 Task: Look for space in Trier, Germany from 6th September, 2023 to 15th September, 2023 for 6 adults in price range Rs.8000 to Rs.12000. Place can be entire place or private room with 6 bedrooms having 6 beds and 6 bathrooms. Property type can be house, flat, guest house. Amenities needed are: wifi, TV, free parkinig on premises, gym, breakfast. Booking option can be shelf check-in. Required host language is English.
Action: Mouse moved to (509, 105)
Screenshot: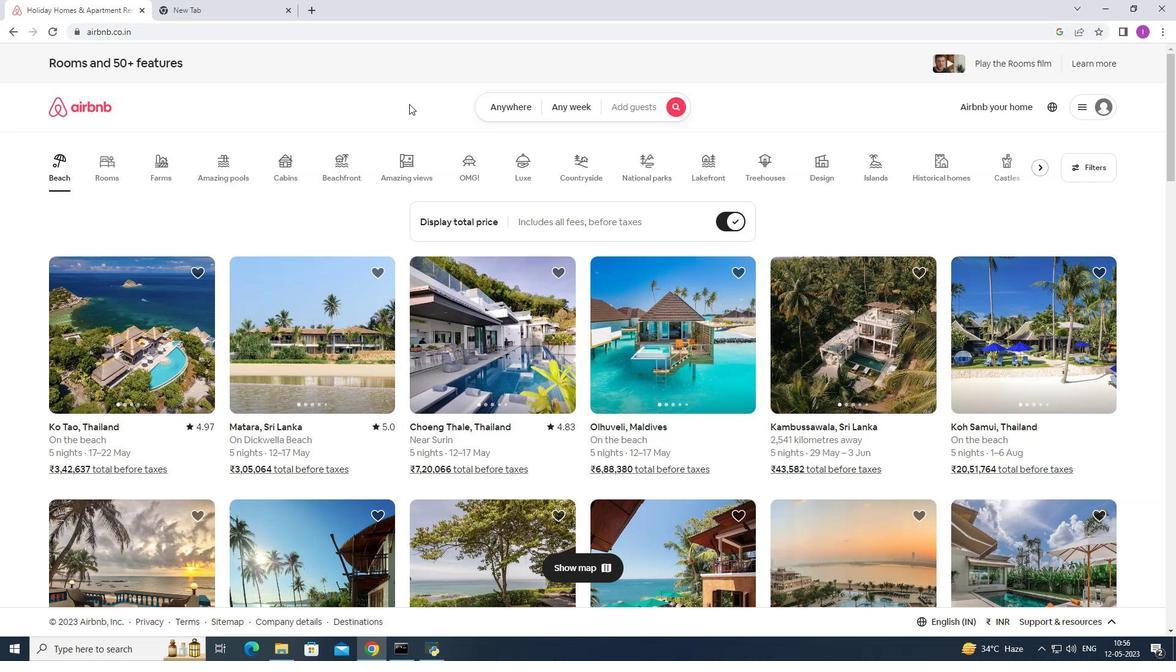 
Action: Mouse pressed left at (509, 105)
Screenshot: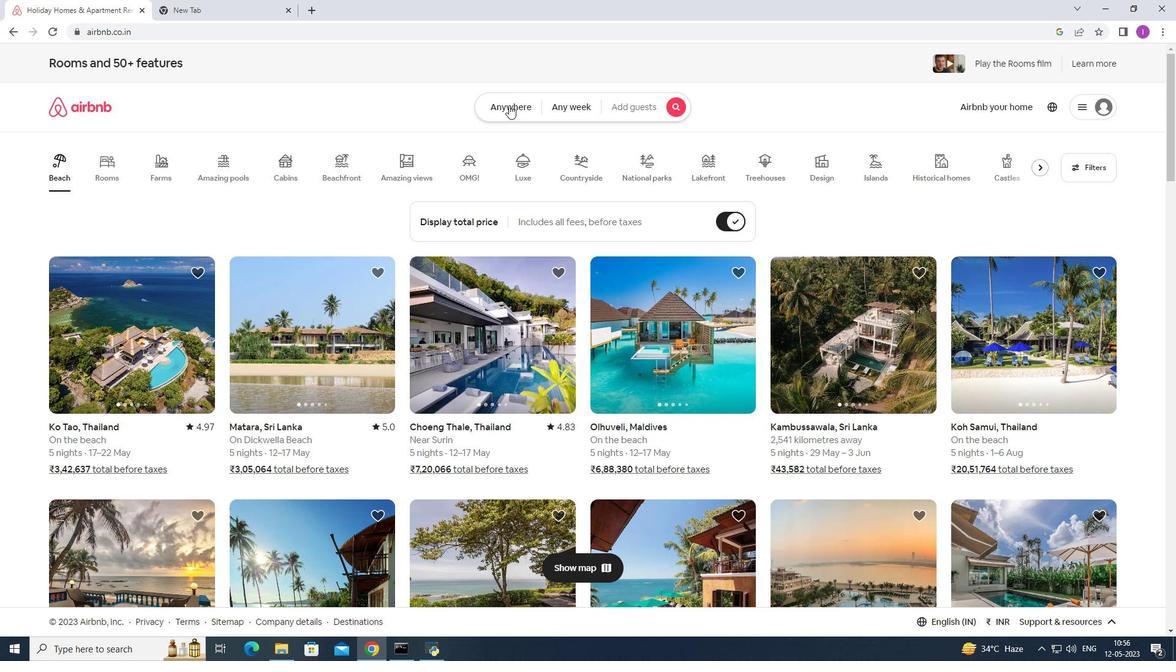 
Action: Mouse moved to (385, 149)
Screenshot: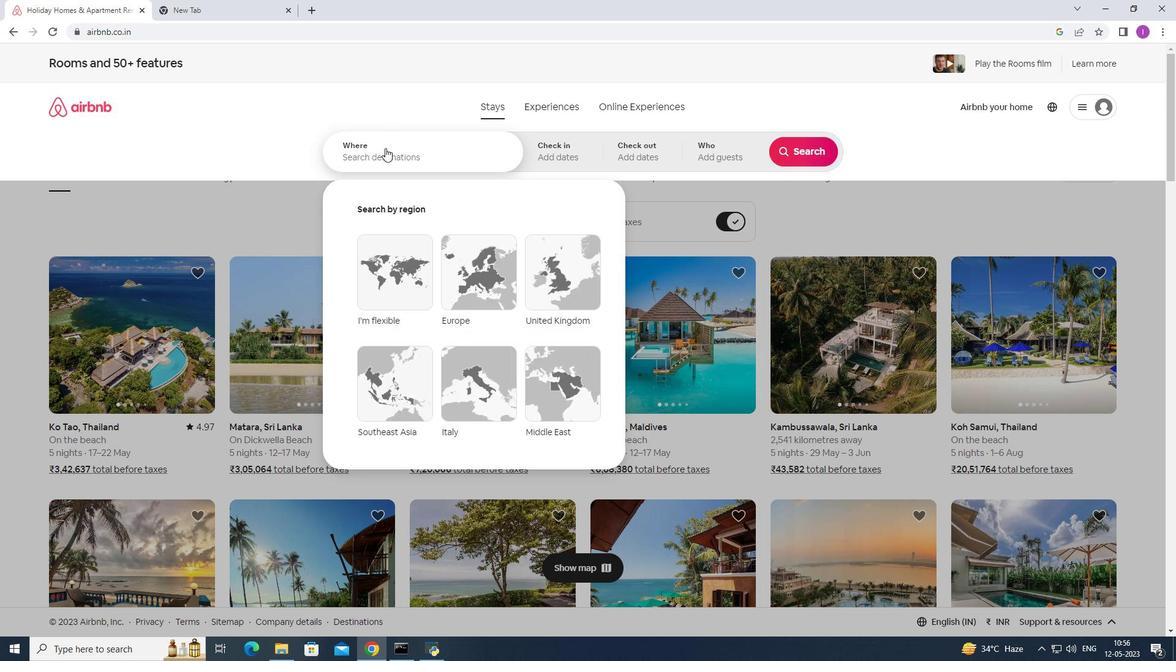 
Action: Mouse pressed left at (385, 149)
Screenshot: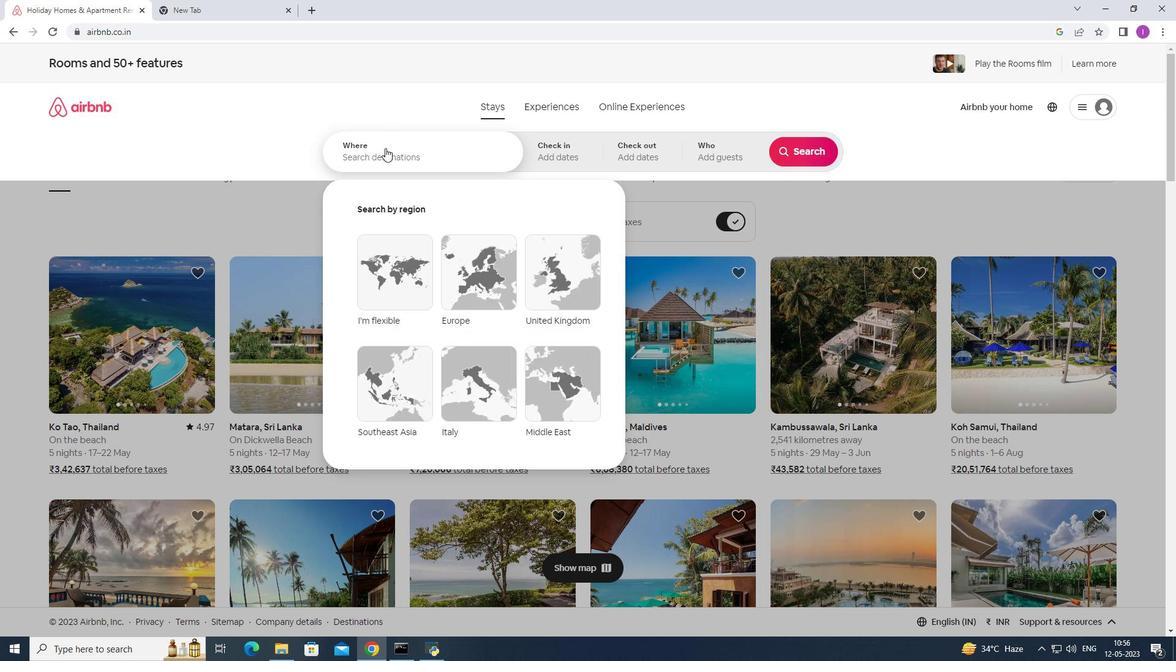 
Action: Mouse moved to (400, 148)
Screenshot: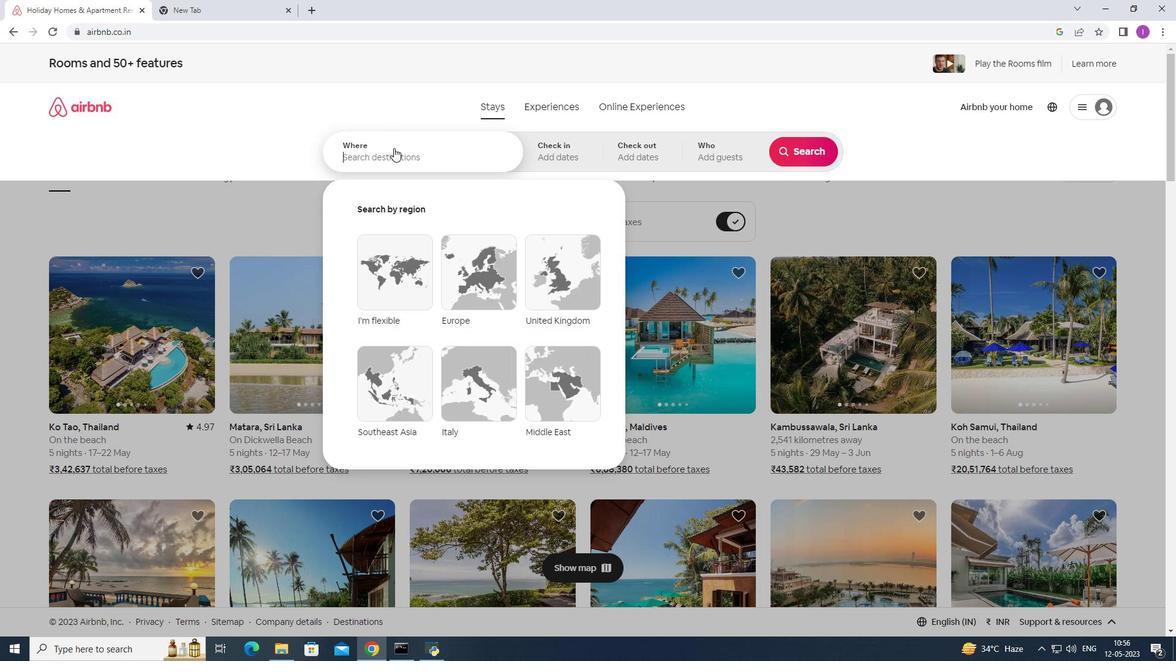 
Action: Key pressed <Key.shift><Key.shift><Key.shift><Key.shift><Key.shift>Trier,<Key.shift><Key.shift><Key.shift><Key.shift><Key.shift><Key.shift><Key.shift><Key.shift><Key.shift><Key.shift><Key.shift>Germany
Screenshot: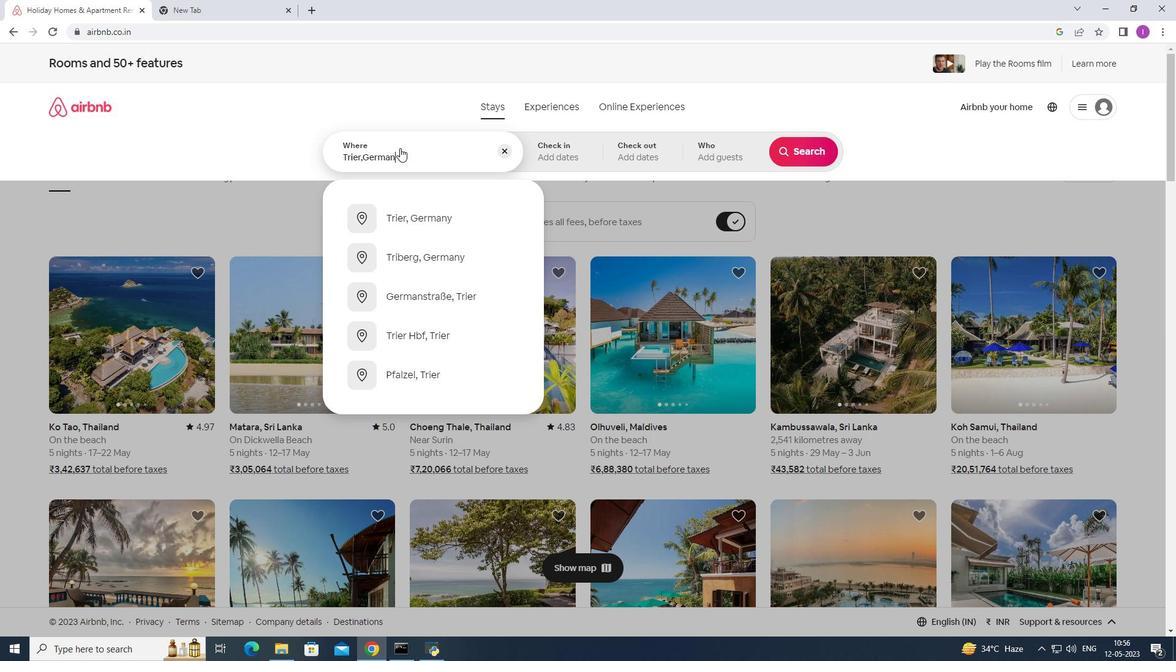 
Action: Mouse moved to (551, 154)
Screenshot: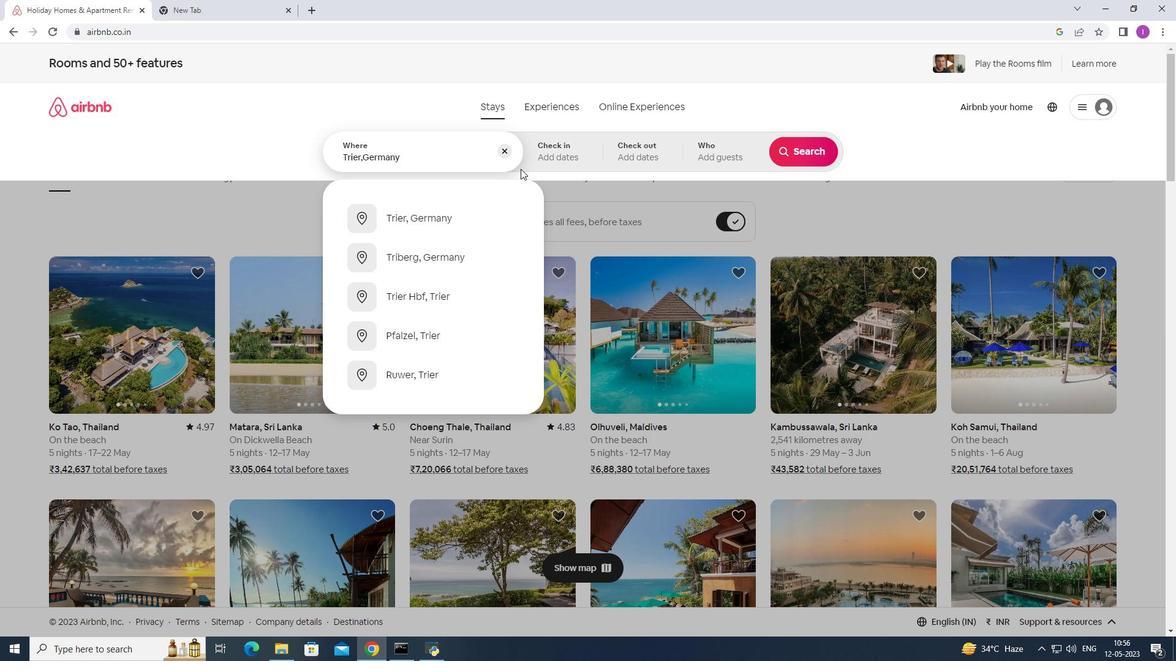 
Action: Mouse pressed left at (551, 154)
Screenshot: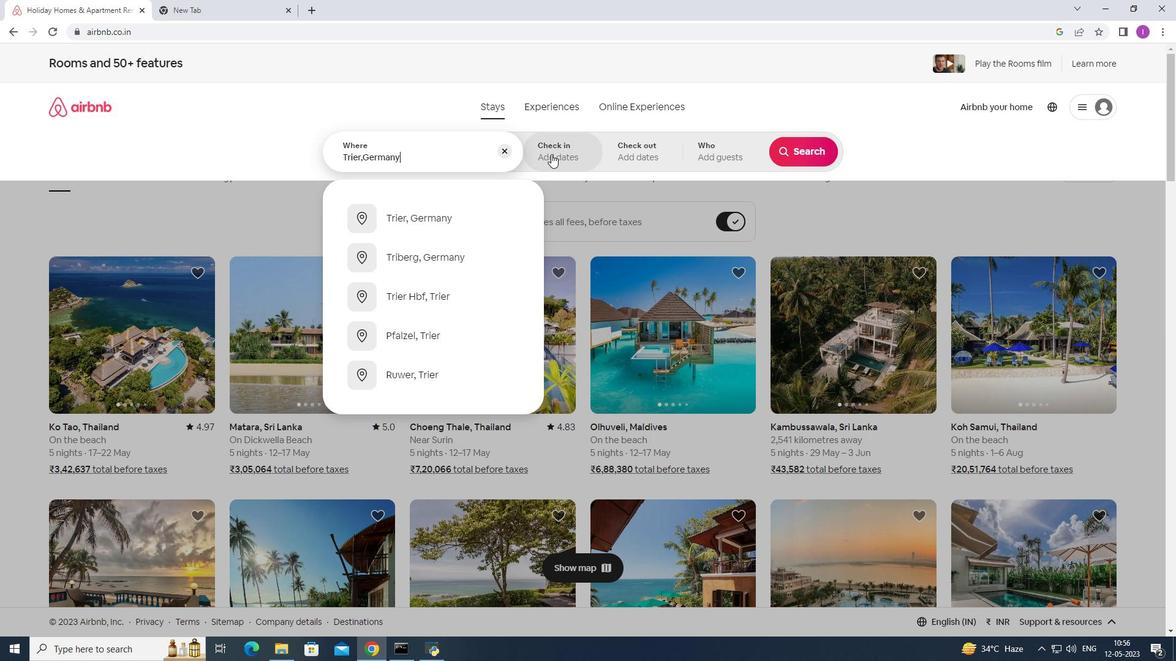 
Action: Mouse moved to (798, 253)
Screenshot: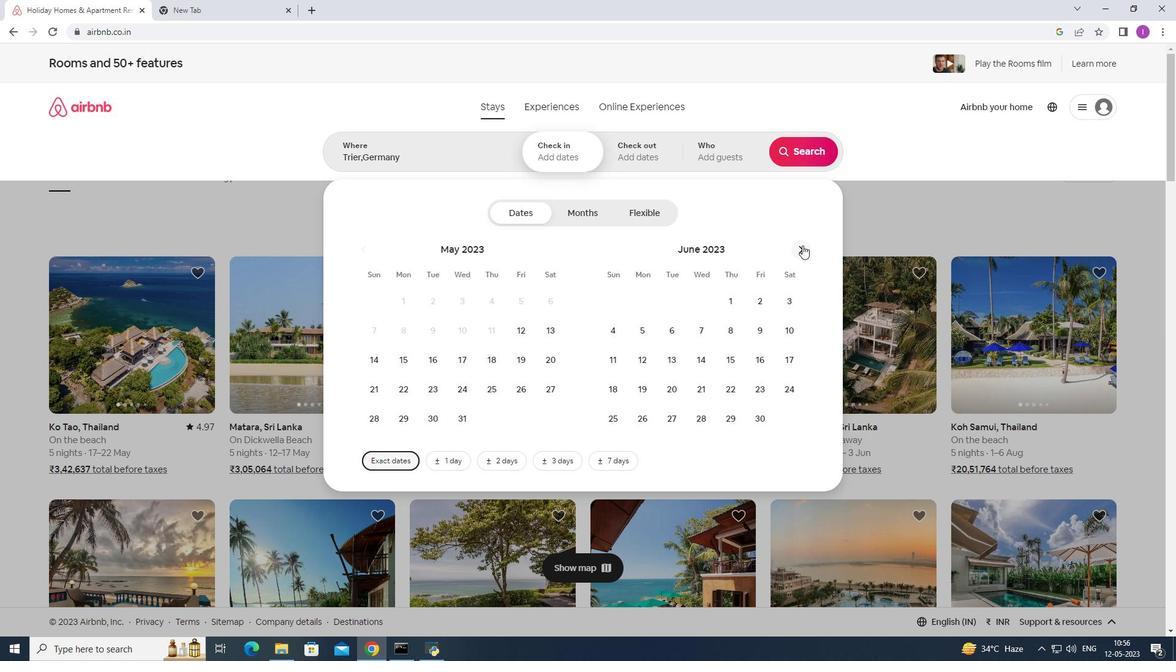 
Action: Mouse pressed left at (798, 253)
Screenshot: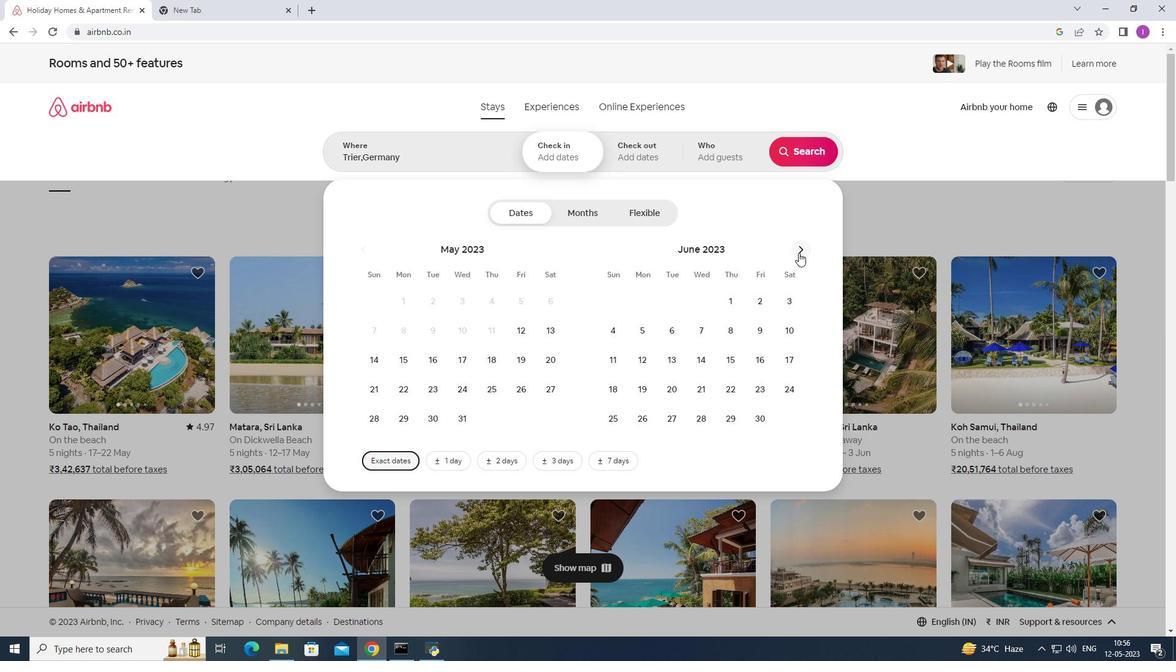 
Action: Mouse pressed left at (798, 253)
Screenshot: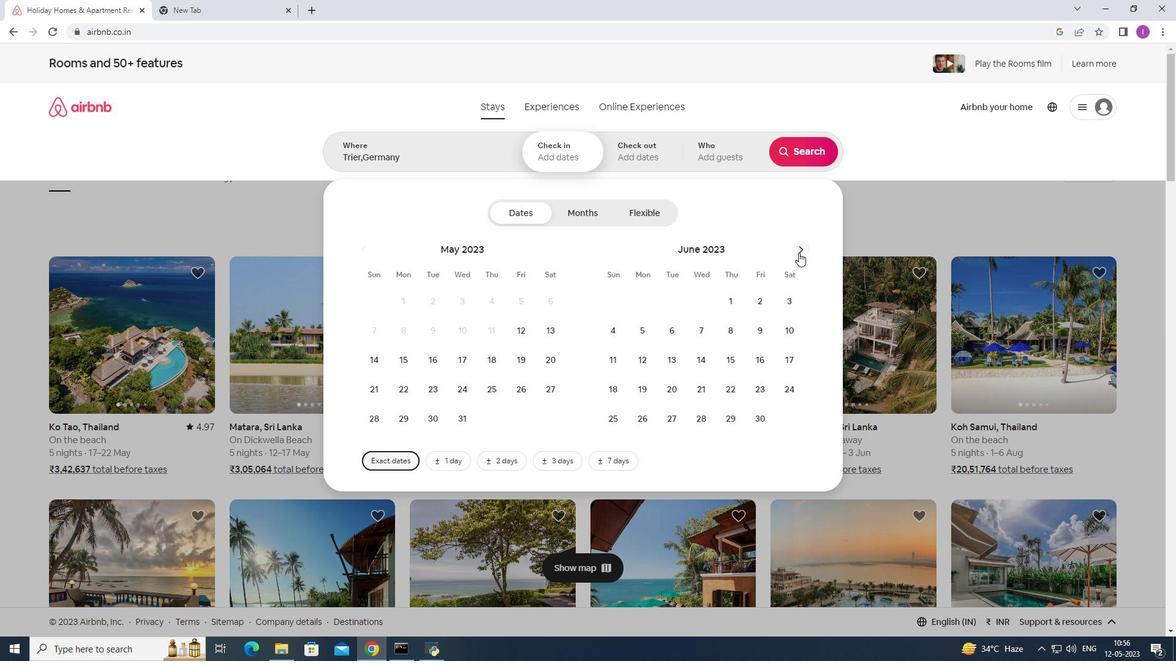 
Action: Mouse pressed left at (798, 253)
Screenshot: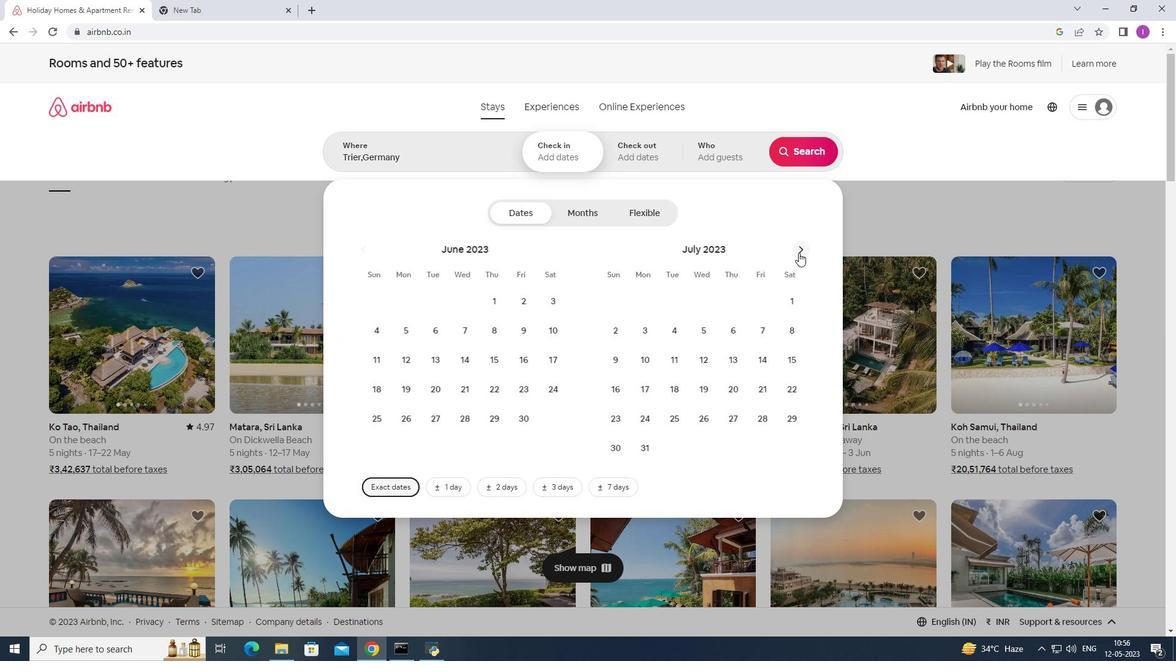 
Action: Mouse pressed left at (798, 253)
Screenshot: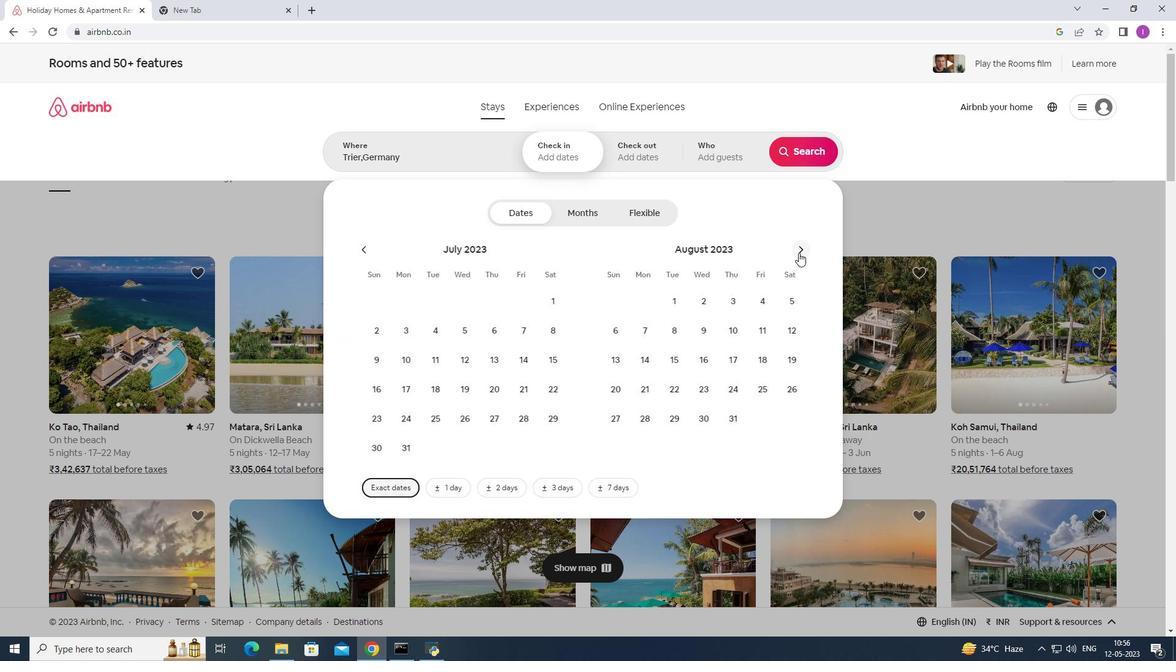 
Action: Mouse pressed left at (798, 253)
Screenshot: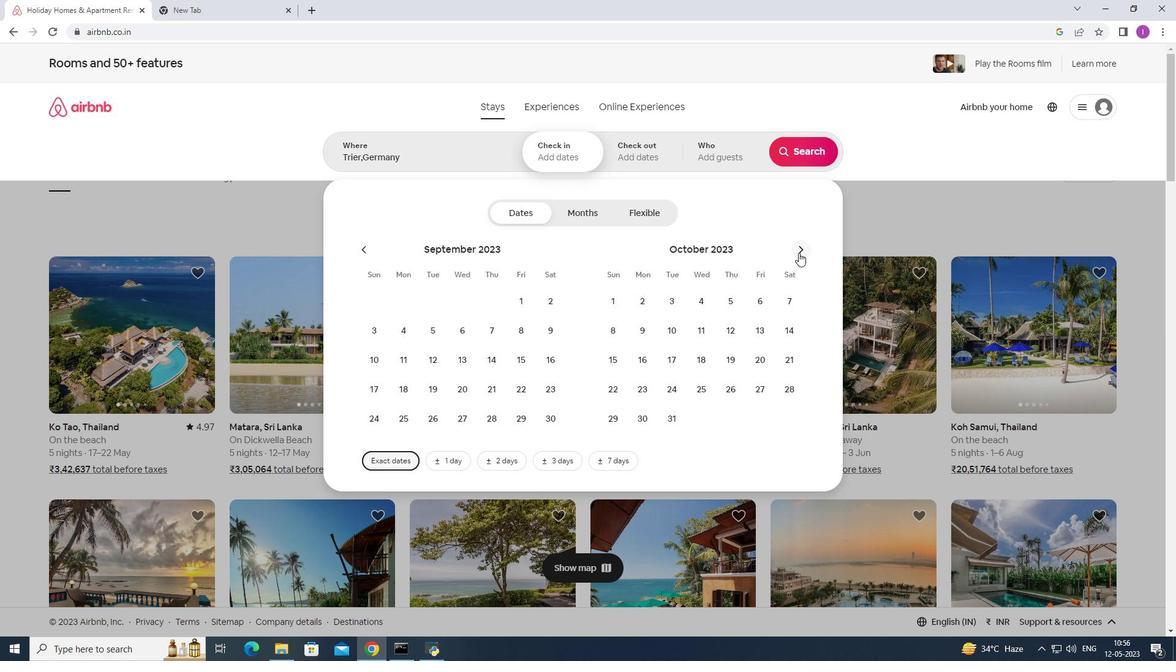 
Action: Mouse moved to (363, 251)
Screenshot: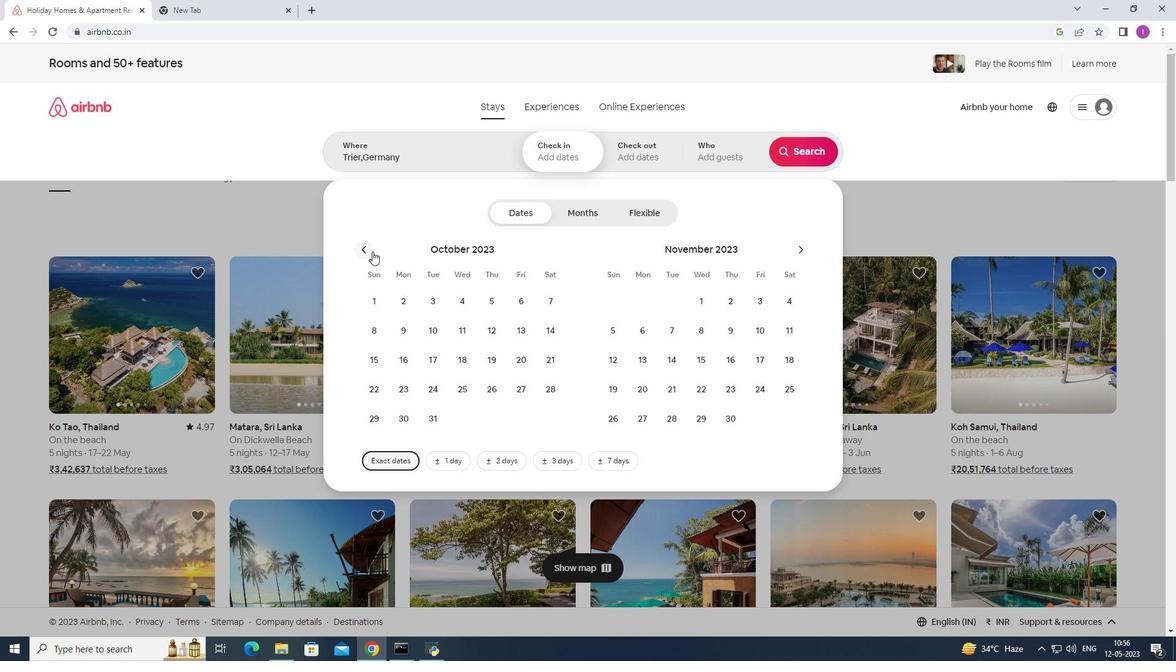 
Action: Mouse pressed left at (363, 251)
Screenshot: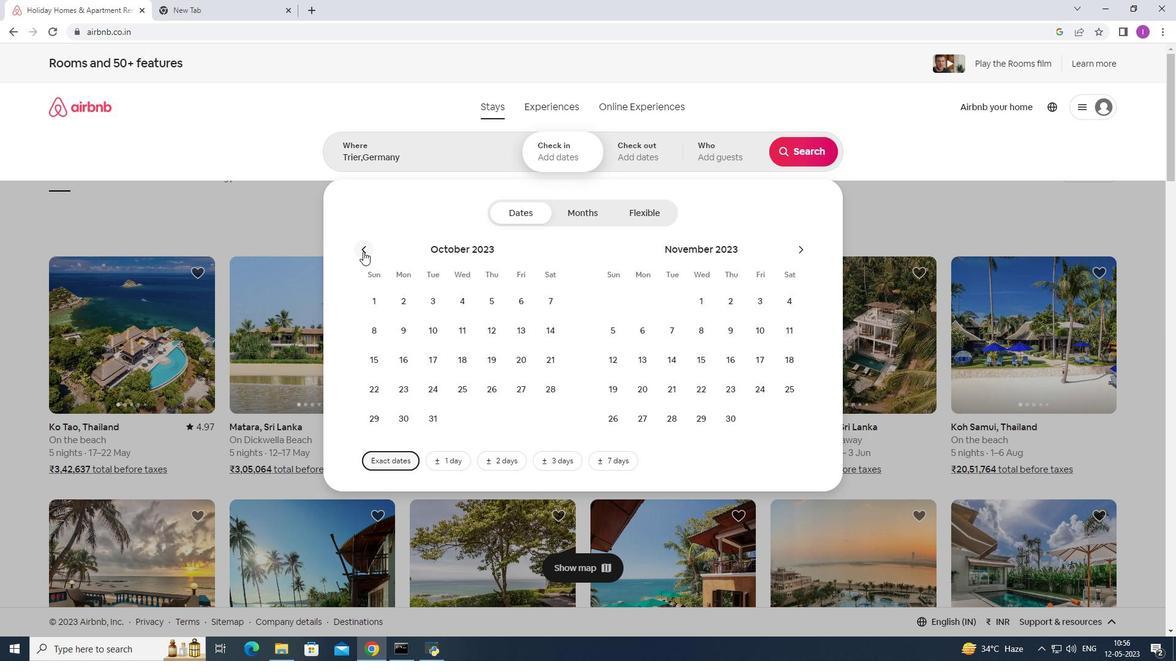 
Action: Mouse moved to (466, 335)
Screenshot: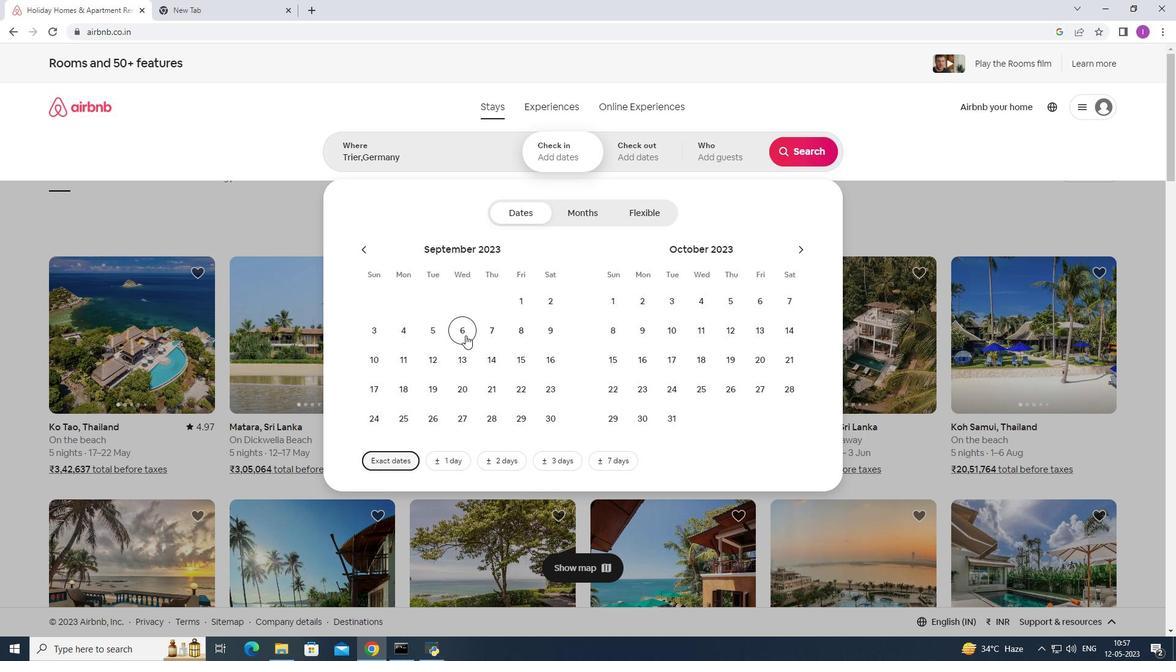 
Action: Mouse pressed left at (466, 335)
Screenshot: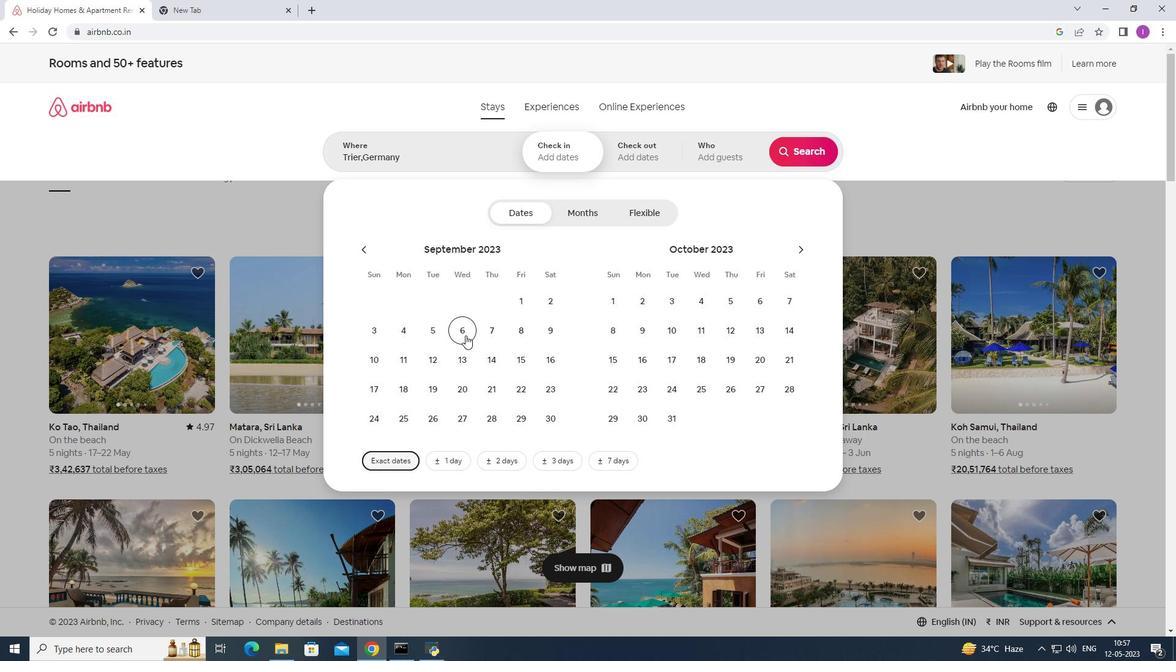 
Action: Mouse moved to (520, 360)
Screenshot: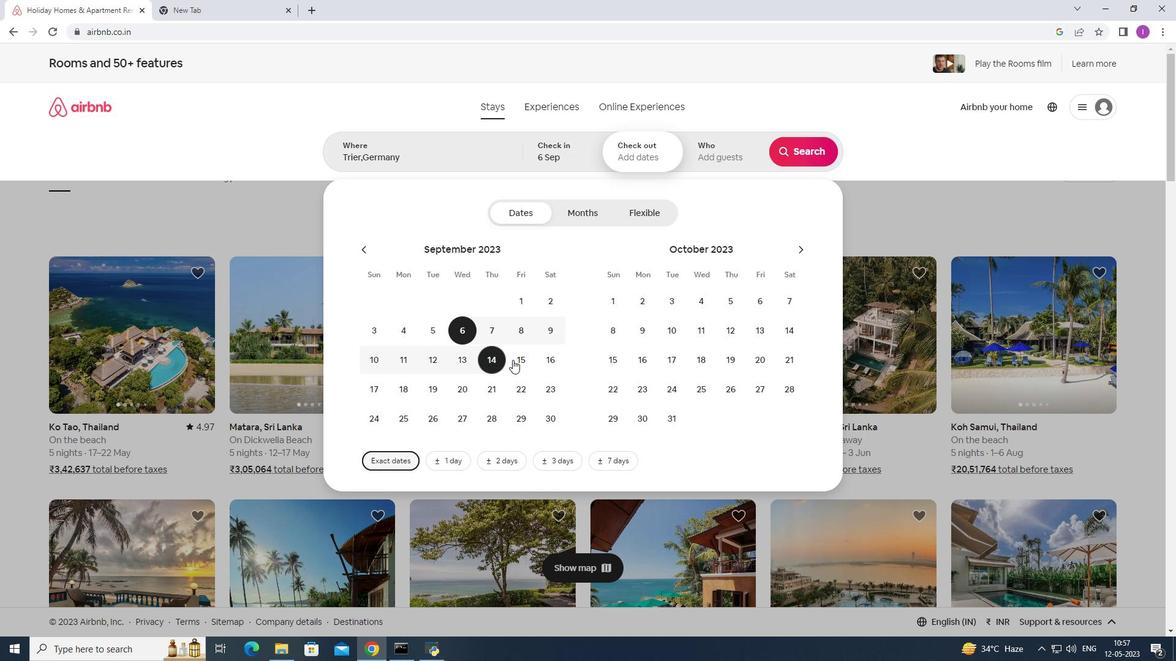 
Action: Mouse pressed left at (520, 360)
Screenshot: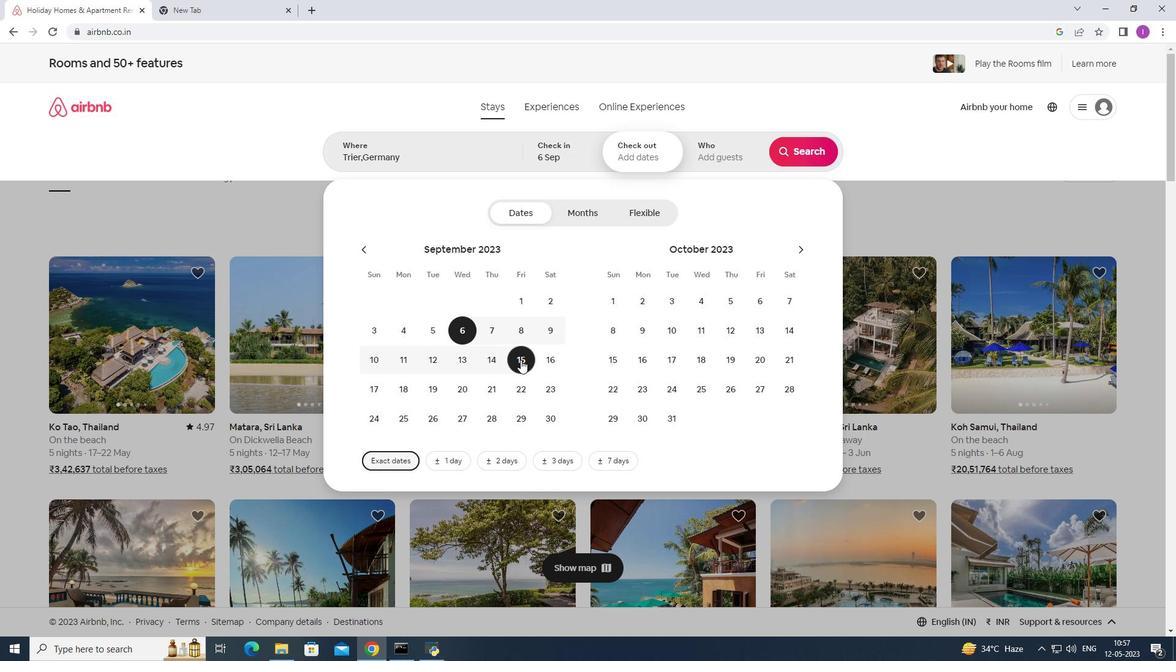 
Action: Mouse moved to (716, 160)
Screenshot: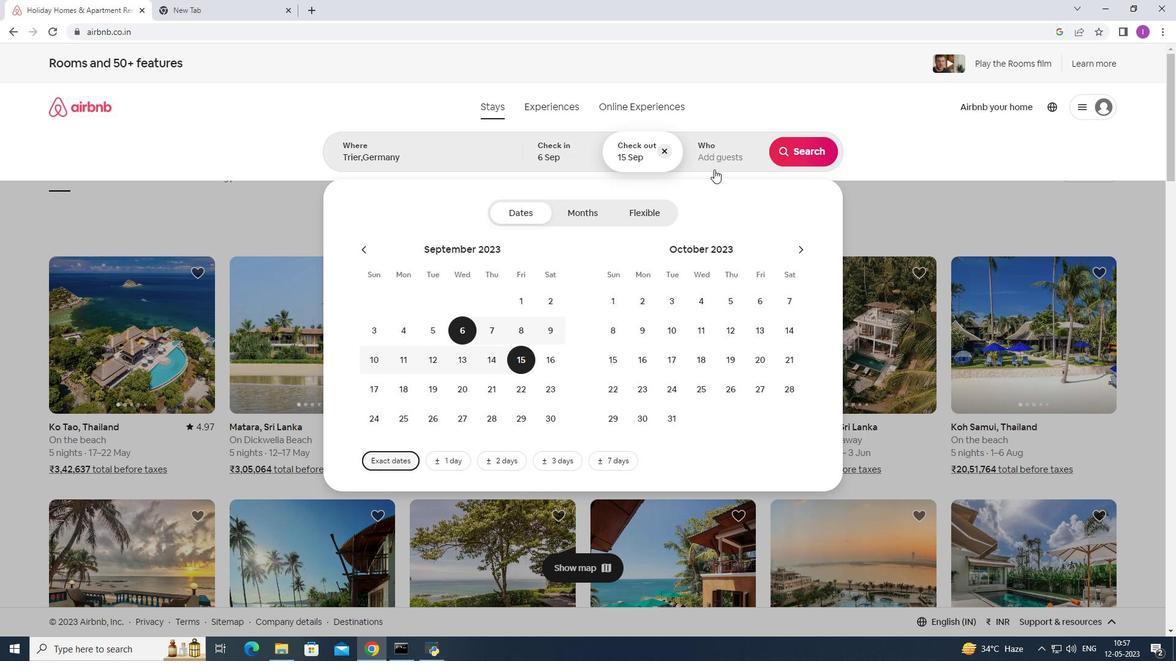 
Action: Mouse pressed left at (716, 160)
Screenshot: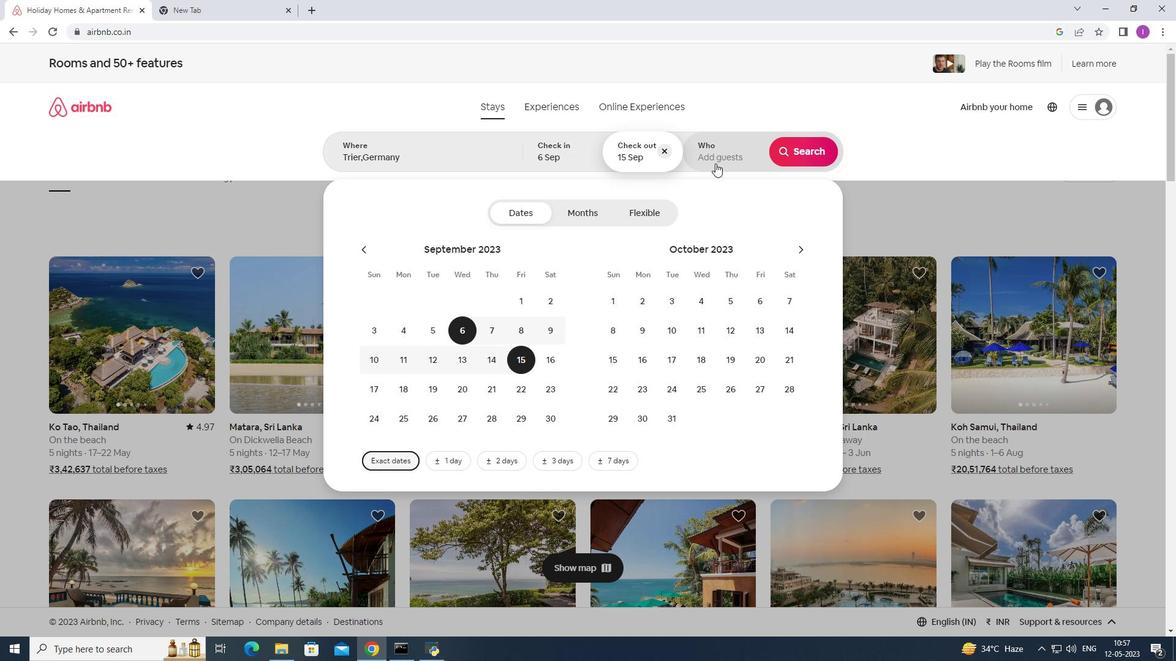 
Action: Mouse moved to (807, 213)
Screenshot: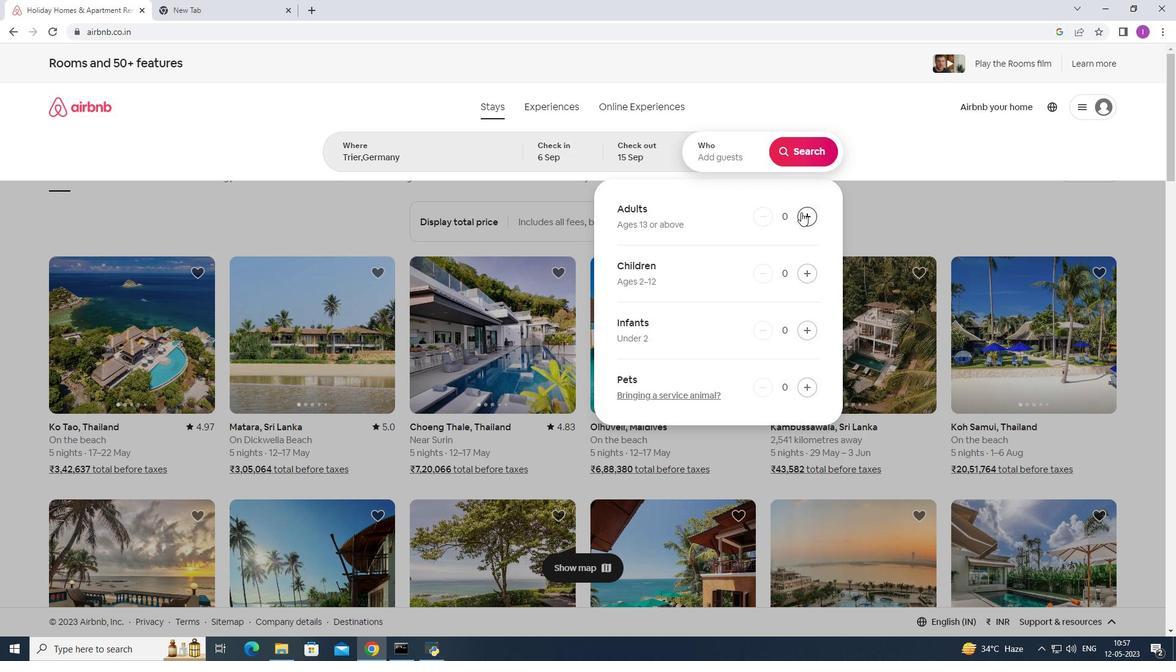 
Action: Mouse pressed left at (807, 213)
Screenshot: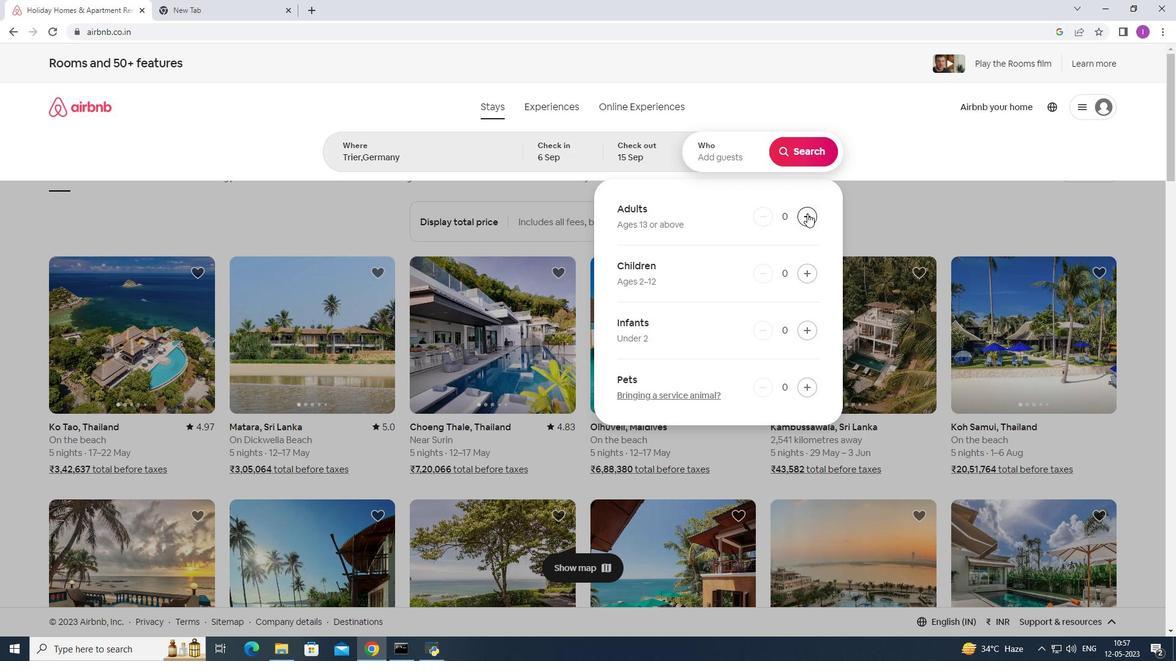 
Action: Mouse pressed left at (807, 213)
Screenshot: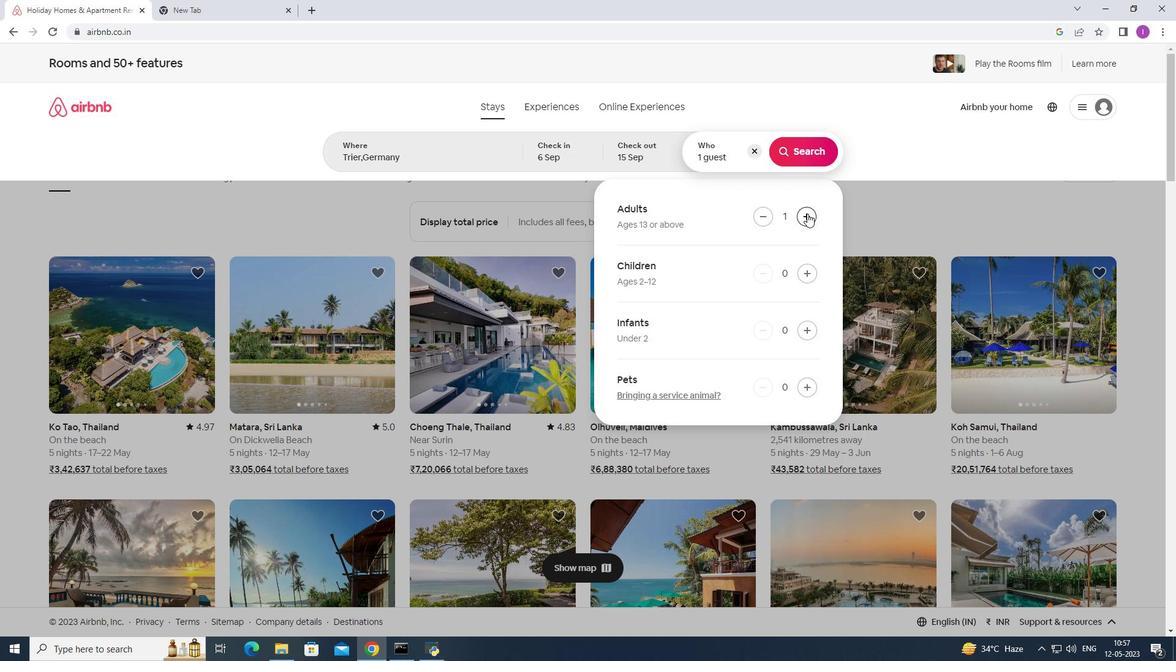 
Action: Mouse pressed left at (807, 213)
Screenshot: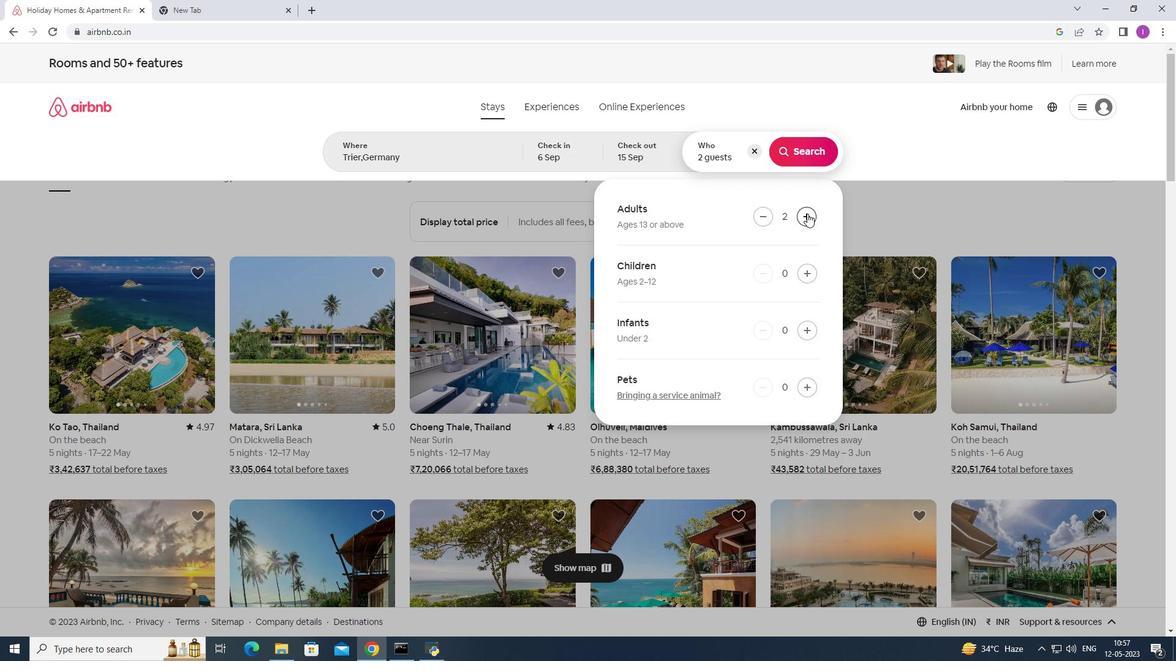 
Action: Mouse pressed left at (807, 213)
Screenshot: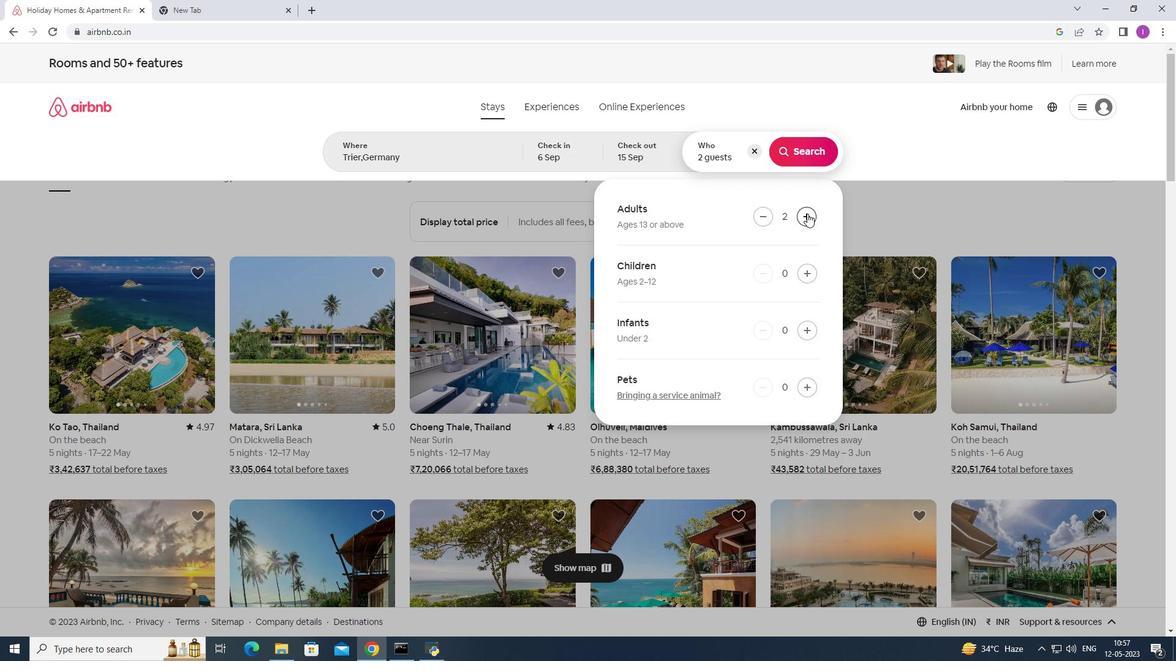 
Action: Mouse pressed left at (807, 213)
Screenshot: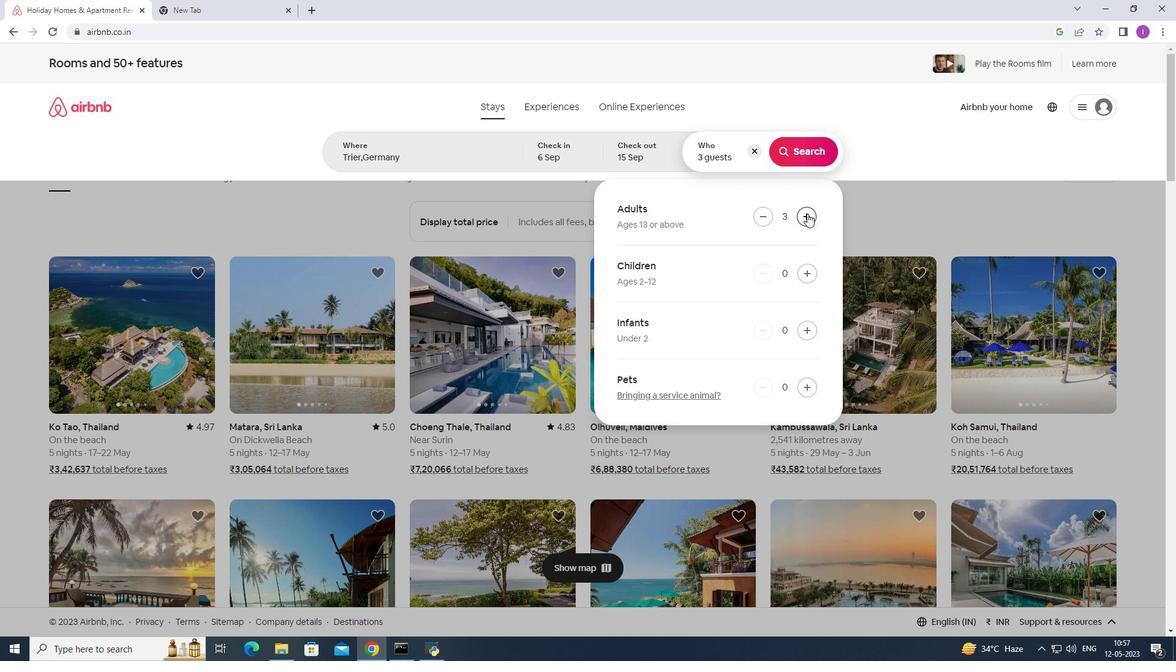 
Action: Mouse pressed left at (807, 213)
Screenshot: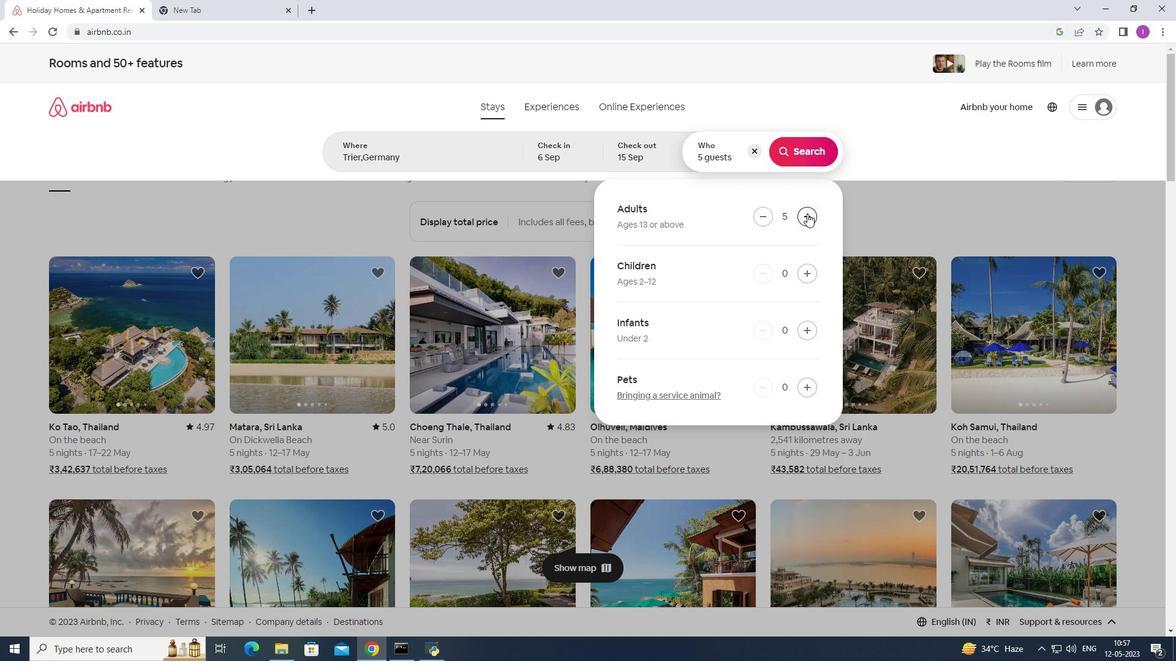 
Action: Mouse moved to (824, 155)
Screenshot: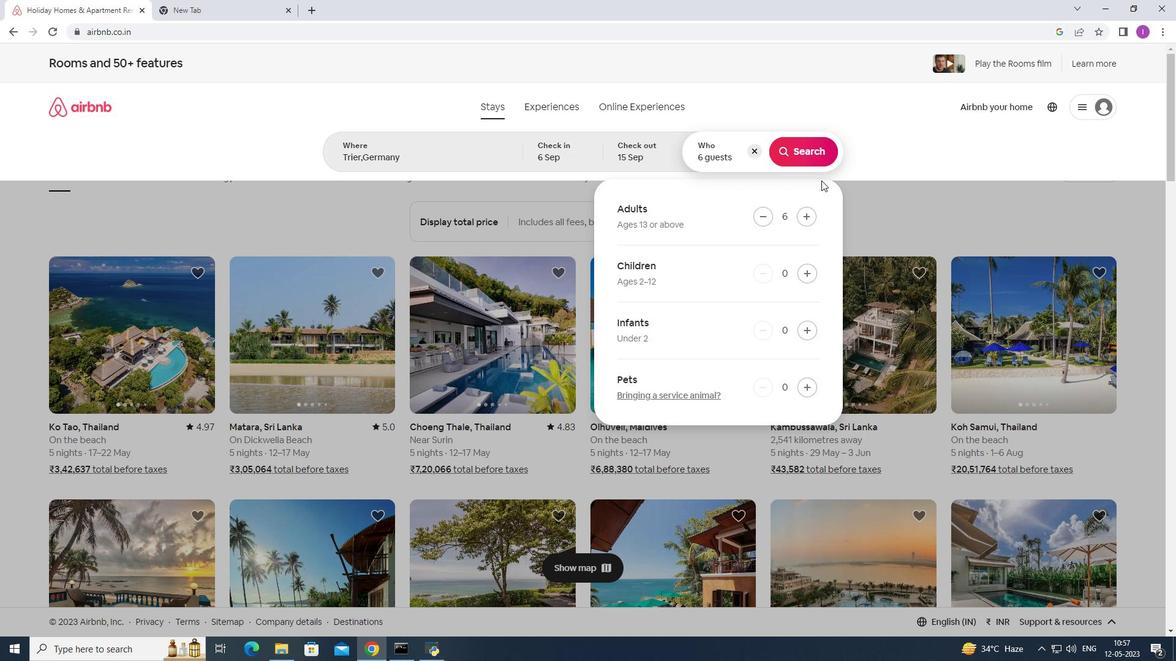 
Action: Mouse pressed left at (824, 155)
Screenshot: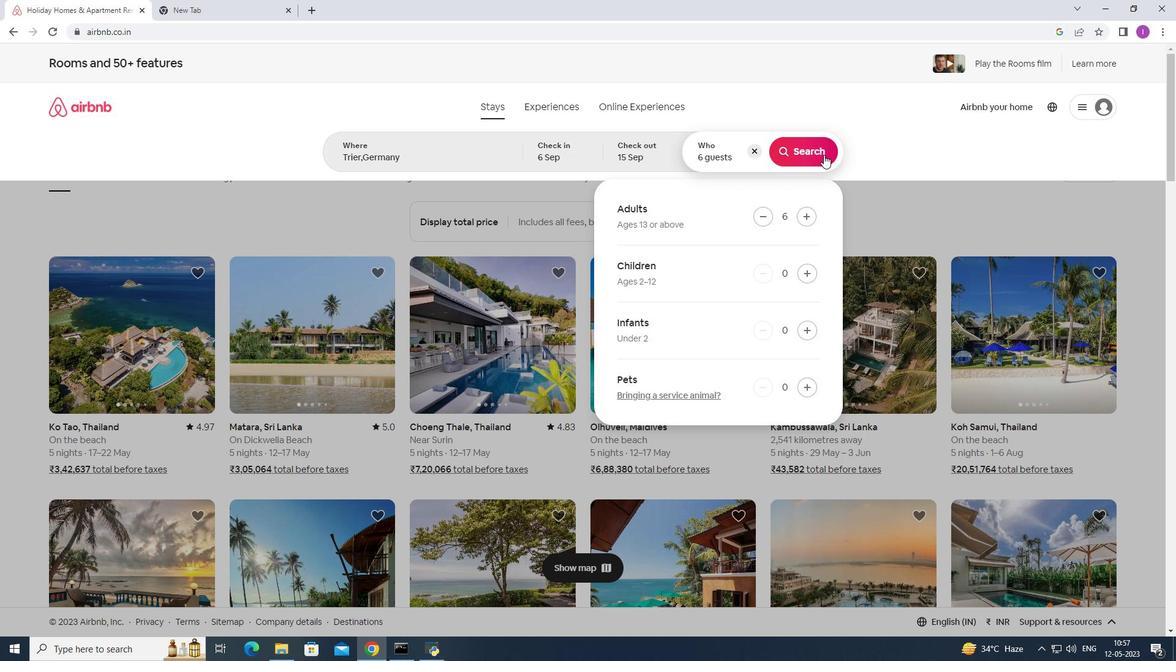 
Action: Mouse moved to (1134, 122)
Screenshot: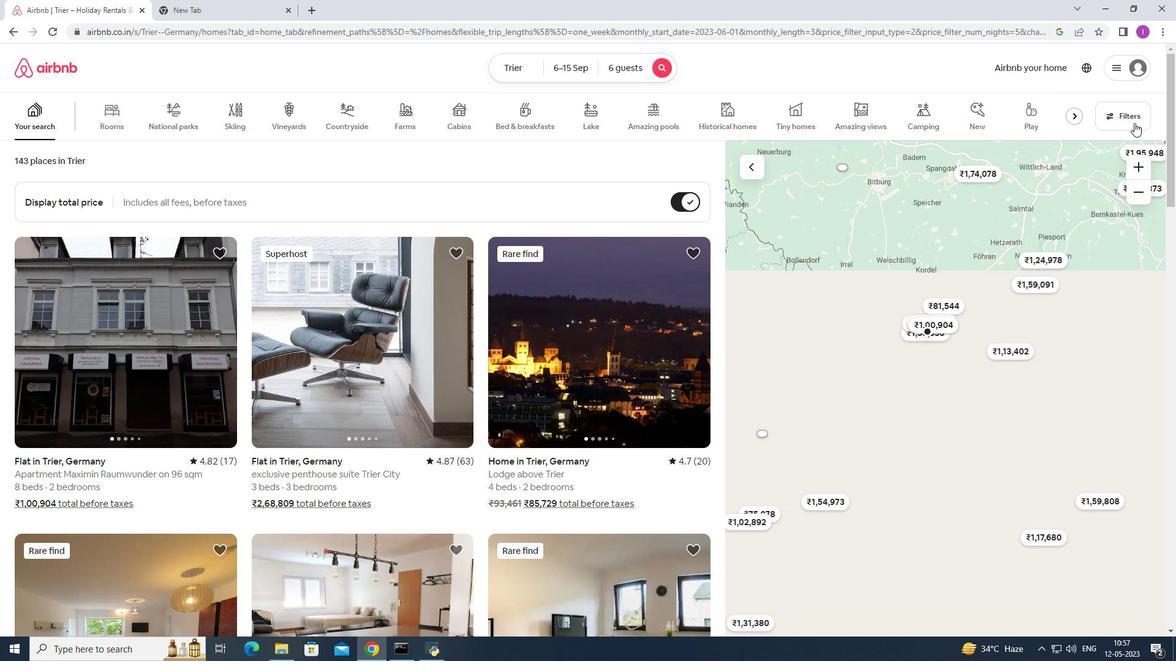 
Action: Mouse pressed left at (1134, 122)
Screenshot: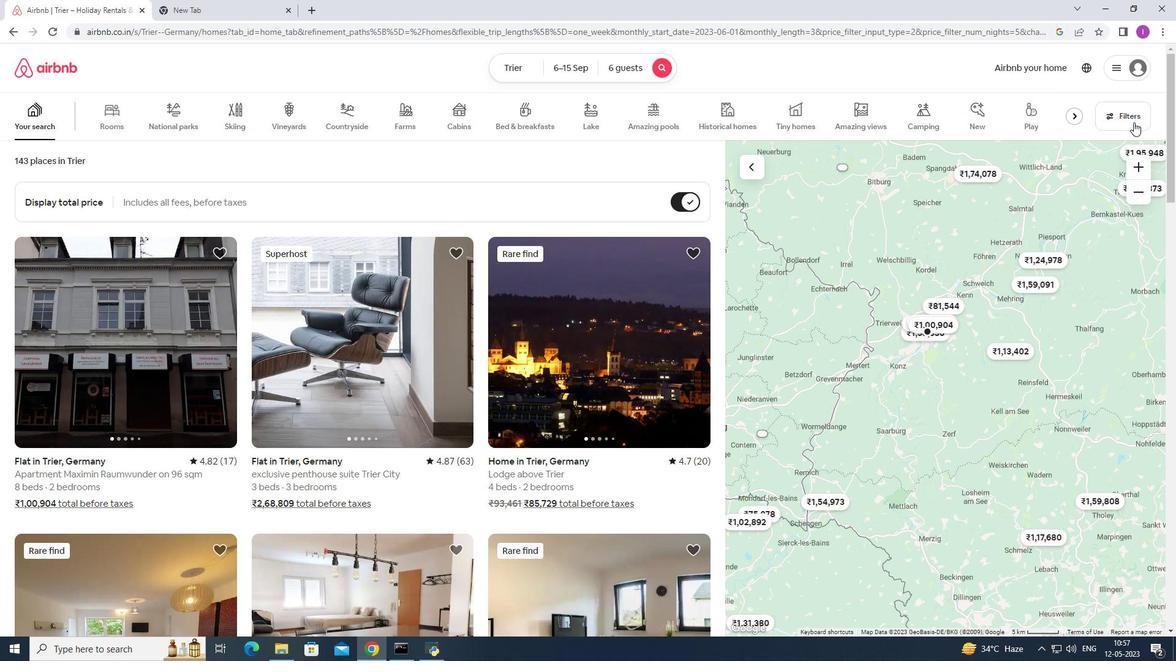 
Action: Mouse moved to (660, 415)
Screenshot: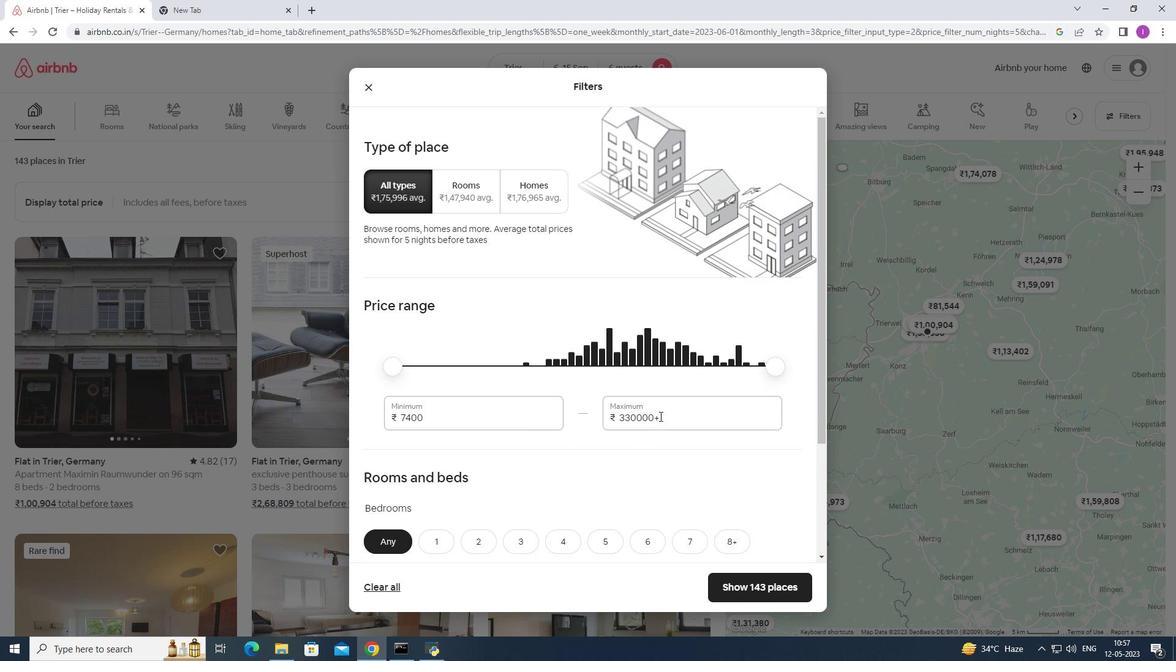 
Action: Mouse pressed left at (660, 415)
Screenshot: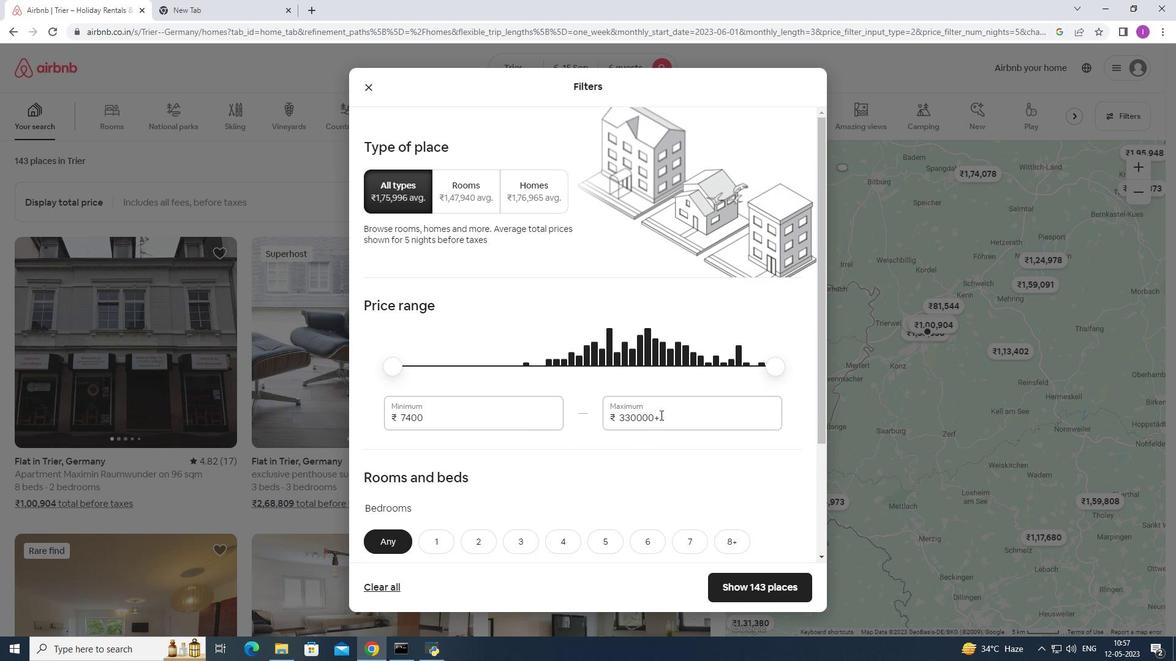 
Action: Mouse moved to (600, 416)
Screenshot: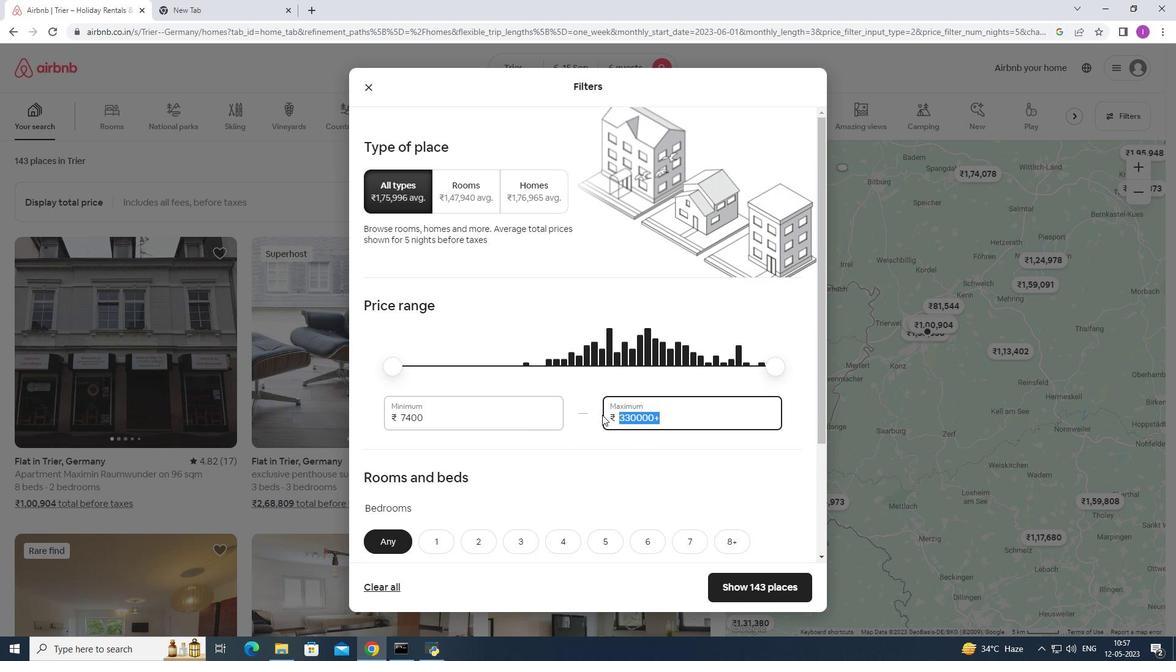 
Action: Key pressed 12
Screenshot: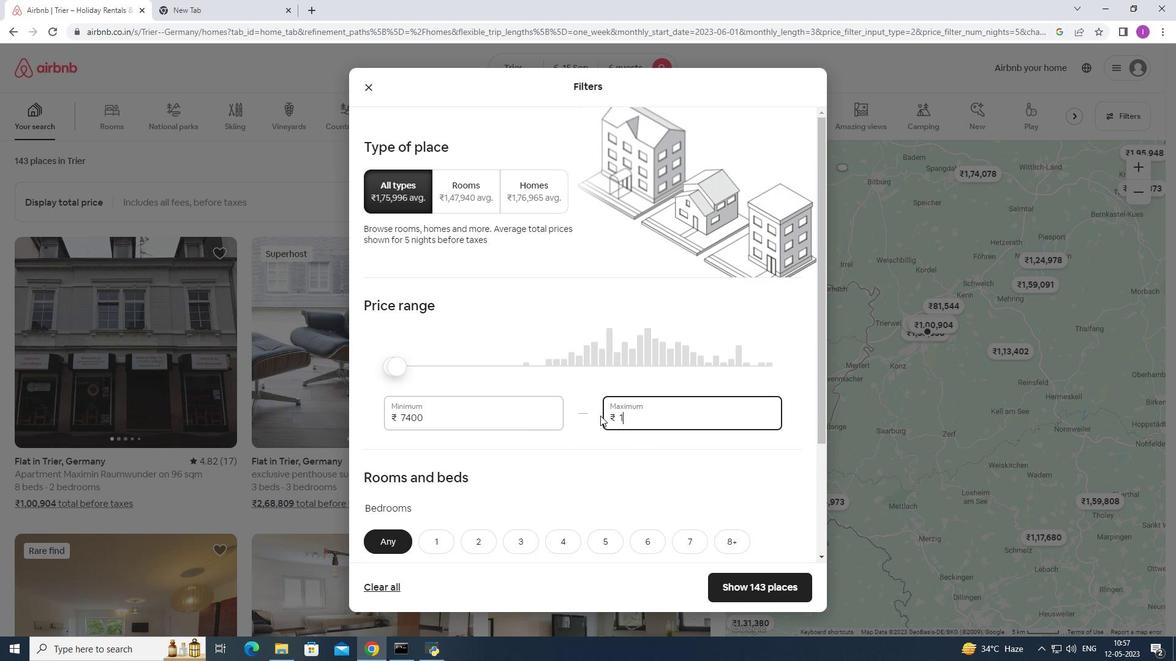 
Action: Mouse moved to (600, 414)
Screenshot: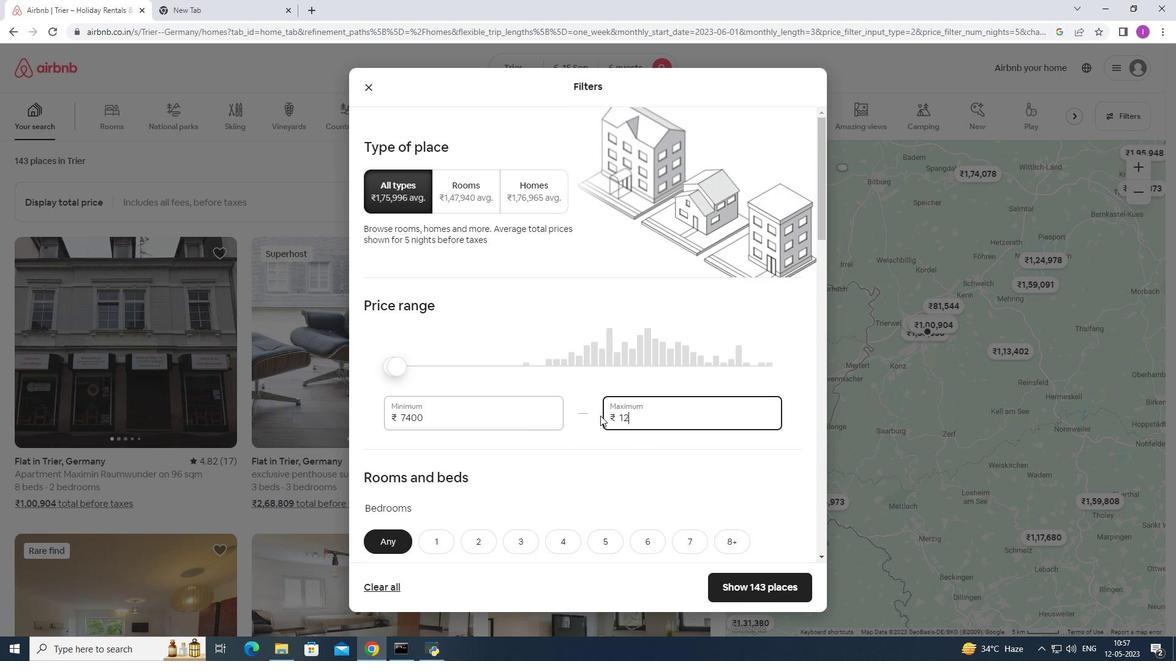 
Action: Key pressed 000
Screenshot: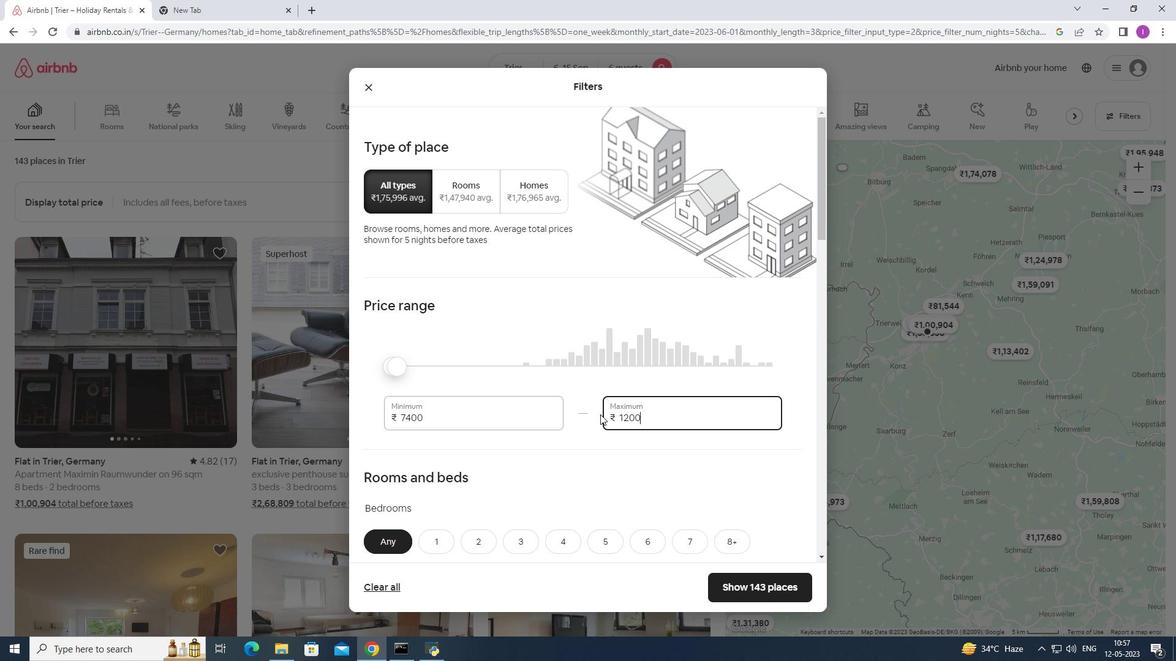 
Action: Mouse moved to (467, 417)
Screenshot: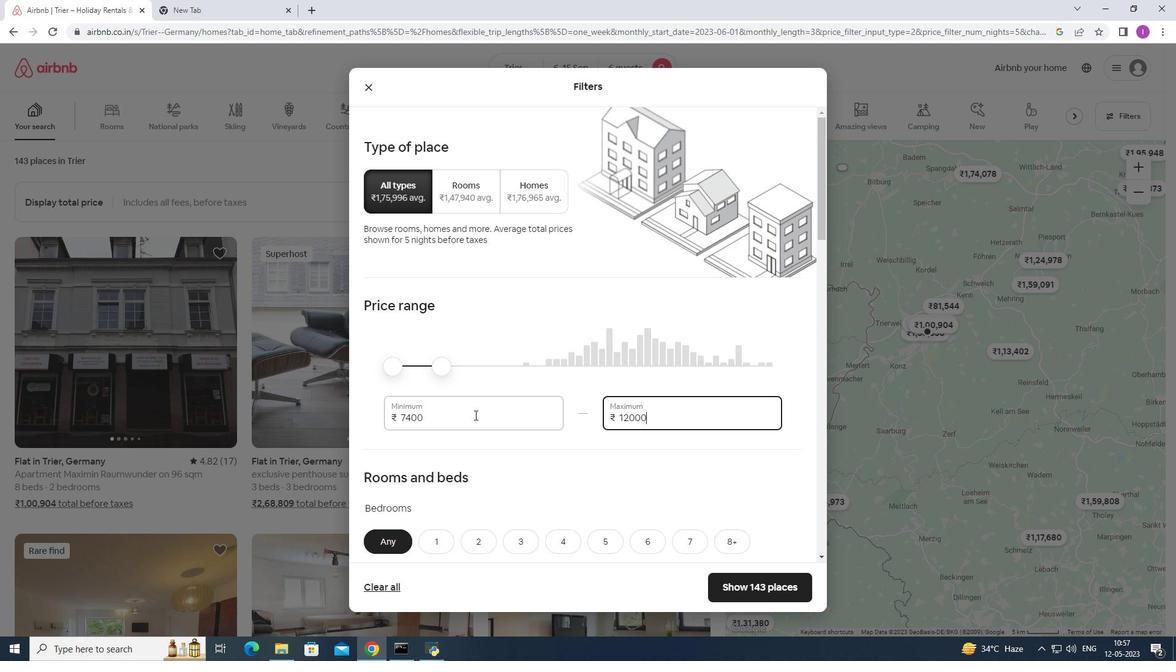 
Action: Mouse pressed left at (467, 417)
Screenshot: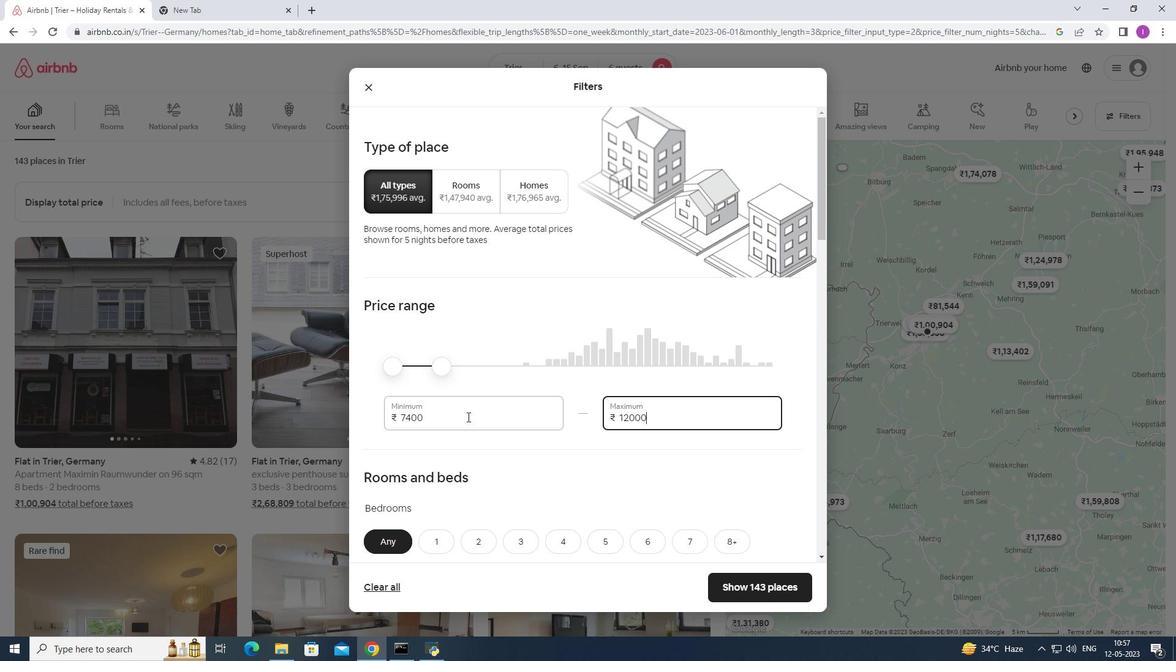 
Action: Mouse moved to (433, 429)
Screenshot: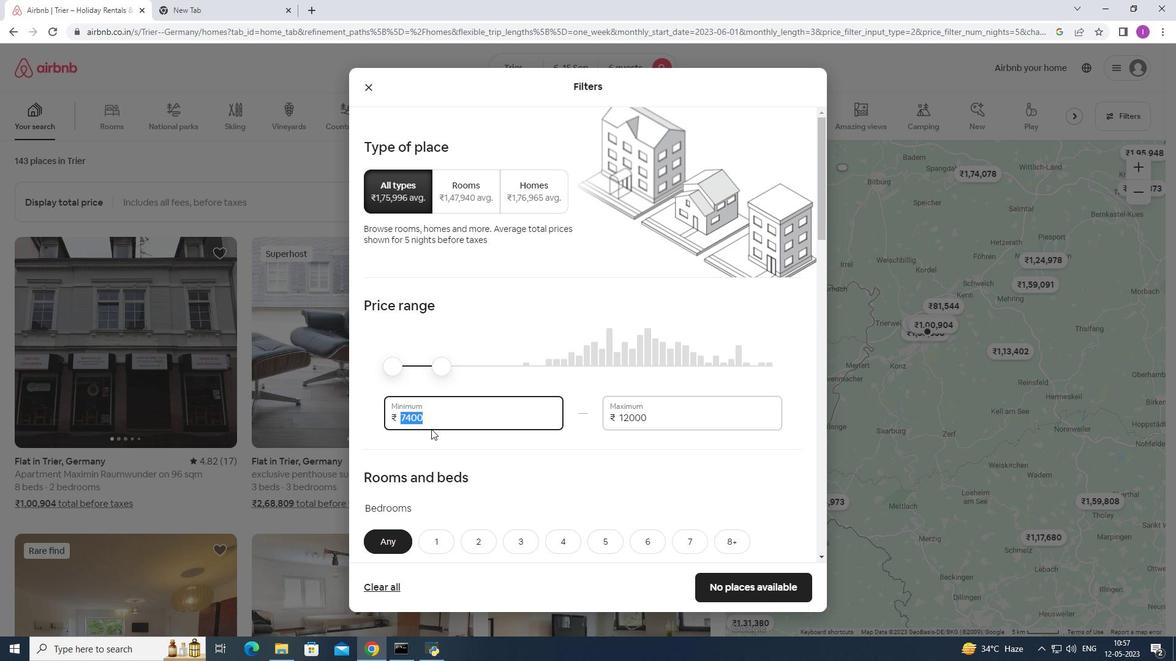 
Action: Key pressed 8000
Screenshot: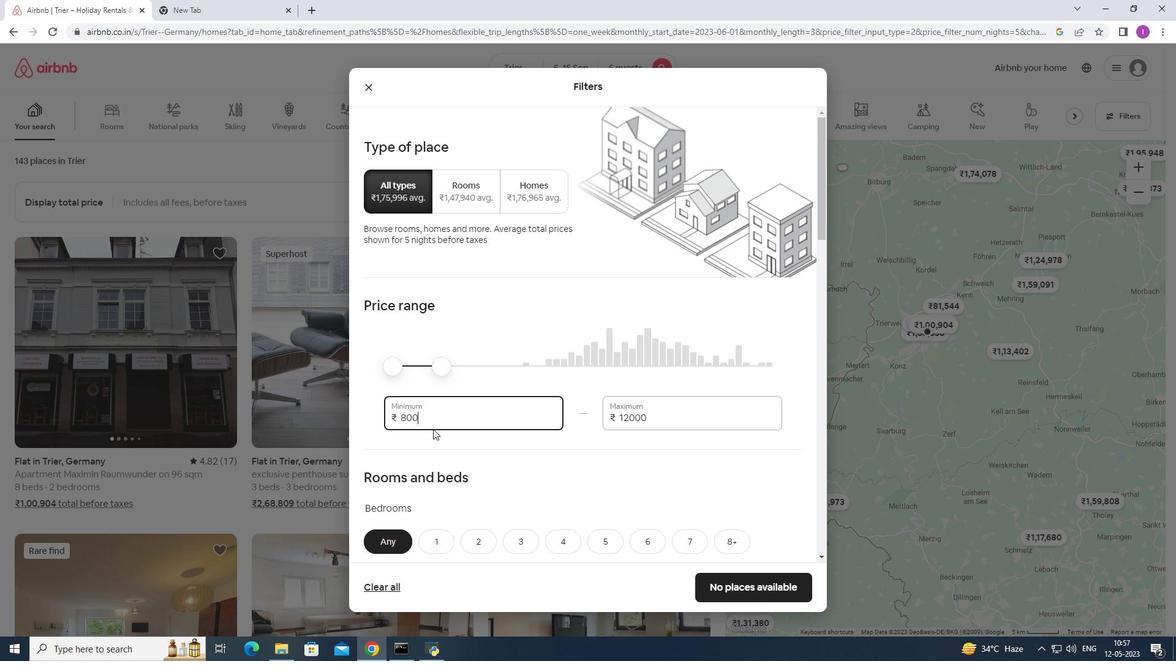 
Action: Mouse scrolled (433, 428) with delta (0, 0)
Screenshot: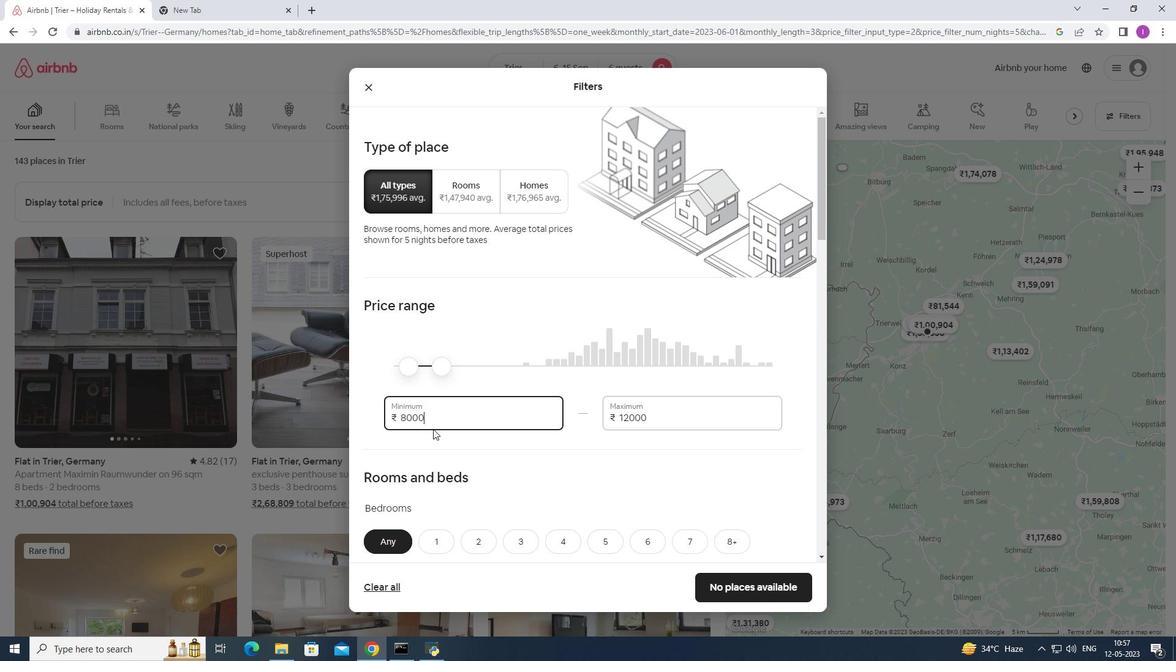 
Action: Mouse scrolled (433, 428) with delta (0, 0)
Screenshot: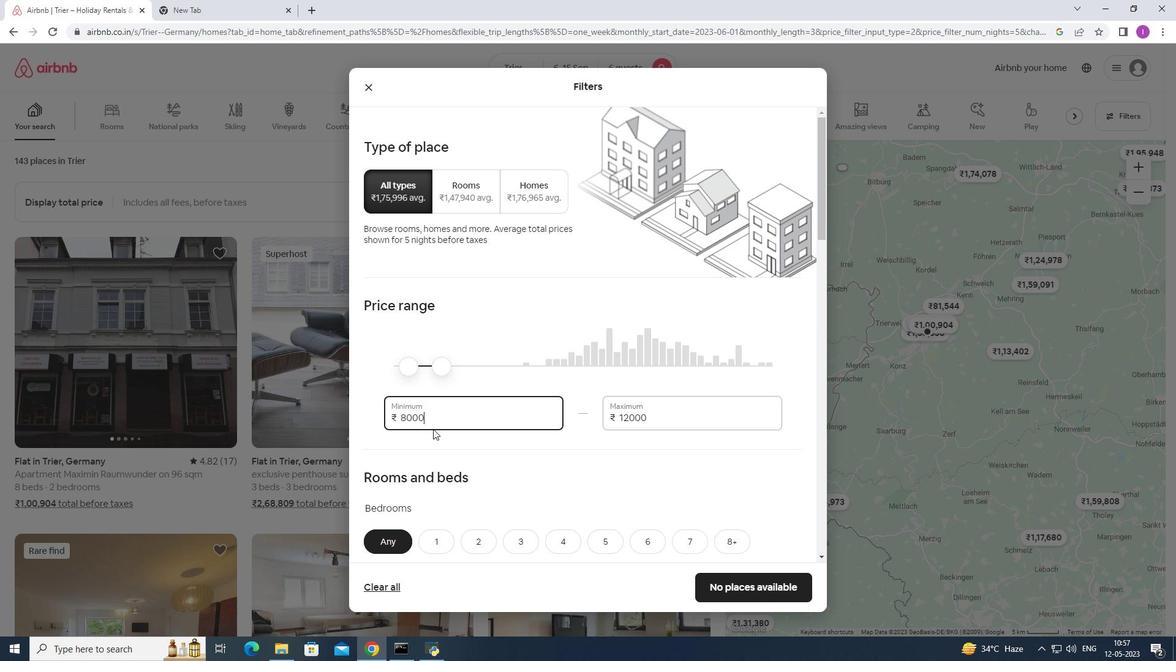 
Action: Mouse scrolled (433, 428) with delta (0, 0)
Screenshot: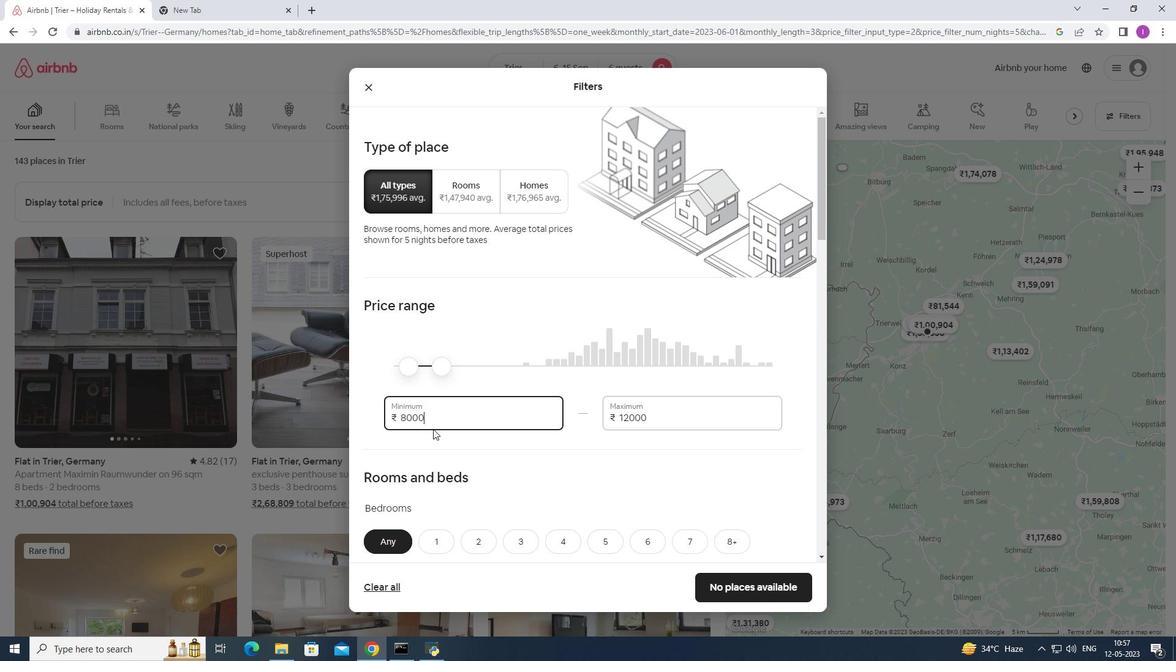 
Action: Mouse moved to (437, 427)
Screenshot: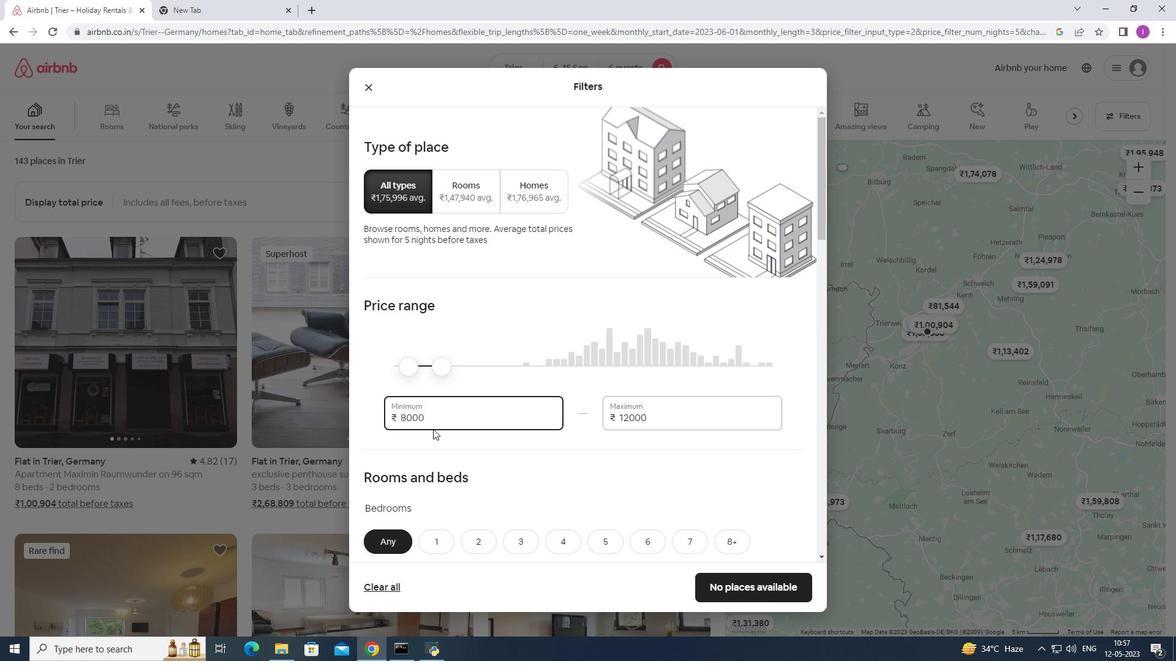 
Action: Mouse scrolled (437, 427) with delta (0, 0)
Screenshot: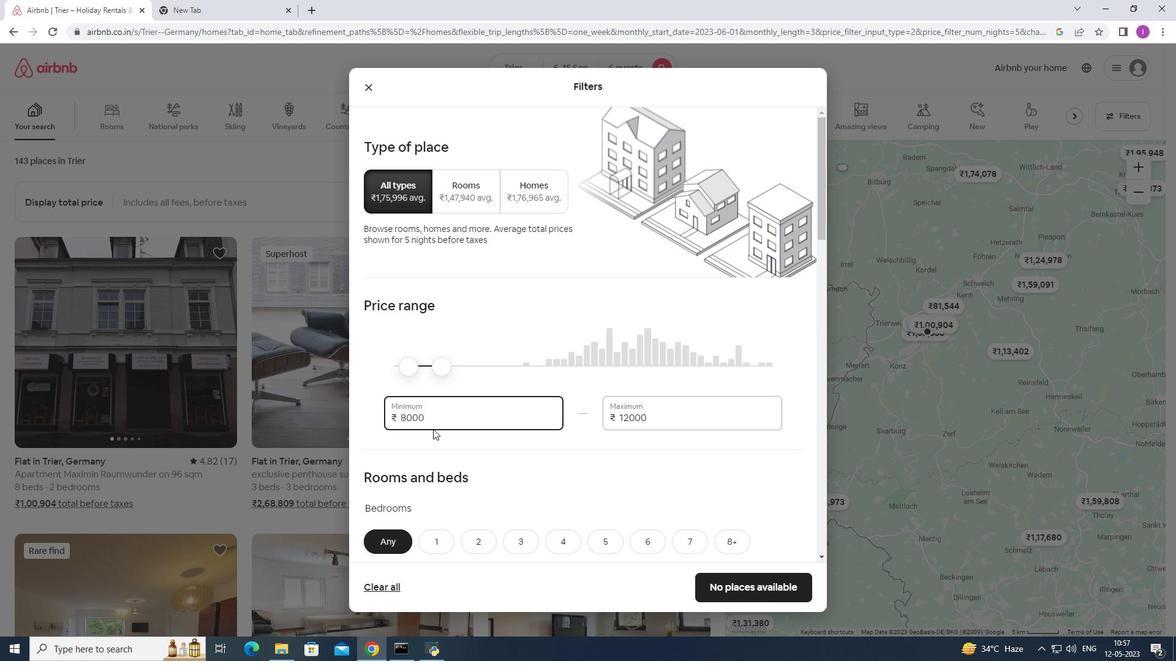 
Action: Mouse moved to (656, 299)
Screenshot: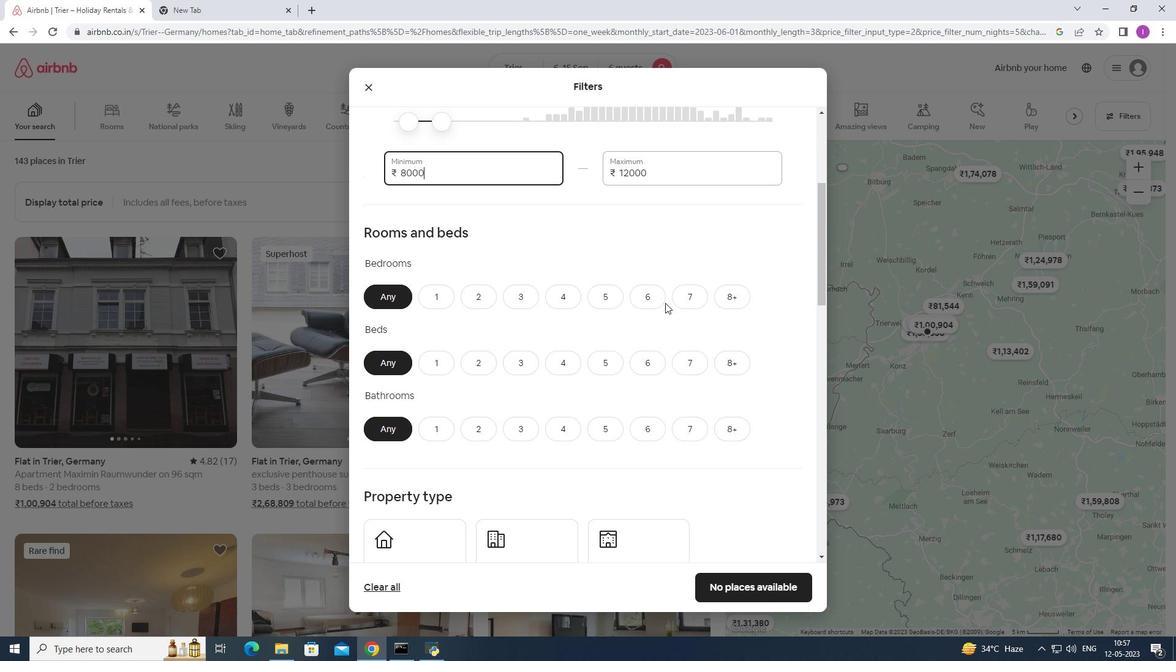 
Action: Mouse pressed left at (656, 299)
Screenshot: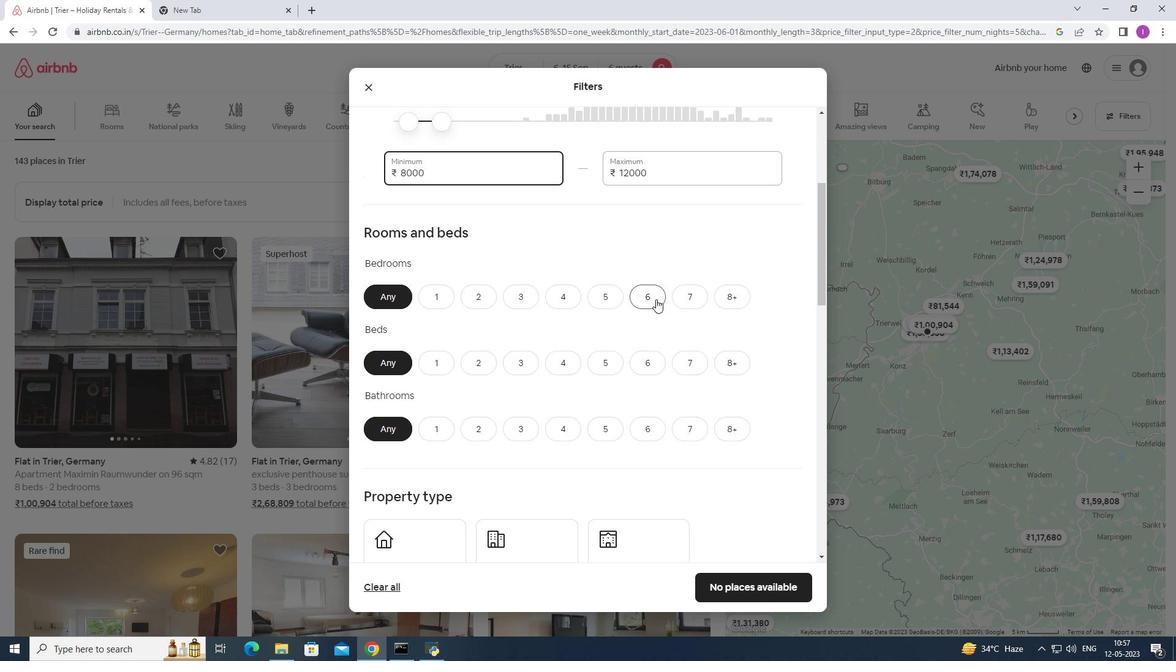 
Action: Mouse moved to (644, 365)
Screenshot: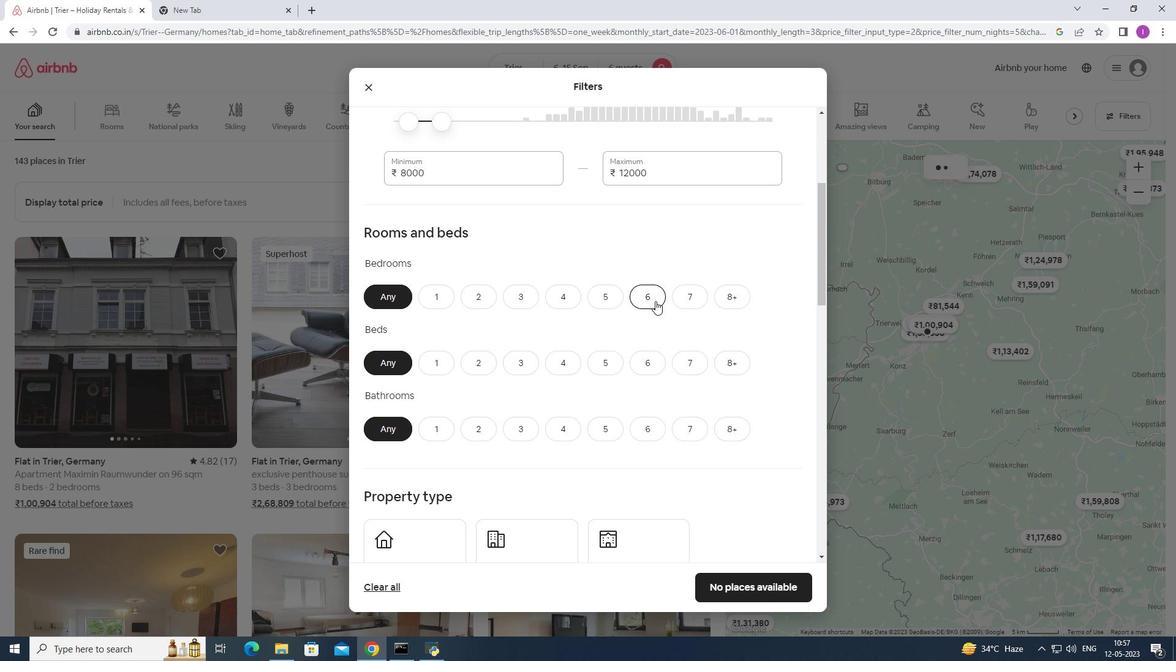 
Action: Mouse pressed left at (644, 365)
Screenshot: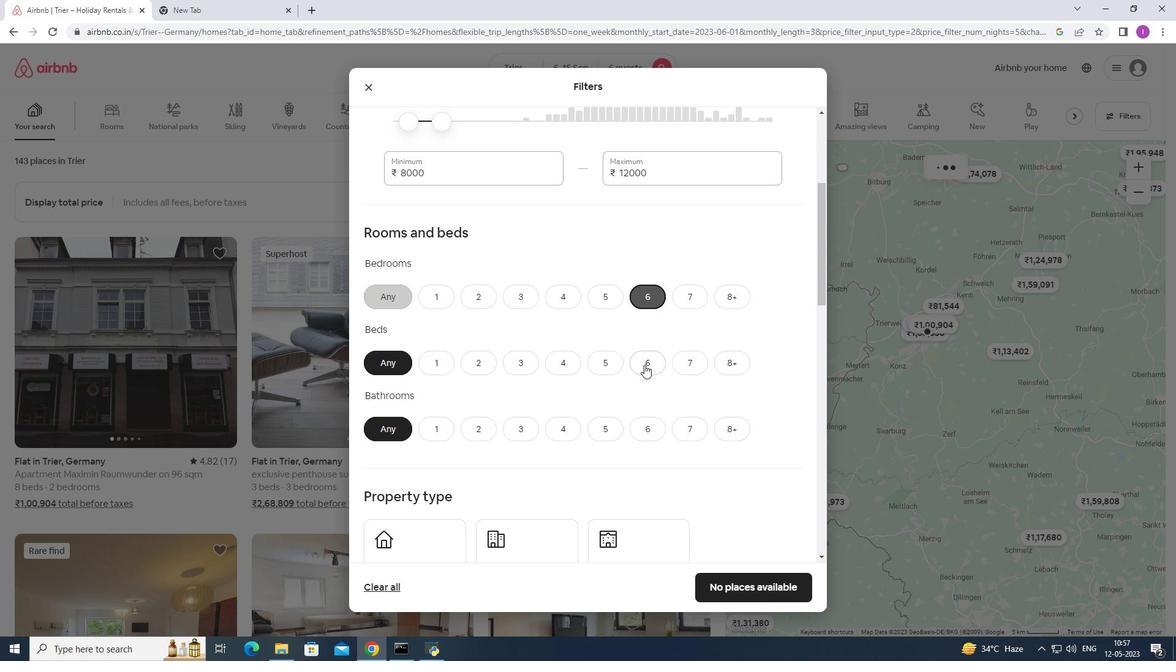 
Action: Mouse moved to (640, 425)
Screenshot: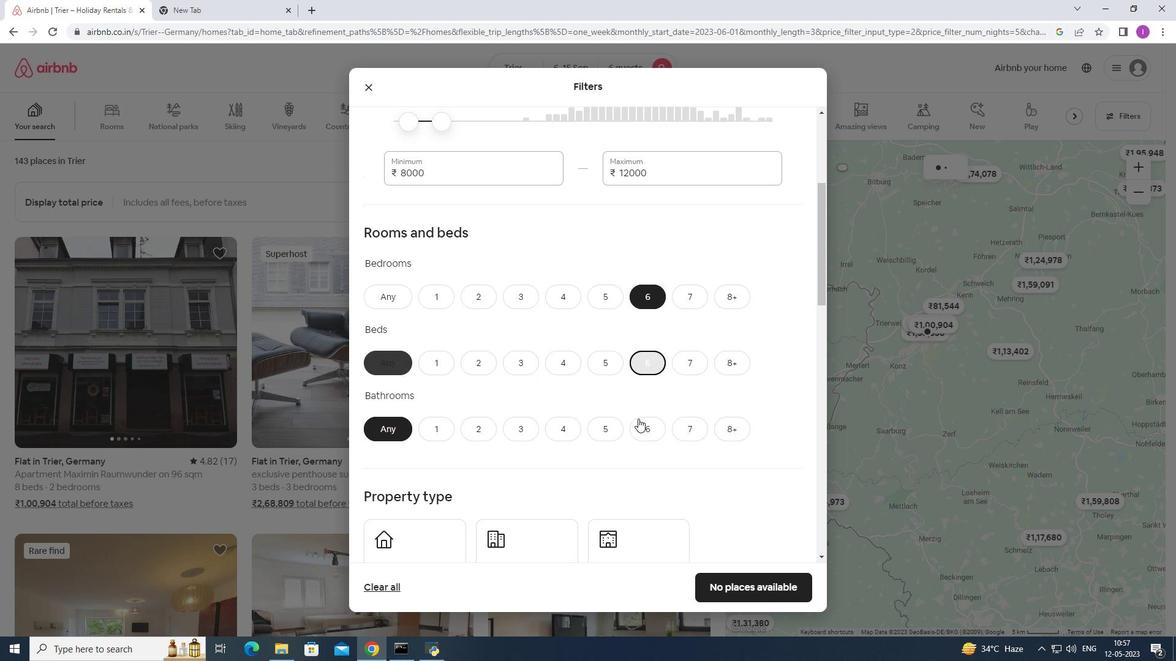 
Action: Mouse pressed left at (640, 425)
Screenshot: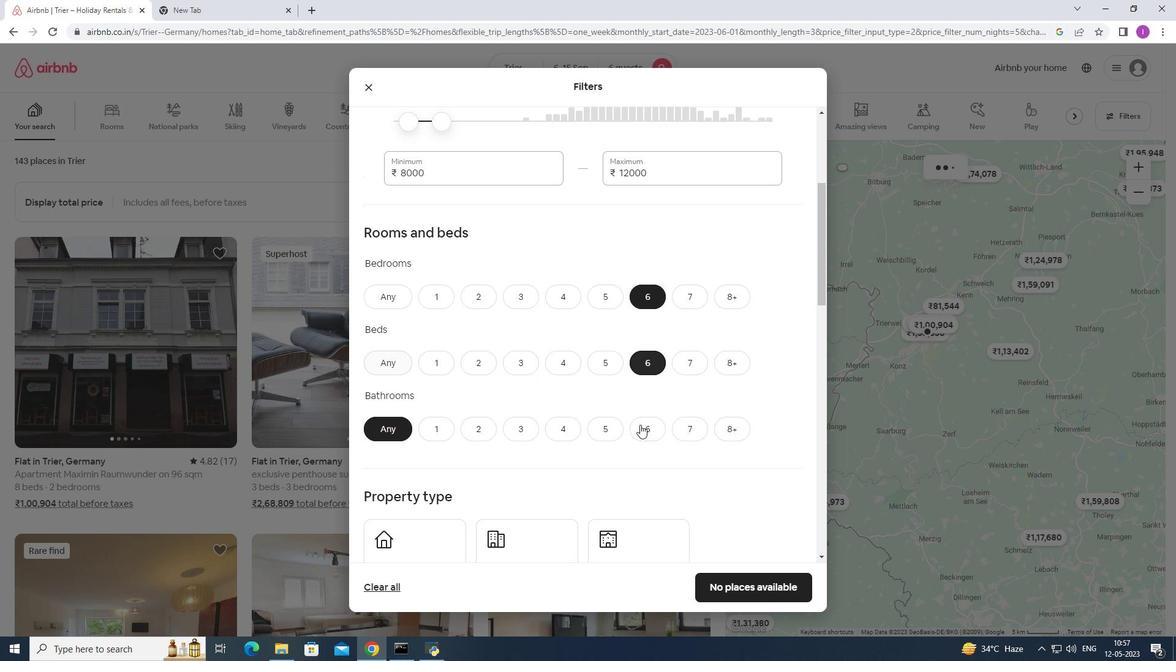 
Action: Mouse moved to (570, 373)
Screenshot: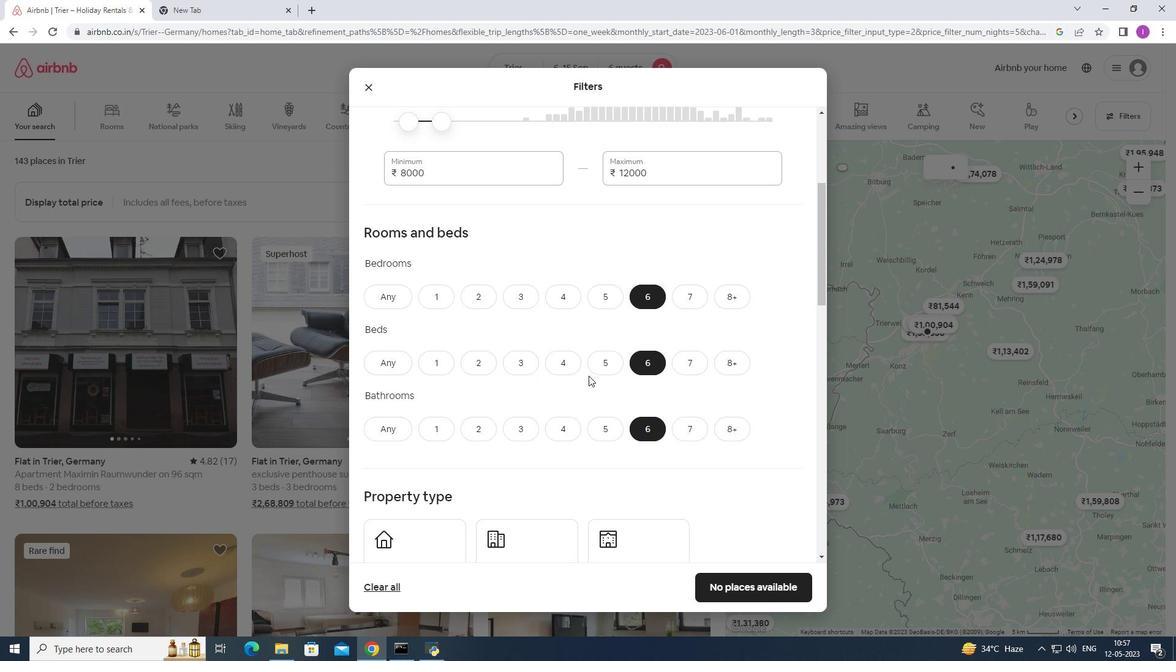 
Action: Mouse scrolled (570, 372) with delta (0, 0)
Screenshot: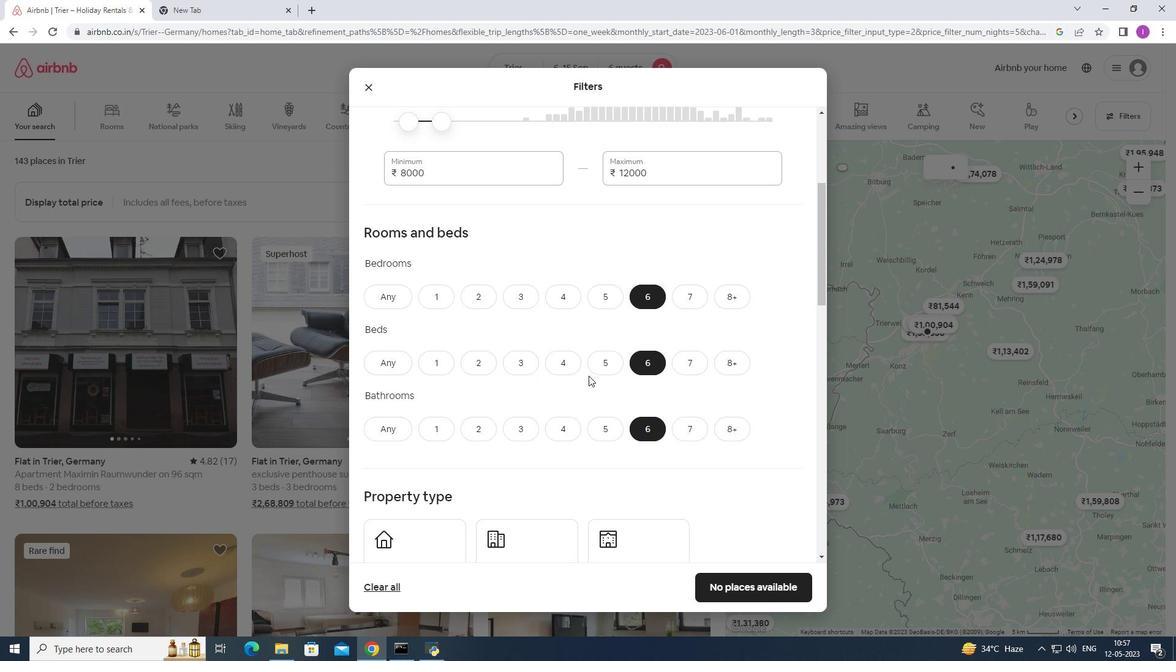 
Action: Mouse scrolled (570, 372) with delta (0, 0)
Screenshot: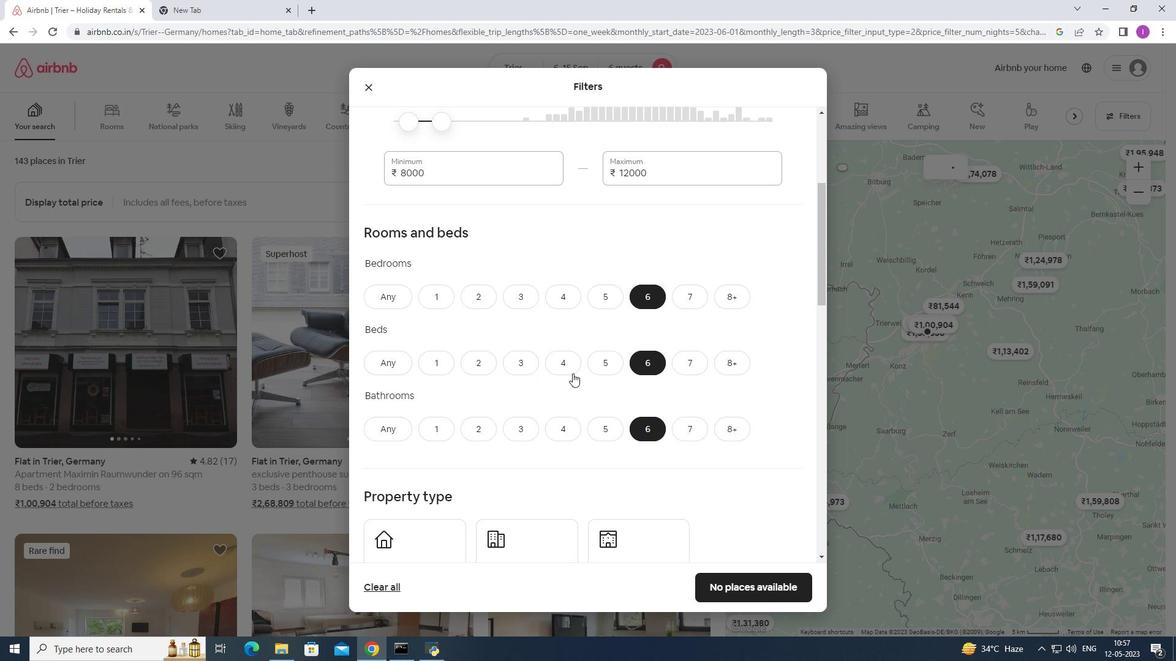 
Action: Mouse scrolled (570, 372) with delta (0, 0)
Screenshot: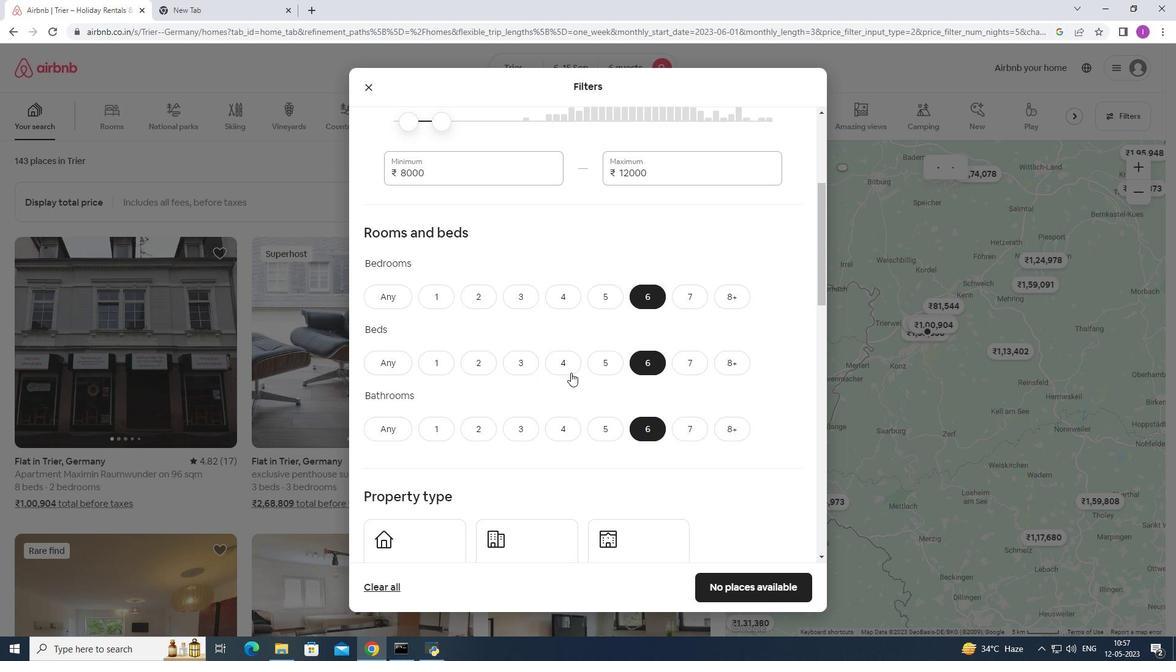 
Action: Mouse scrolled (570, 372) with delta (0, 0)
Screenshot: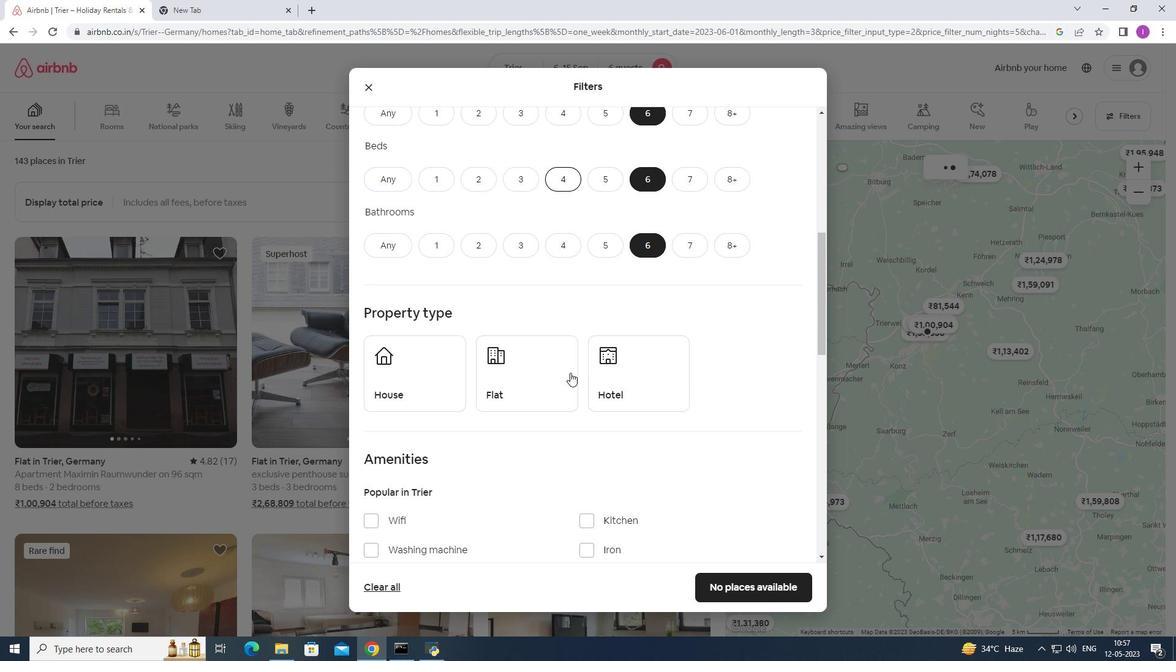 
Action: Mouse scrolled (570, 372) with delta (0, 0)
Screenshot: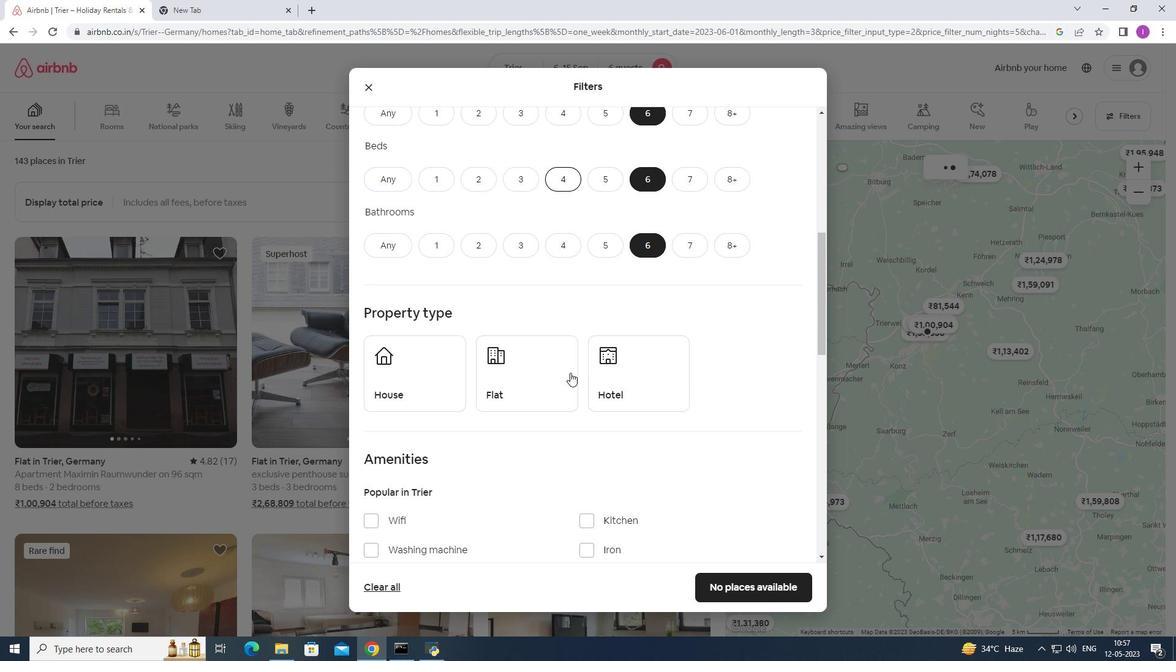 
Action: Mouse moved to (404, 280)
Screenshot: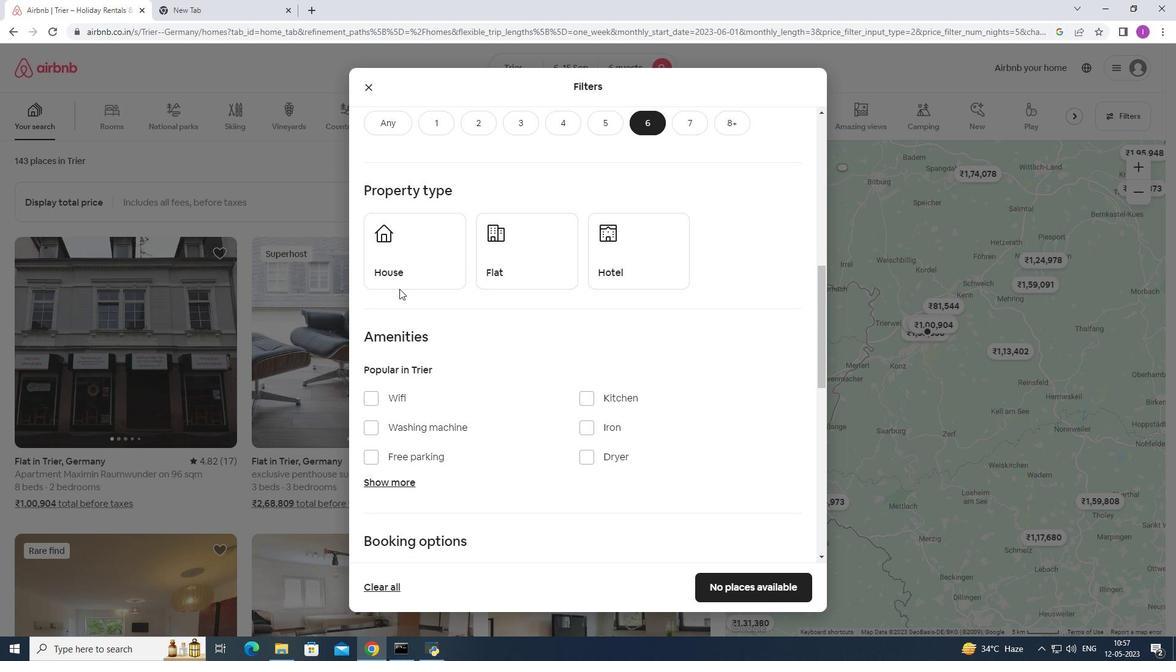 
Action: Mouse pressed left at (404, 280)
Screenshot: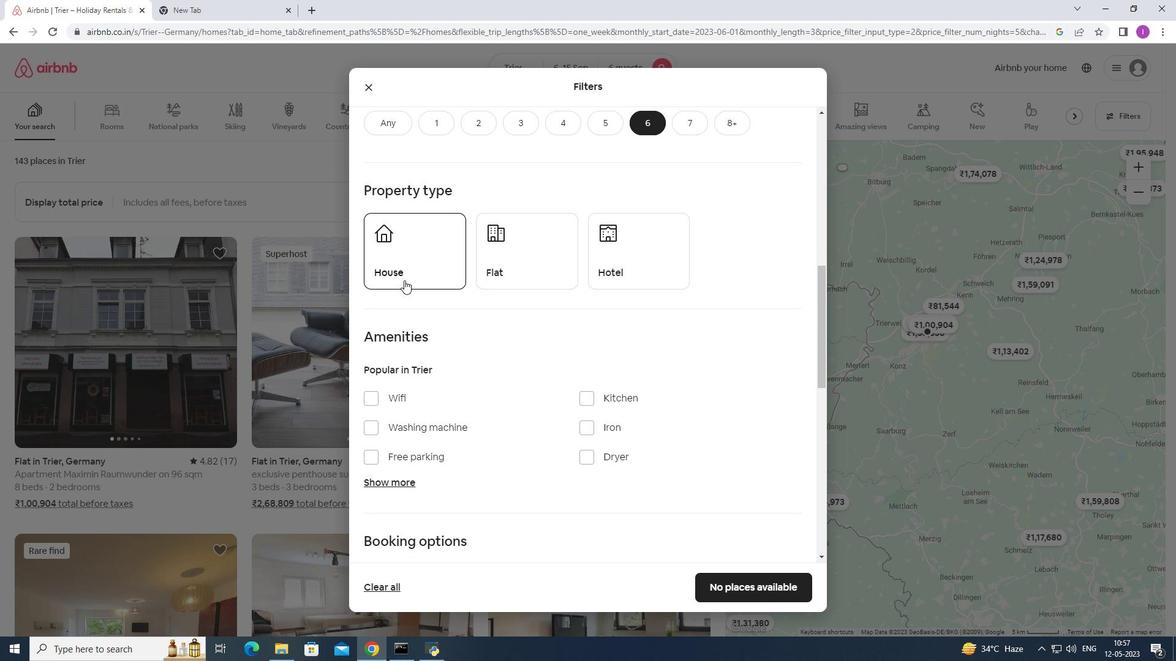 
Action: Mouse moved to (523, 263)
Screenshot: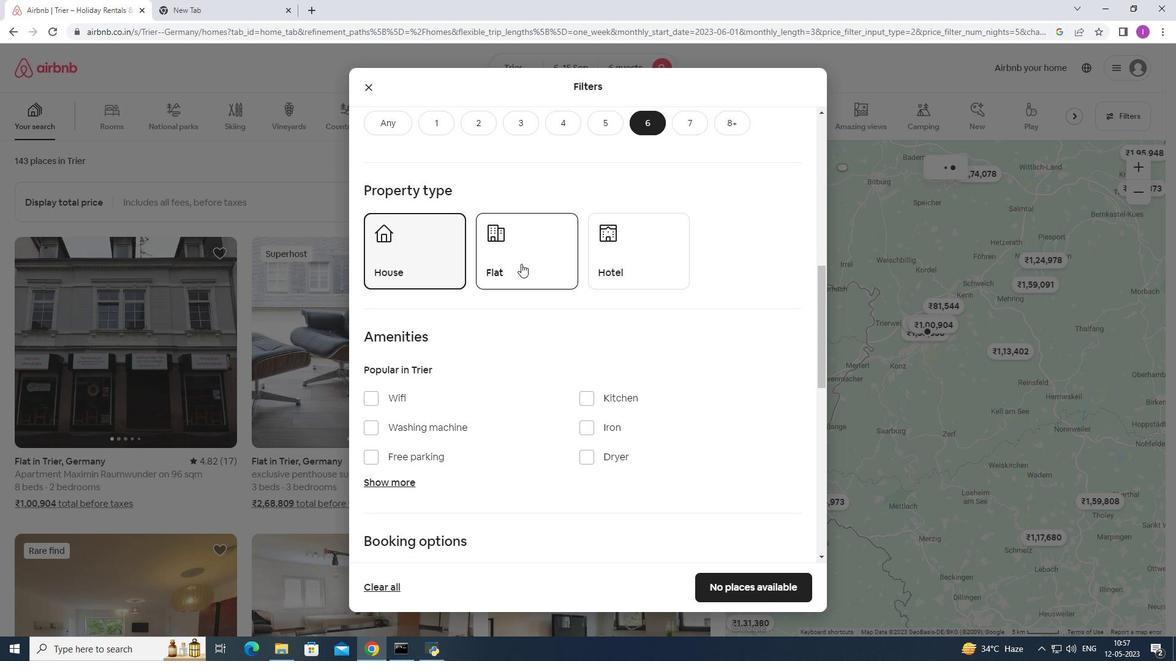 
Action: Mouse pressed left at (523, 263)
Screenshot: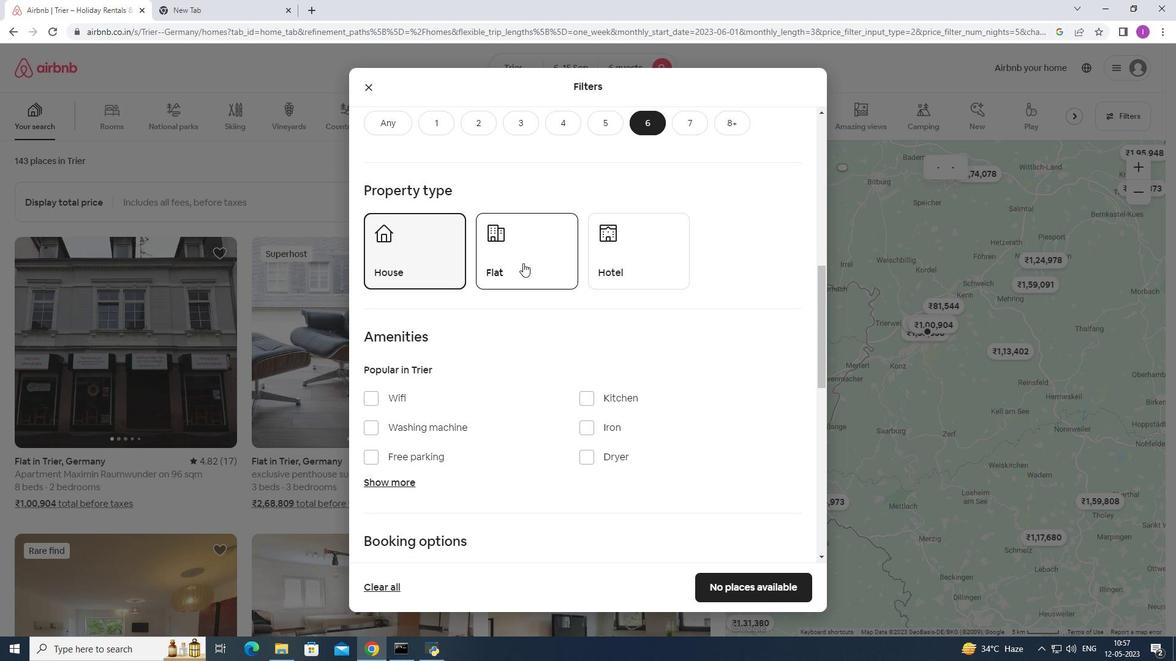 
Action: Mouse moved to (622, 294)
Screenshot: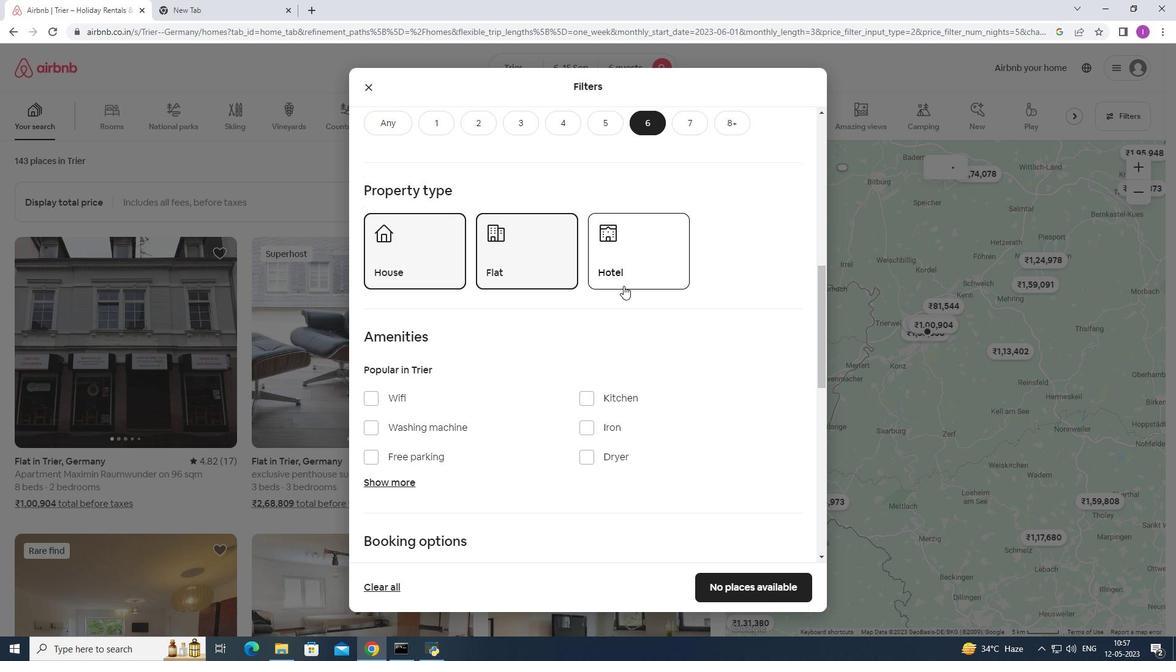 
Action: Mouse scrolled (622, 294) with delta (0, 0)
Screenshot: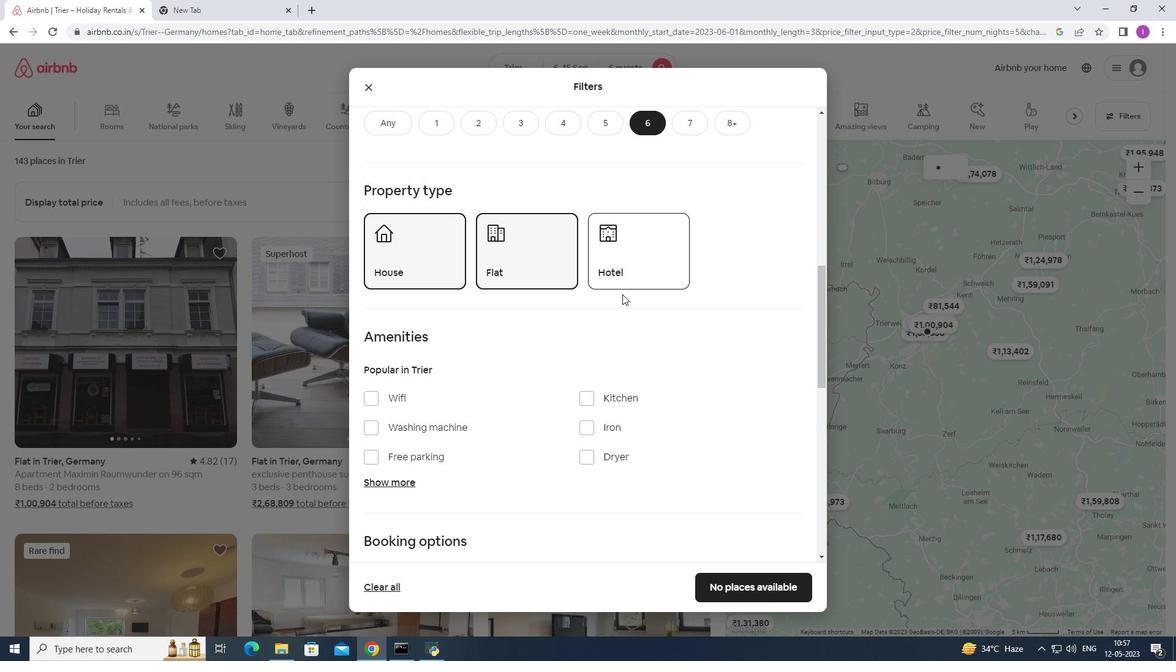
Action: Mouse scrolled (622, 294) with delta (0, 0)
Screenshot: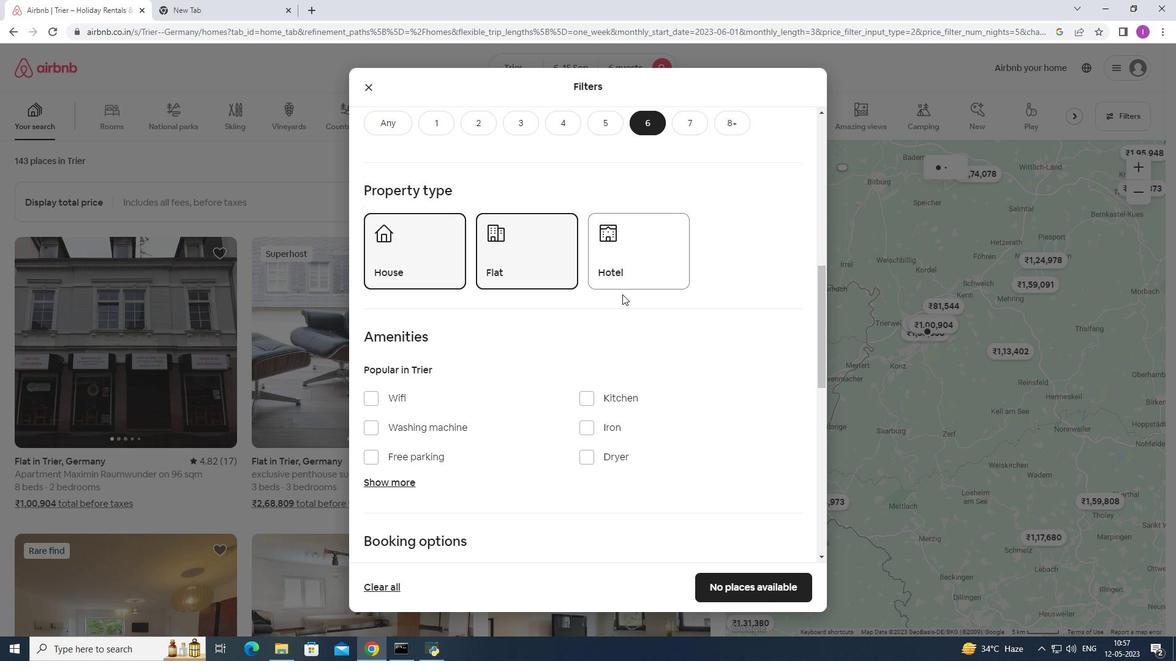 
Action: Mouse scrolled (622, 294) with delta (0, 0)
Screenshot: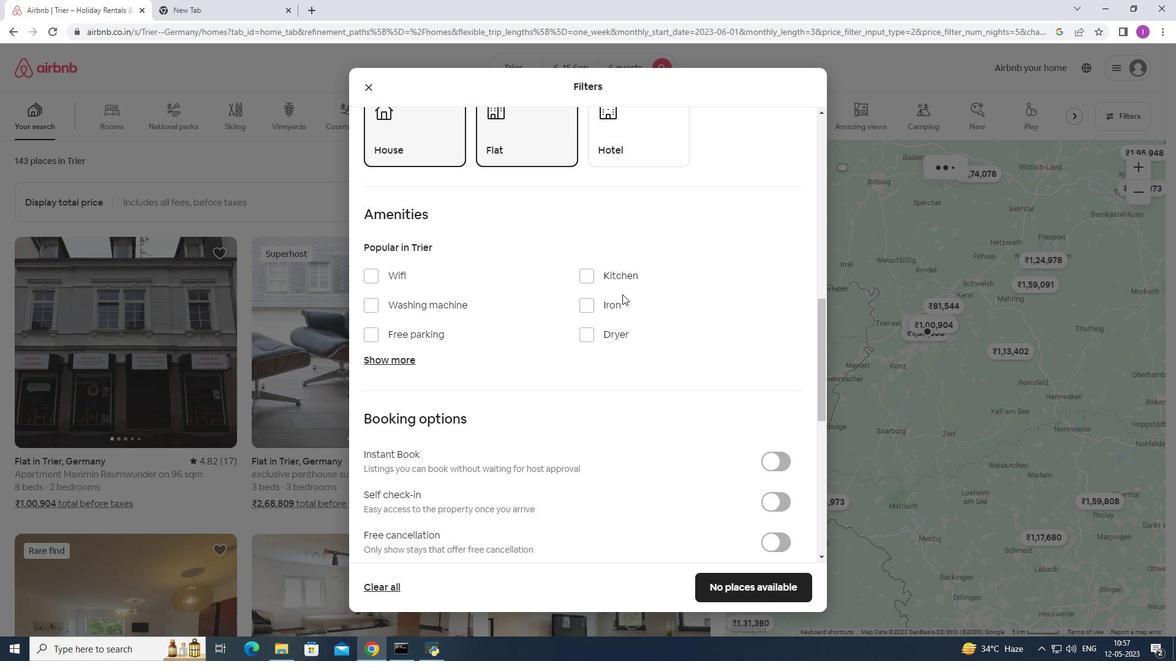 
Action: Mouse scrolled (622, 294) with delta (0, 0)
Screenshot: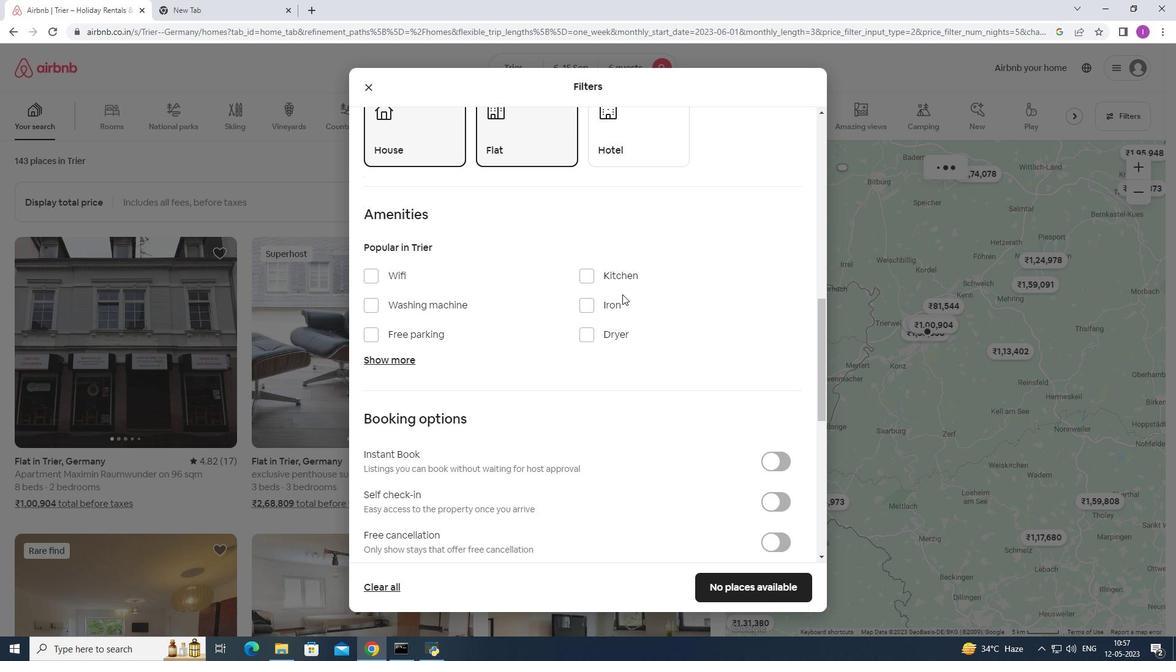 
Action: Mouse scrolled (622, 295) with delta (0, 0)
Screenshot: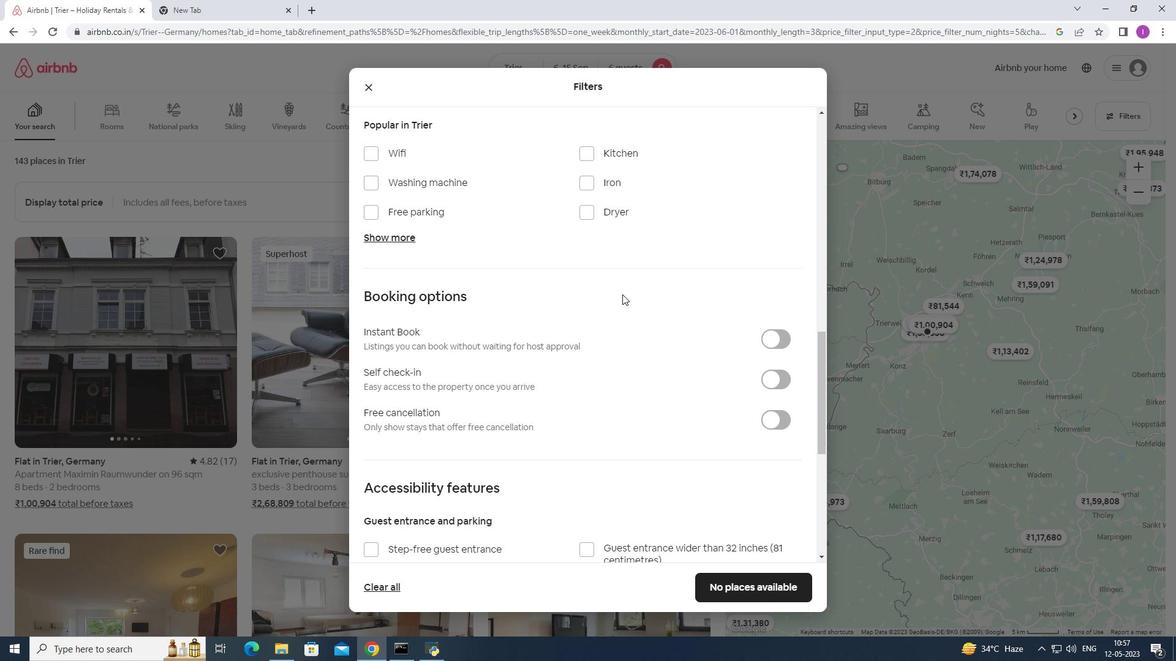 
Action: Mouse moved to (624, 319)
Screenshot: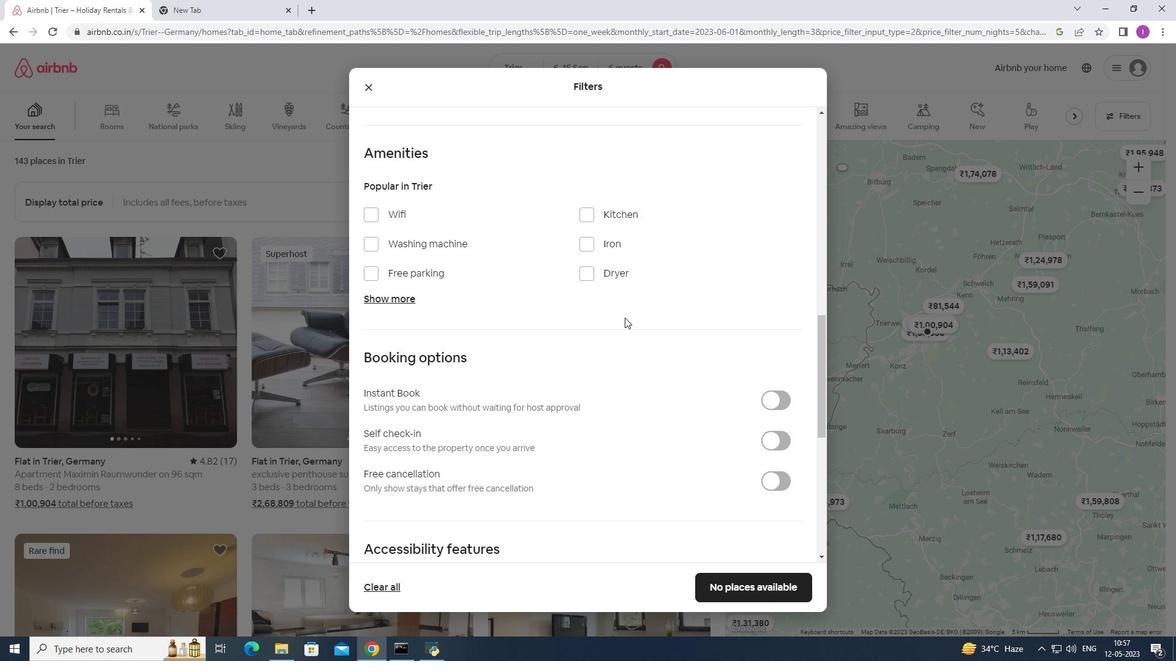 
Action: Mouse scrolled (624, 320) with delta (0, 0)
Screenshot: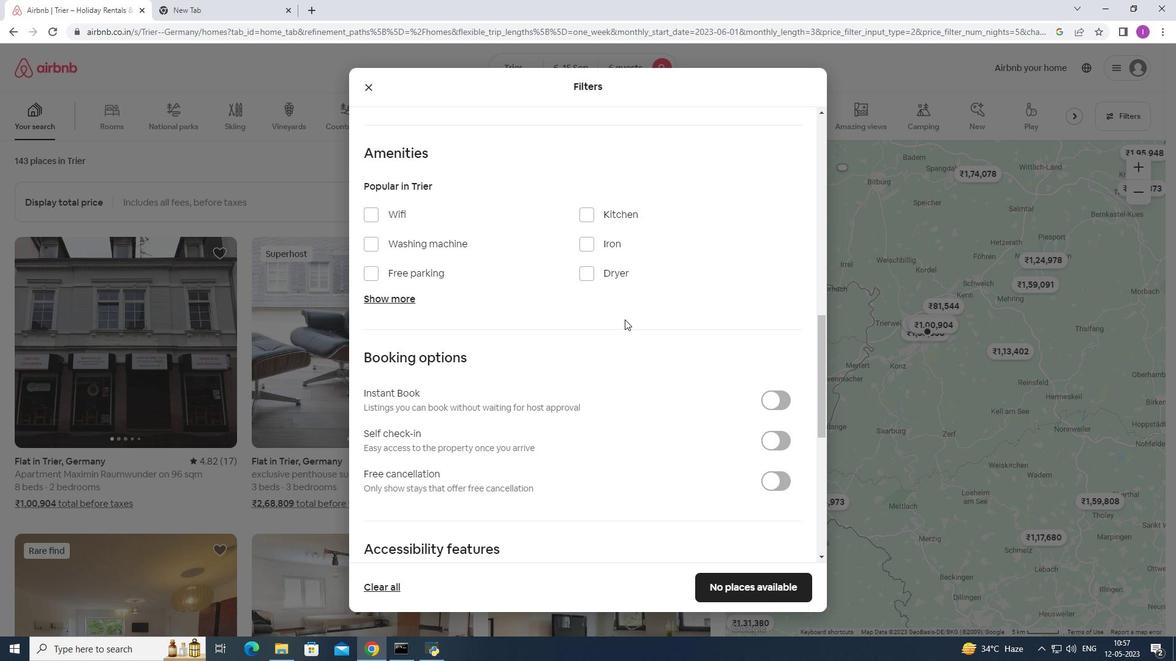 
Action: Mouse moved to (370, 274)
Screenshot: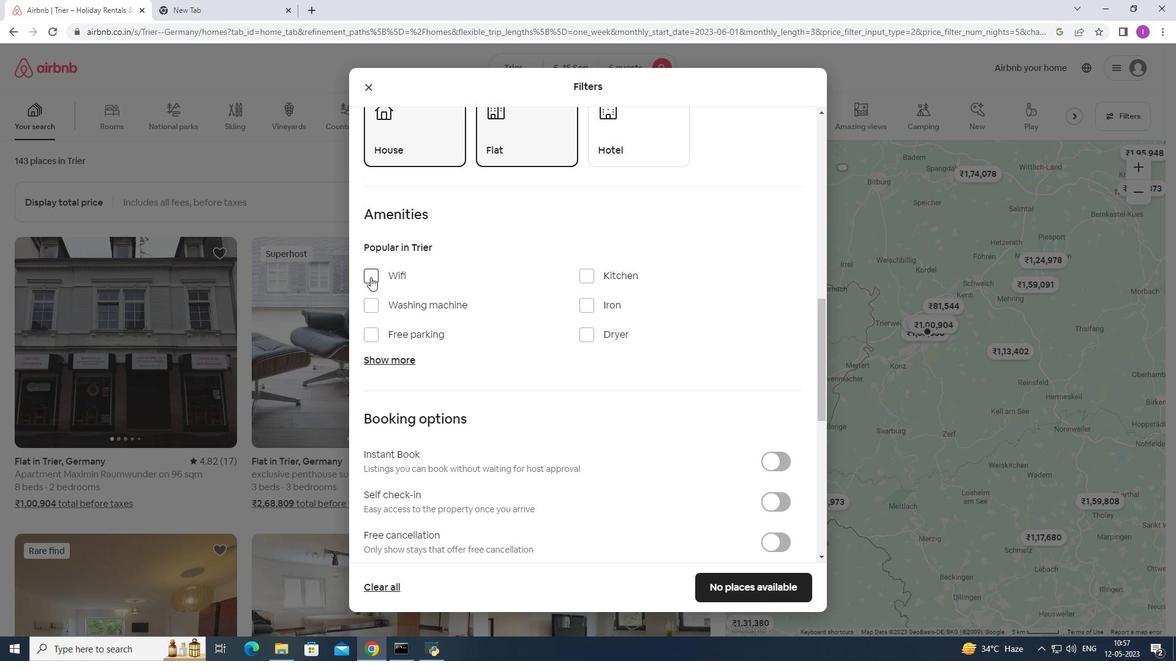 
Action: Mouse pressed left at (370, 274)
Screenshot: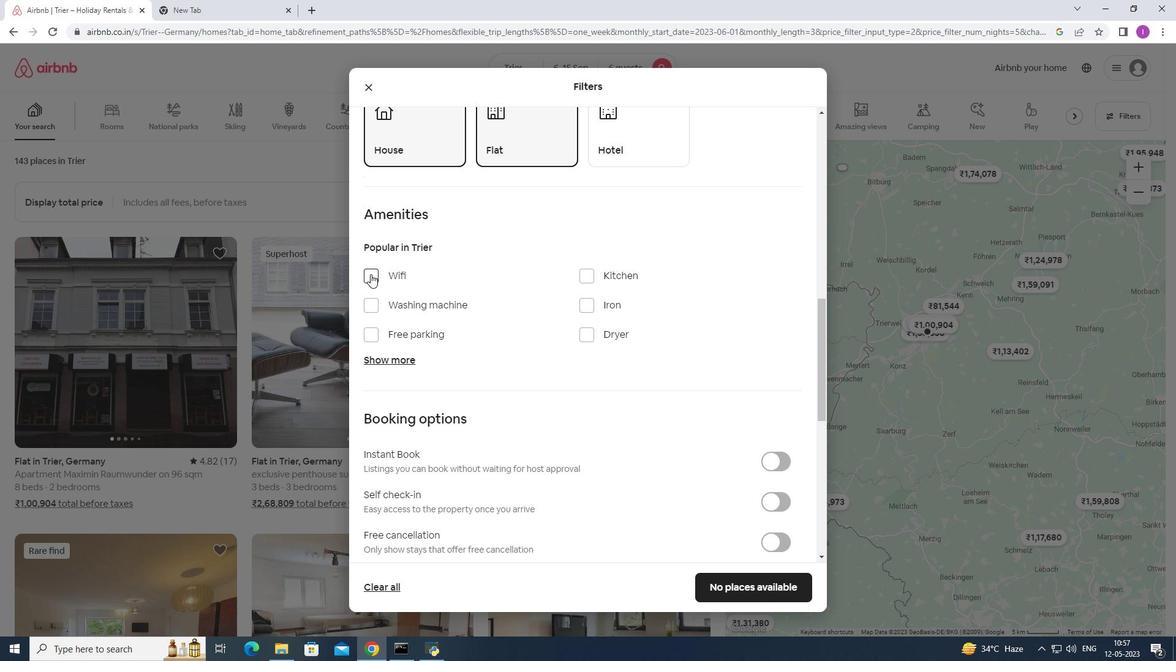 
Action: Mouse moved to (374, 330)
Screenshot: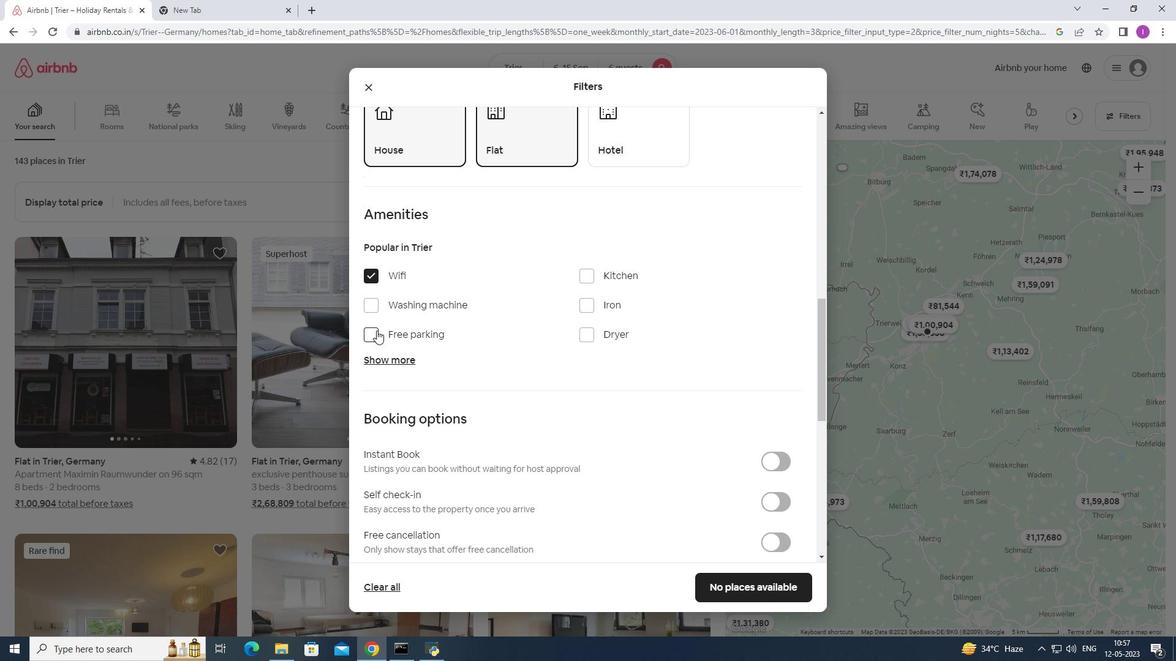 
Action: Mouse pressed left at (374, 330)
Screenshot: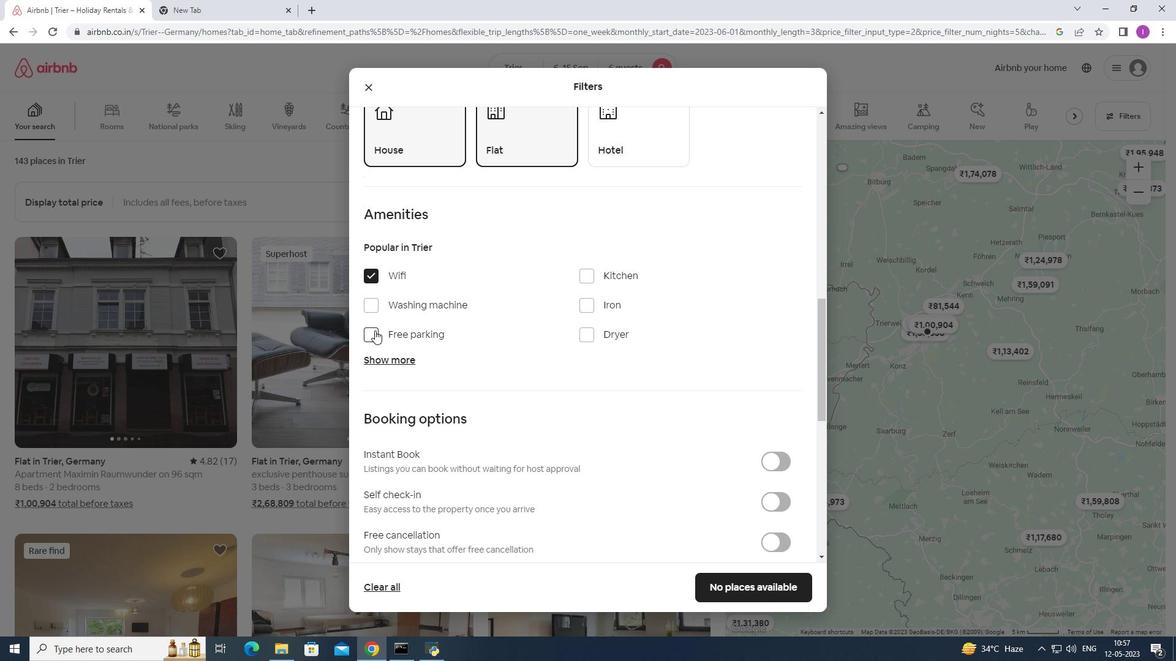 
Action: Mouse moved to (406, 358)
Screenshot: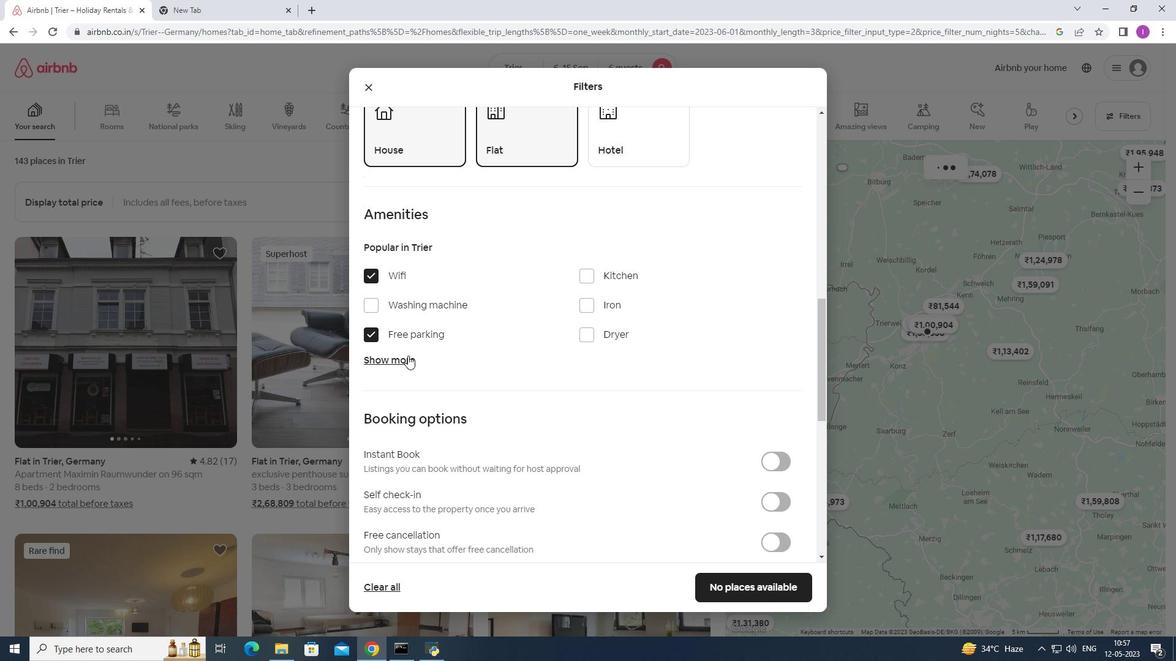 
Action: Mouse pressed left at (406, 358)
Screenshot: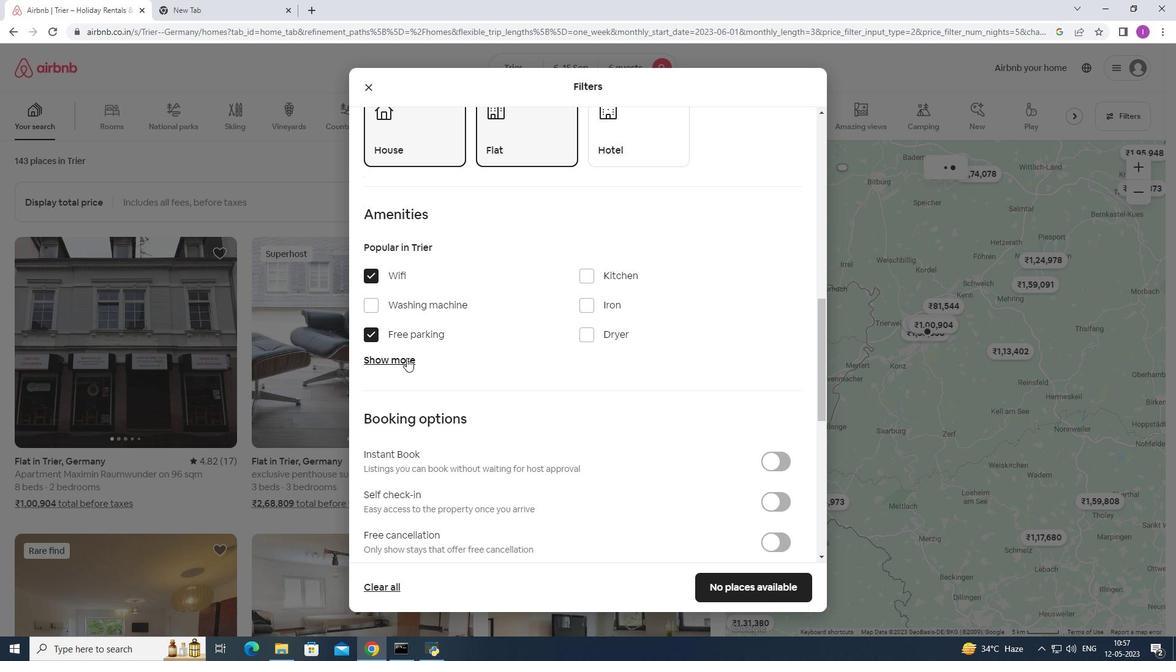 
Action: Mouse moved to (585, 431)
Screenshot: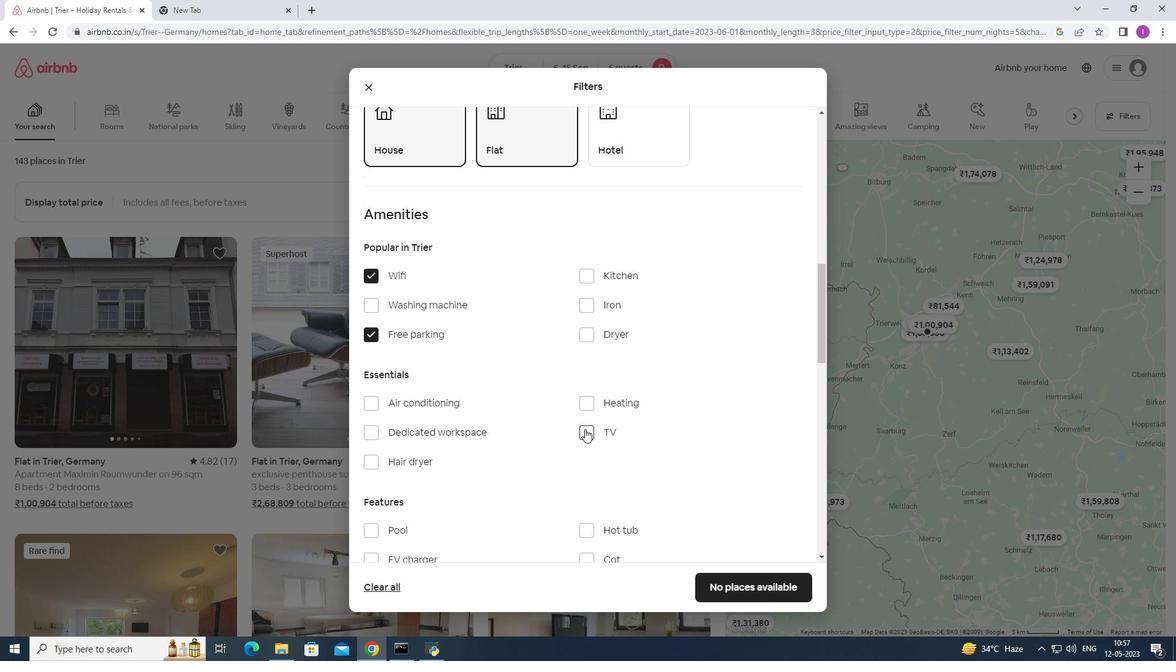 
Action: Mouse pressed left at (585, 431)
Screenshot: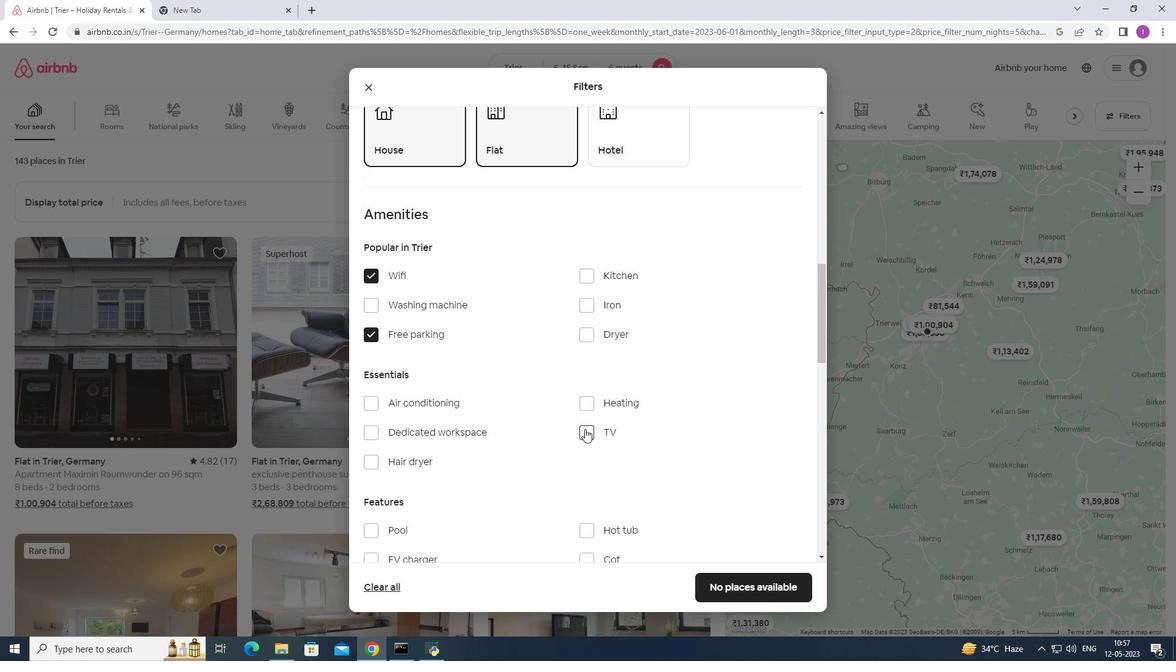 
Action: Mouse moved to (493, 419)
Screenshot: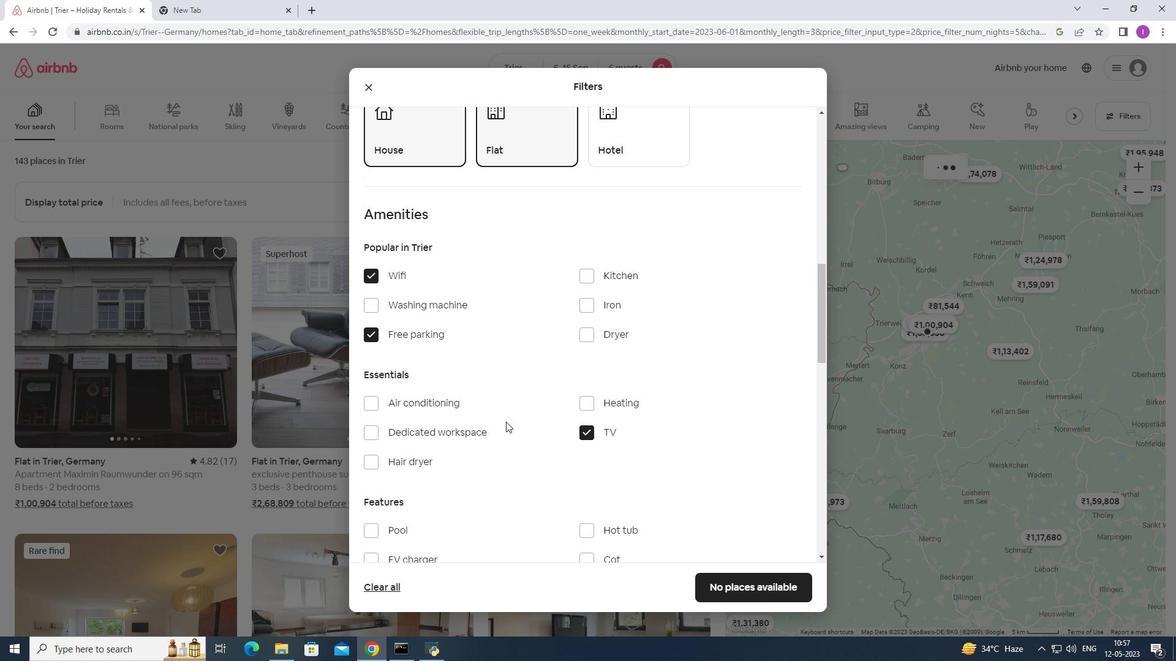 
Action: Mouse scrolled (493, 419) with delta (0, 0)
Screenshot: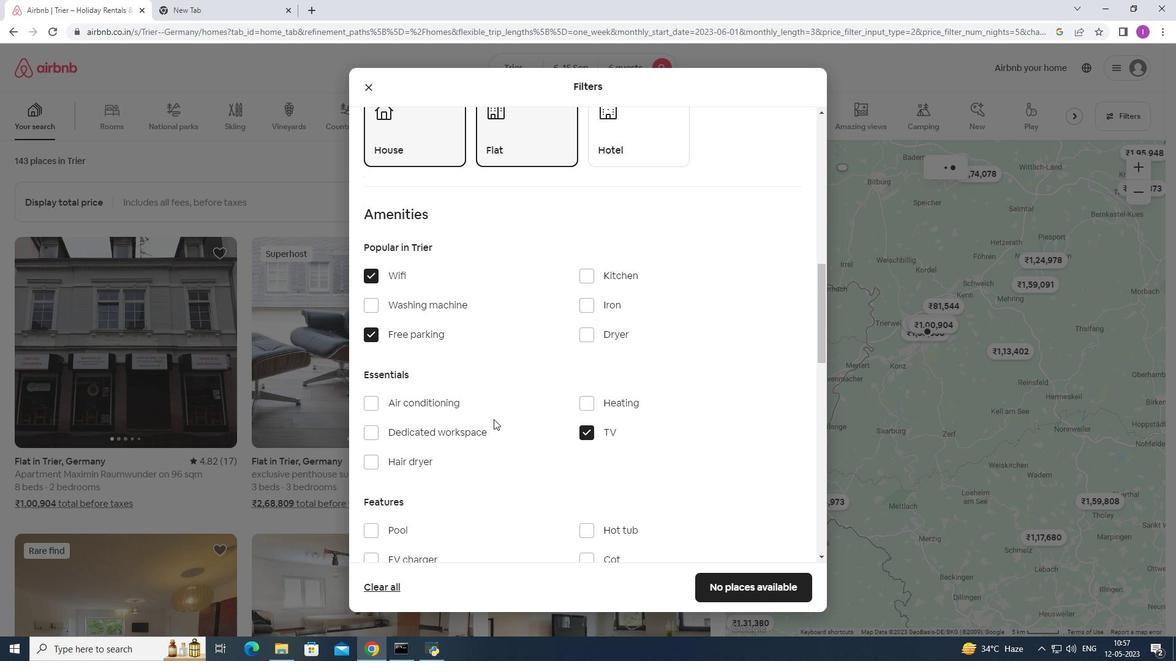 
Action: Mouse scrolled (493, 419) with delta (0, 0)
Screenshot: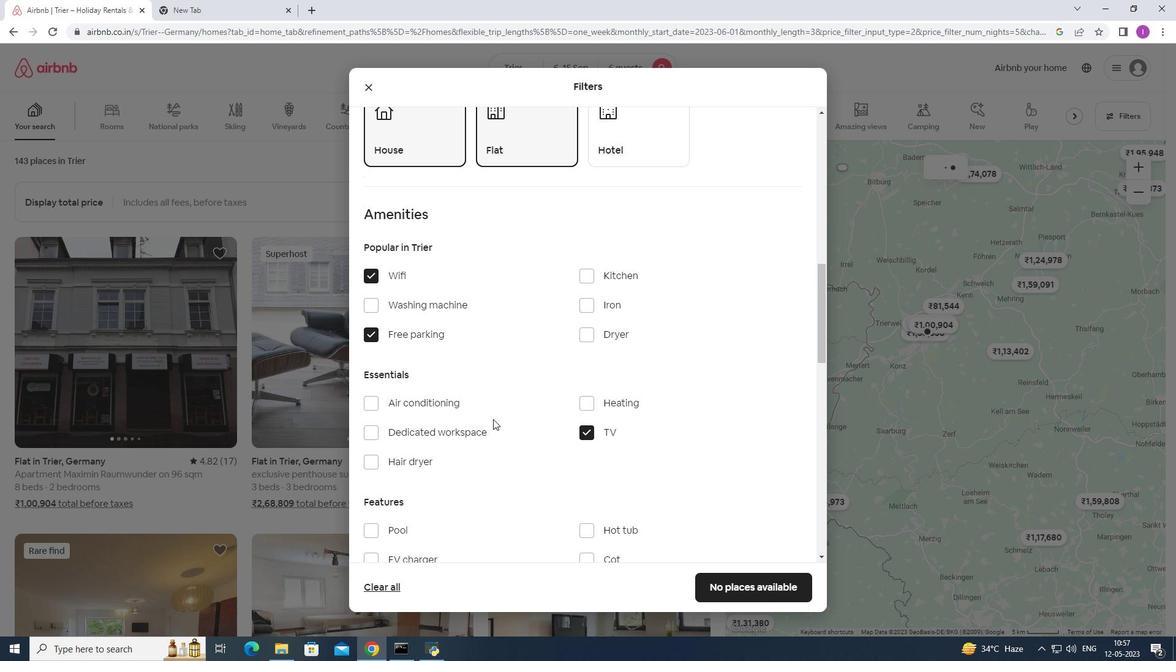 
Action: Mouse moved to (466, 406)
Screenshot: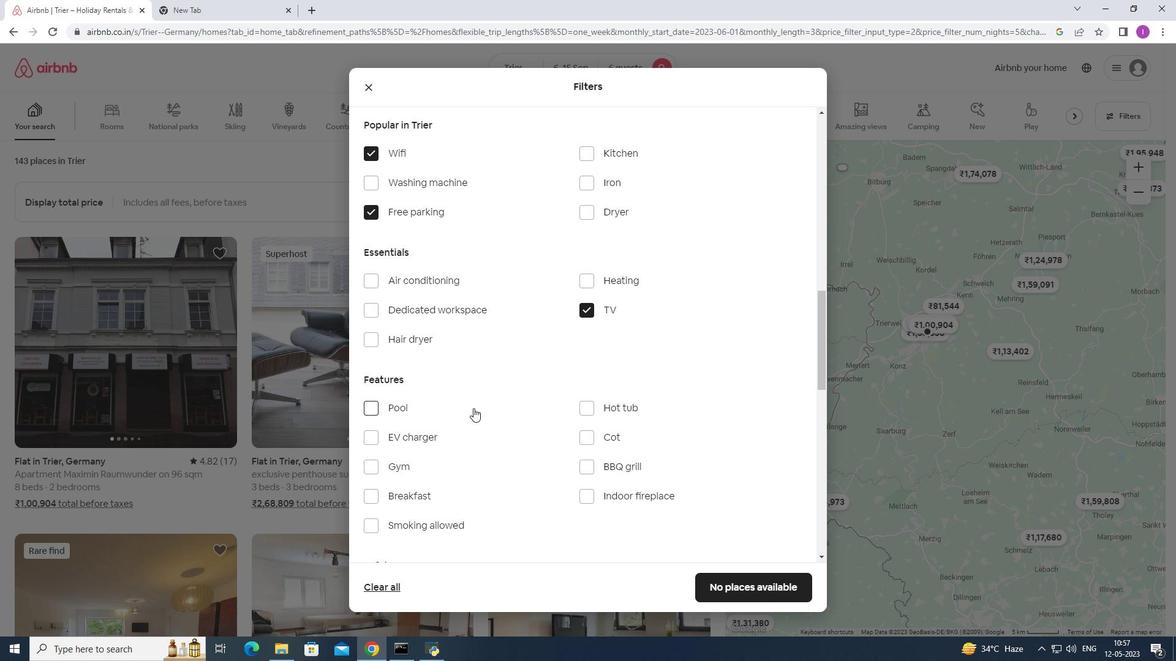 
Action: Mouse scrolled (466, 406) with delta (0, 0)
Screenshot: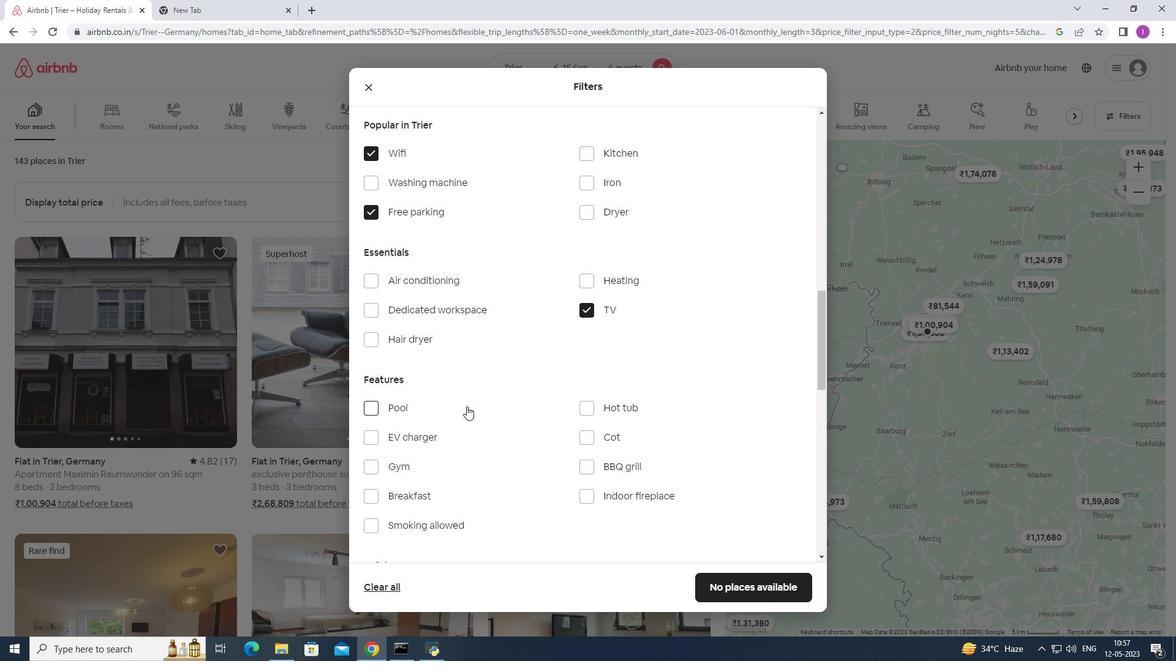 
Action: Mouse moved to (371, 406)
Screenshot: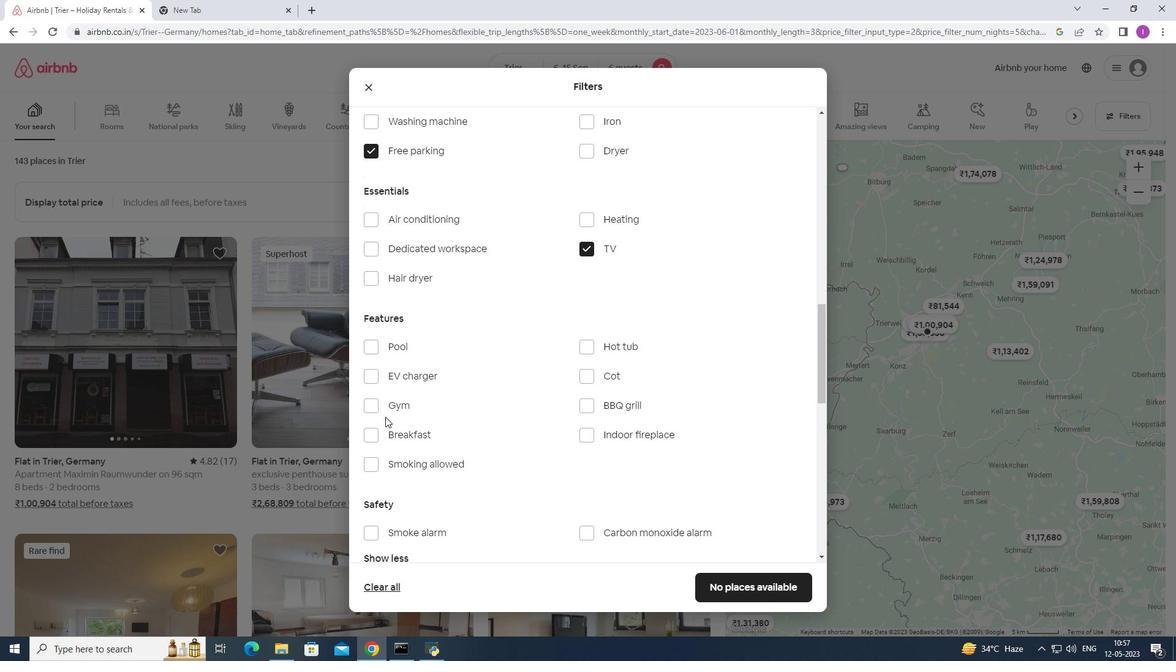 
Action: Mouse pressed left at (371, 406)
Screenshot: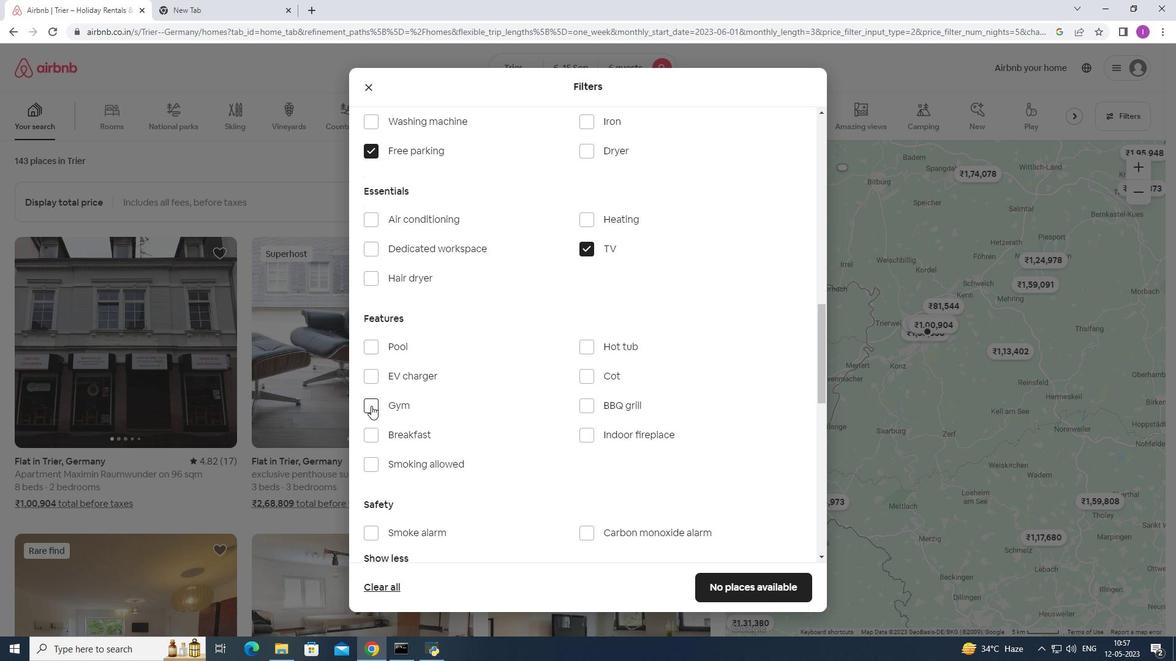 
Action: Mouse moved to (372, 438)
Screenshot: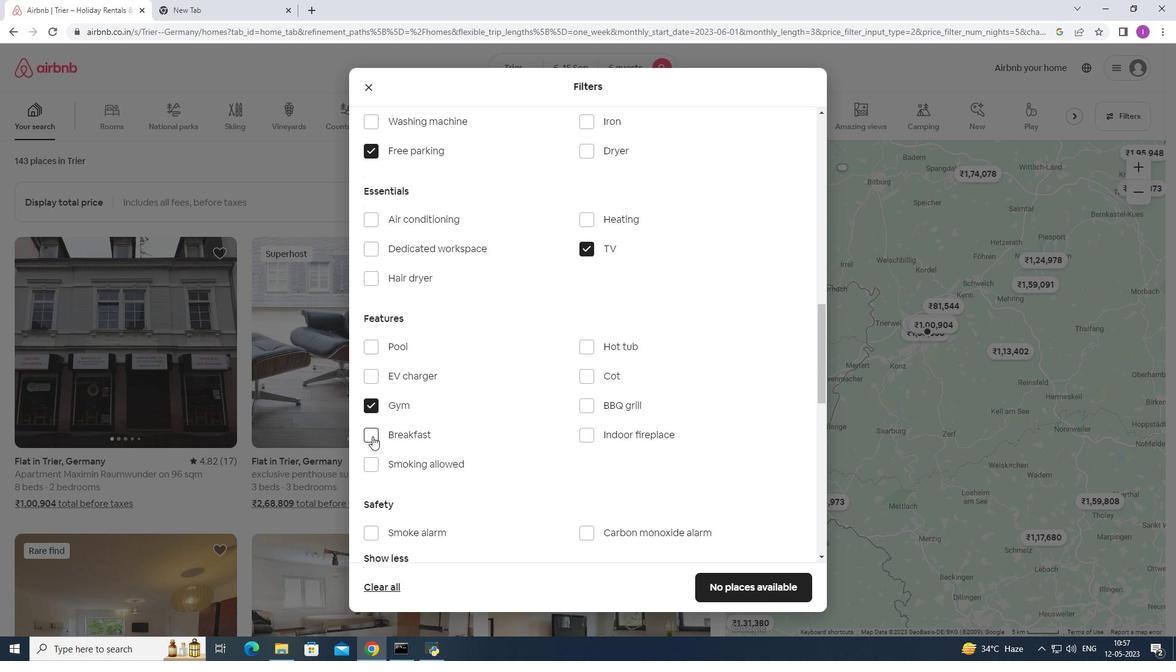 
Action: Mouse pressed left at (372, 438)
Screenshot: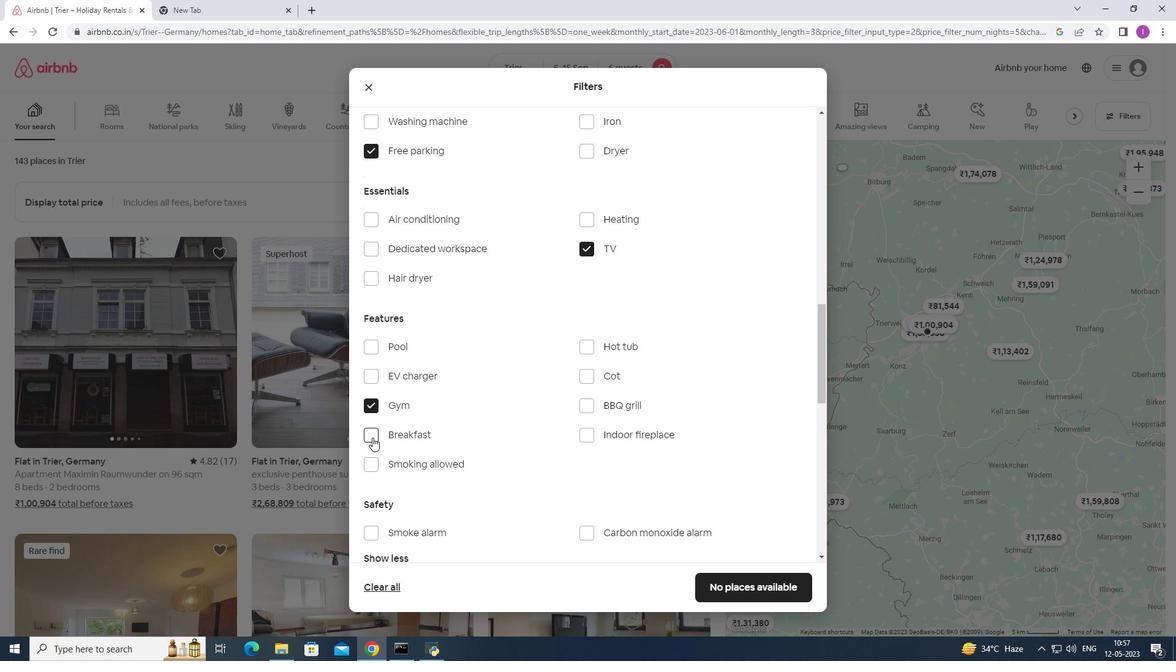 
Action: Mouse moved to (574, 438)
Screenshot: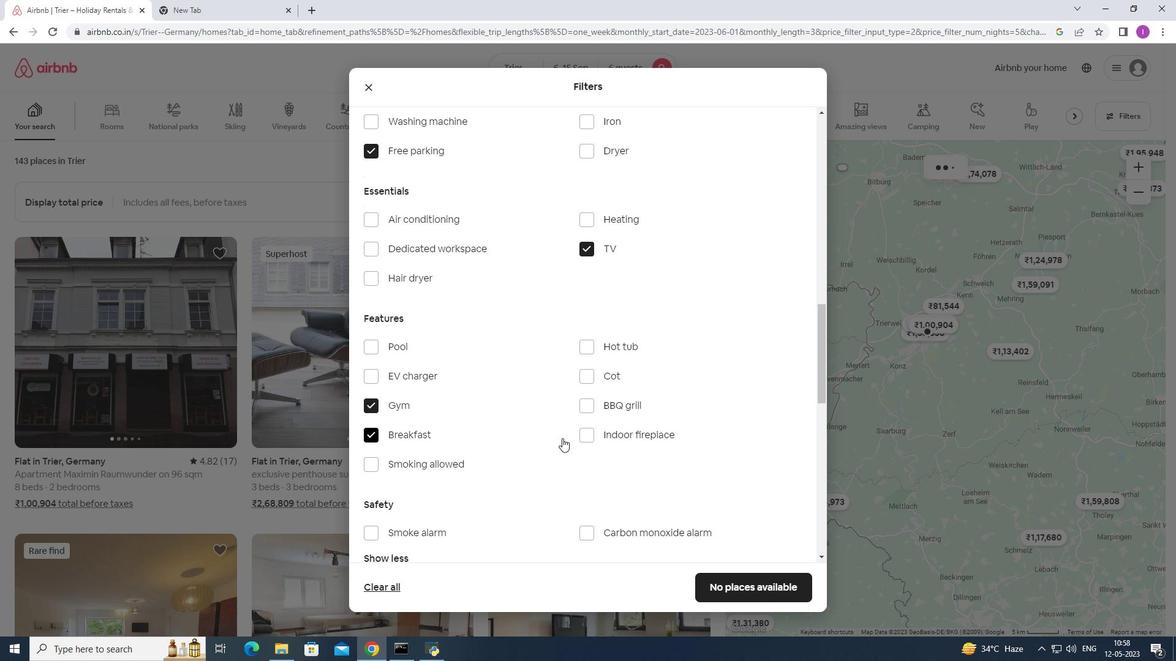
Action: Mouse scrolled (574, 437) with delta (0, 0)
Screenshot: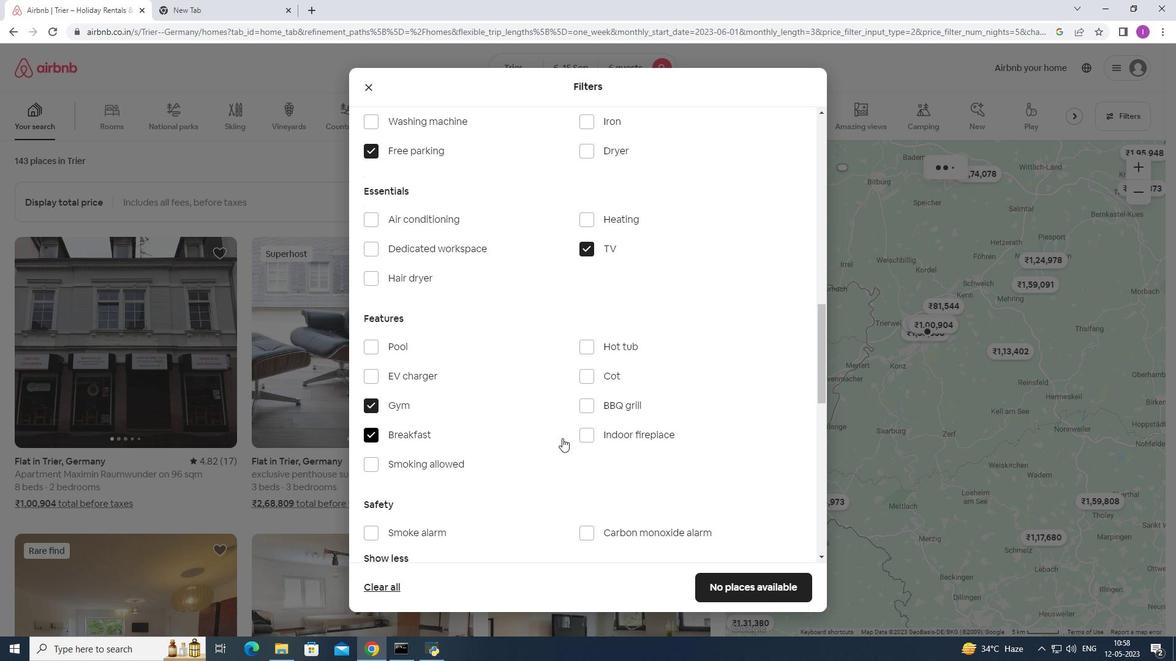 
Action: Mouse scrolled (574, 437) with delta (0, 0)
Screenshot: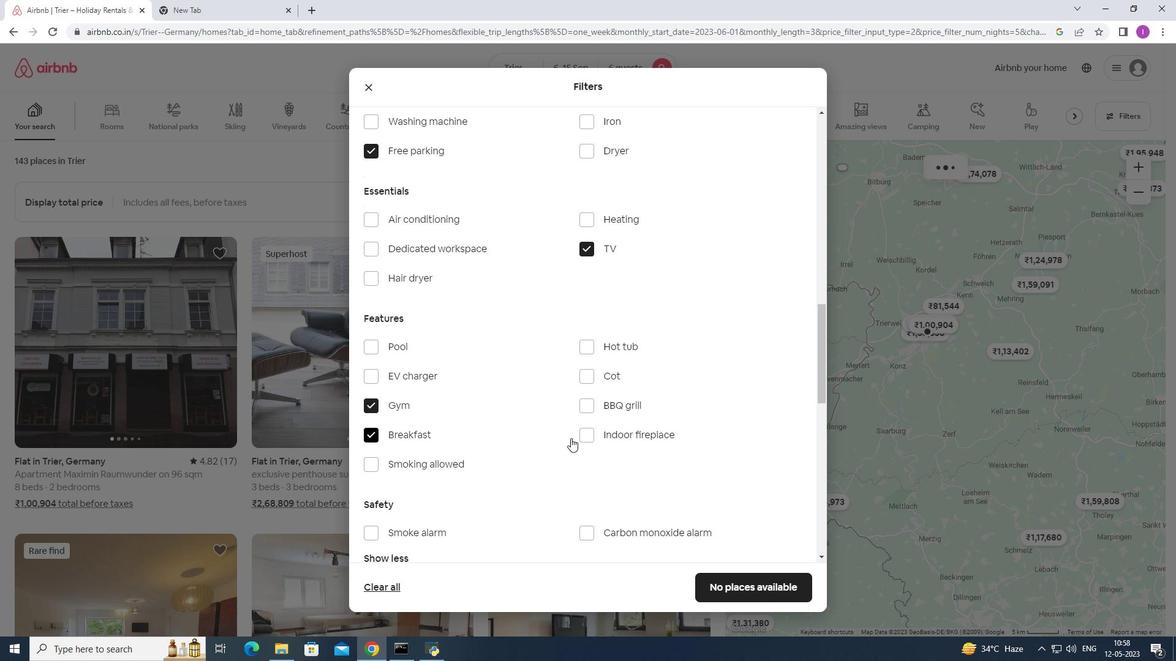 
Action: Mouse scrolled (574, 437) with delta (0, 0)
Screenshot: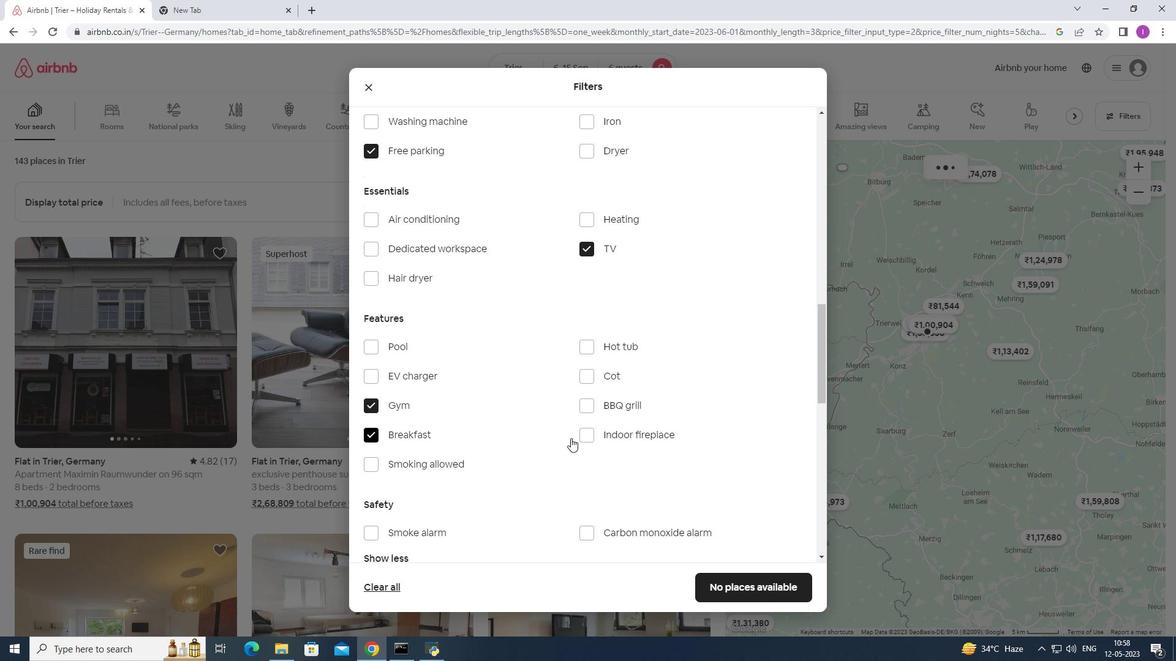 
Action: Mouse scrolled (574, 437) with delta (0, 0)
Screenshot: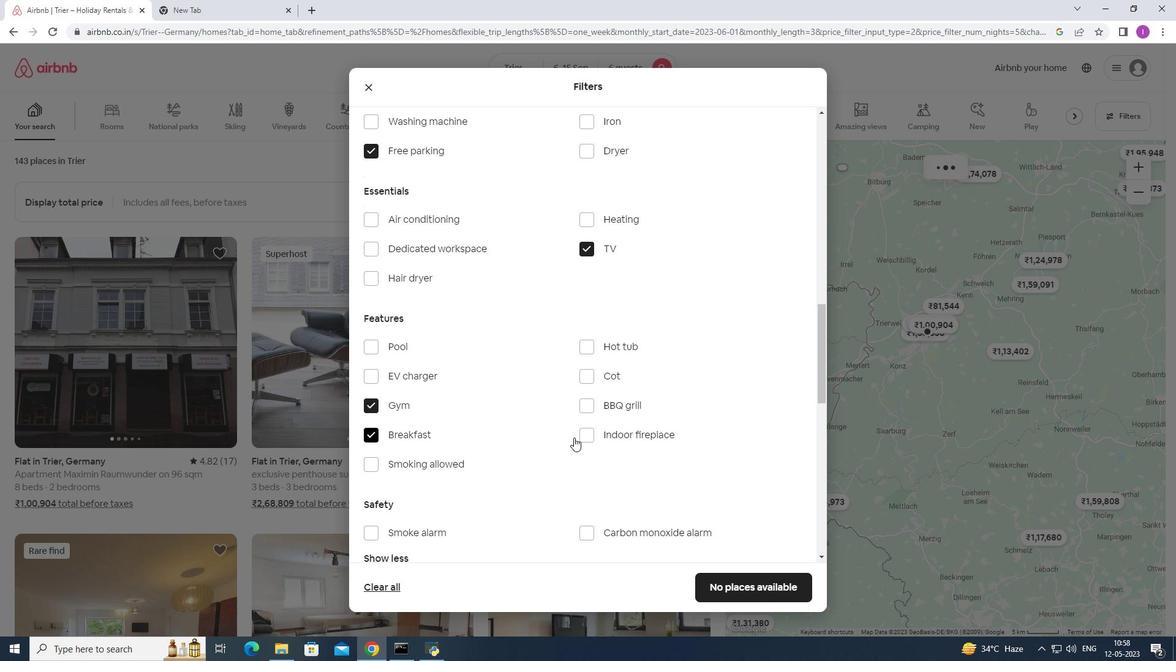 
Action: Mouse scrolled (574, 437) with delta (0, 0)
Screenshot: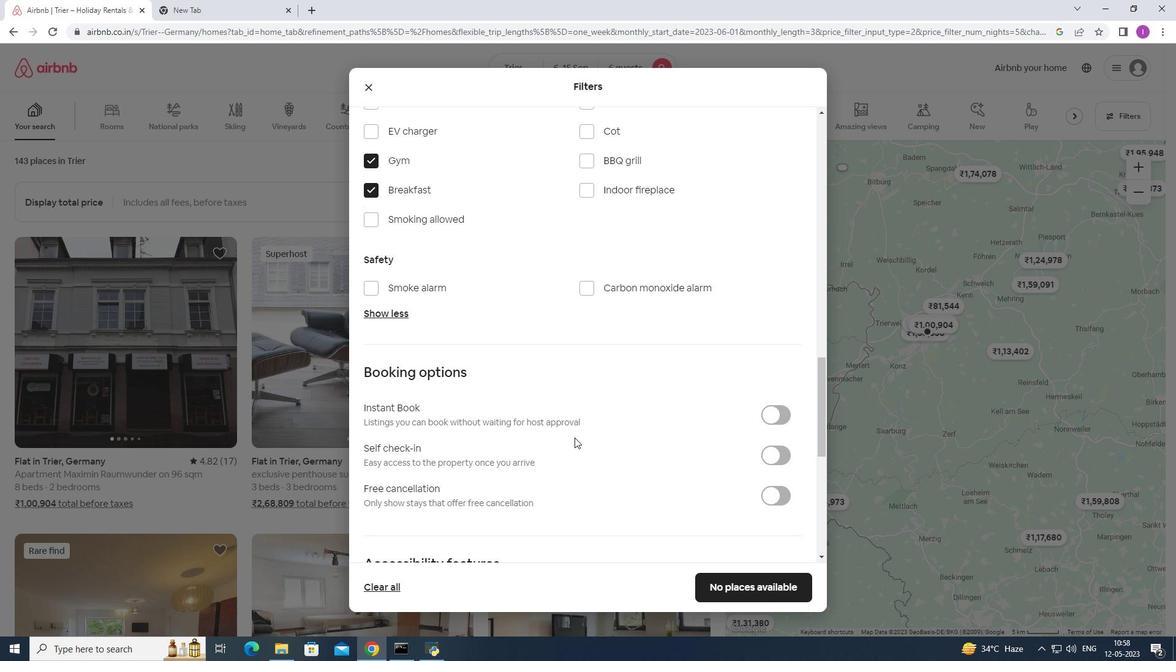 
Action: Mouse scrolled (574, 437) with delta (0, 0)
Screenshot: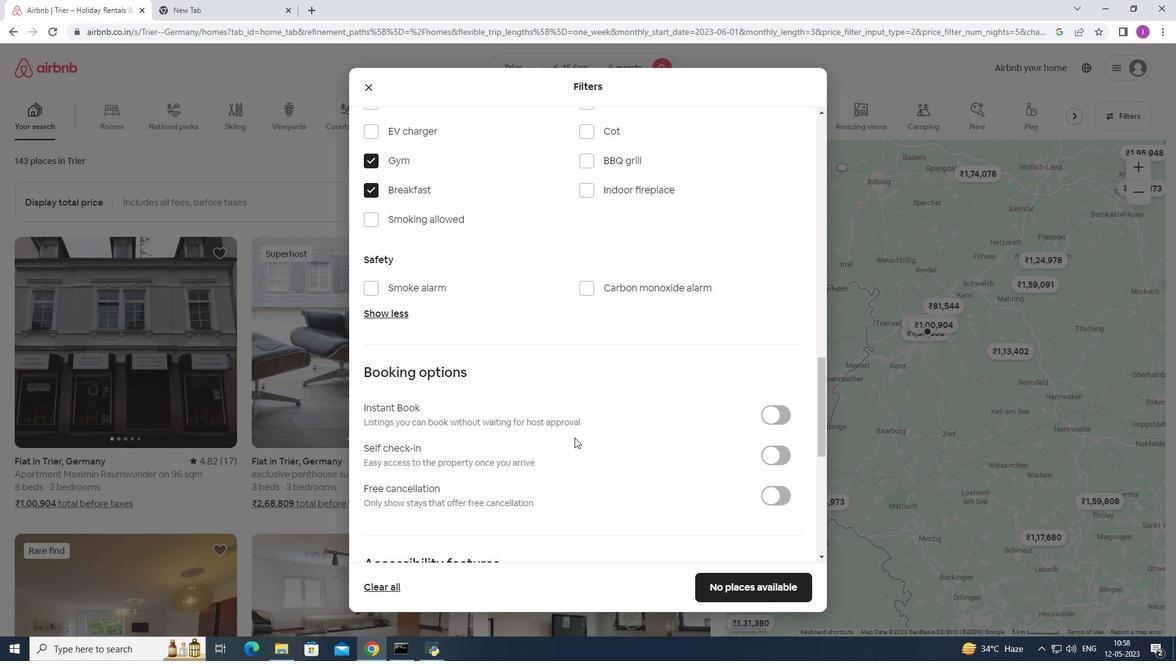 
Action: Mouse moved to (789, 336)
Screenshot: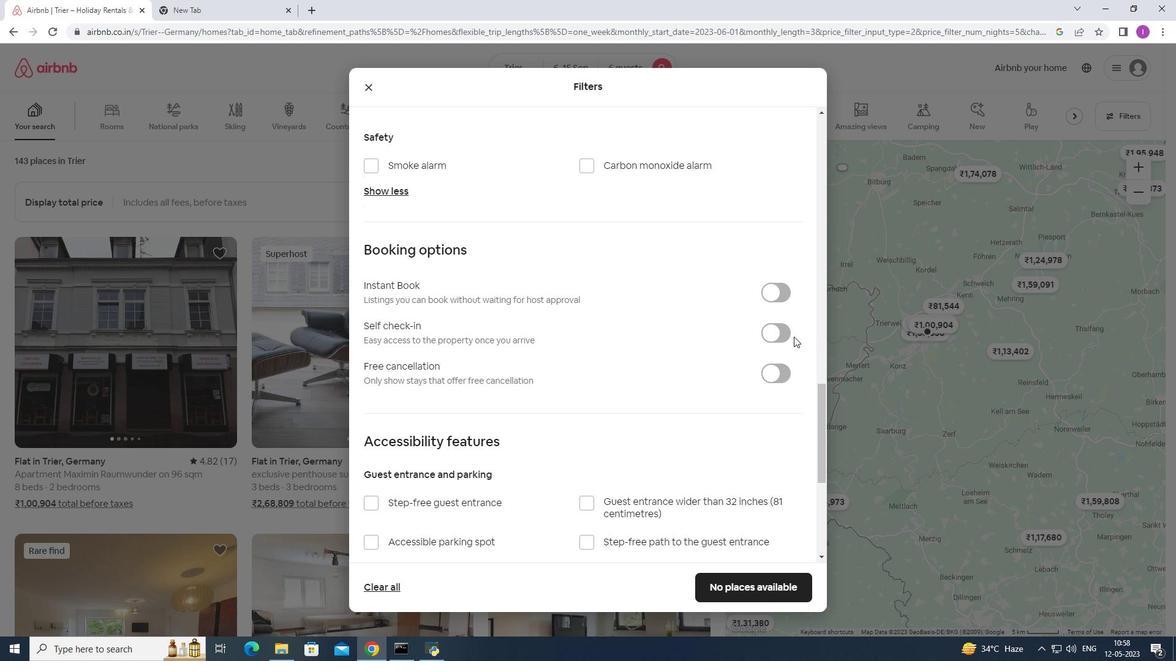 
Action: Mouse pressed left at (789, 336)
Screenshot: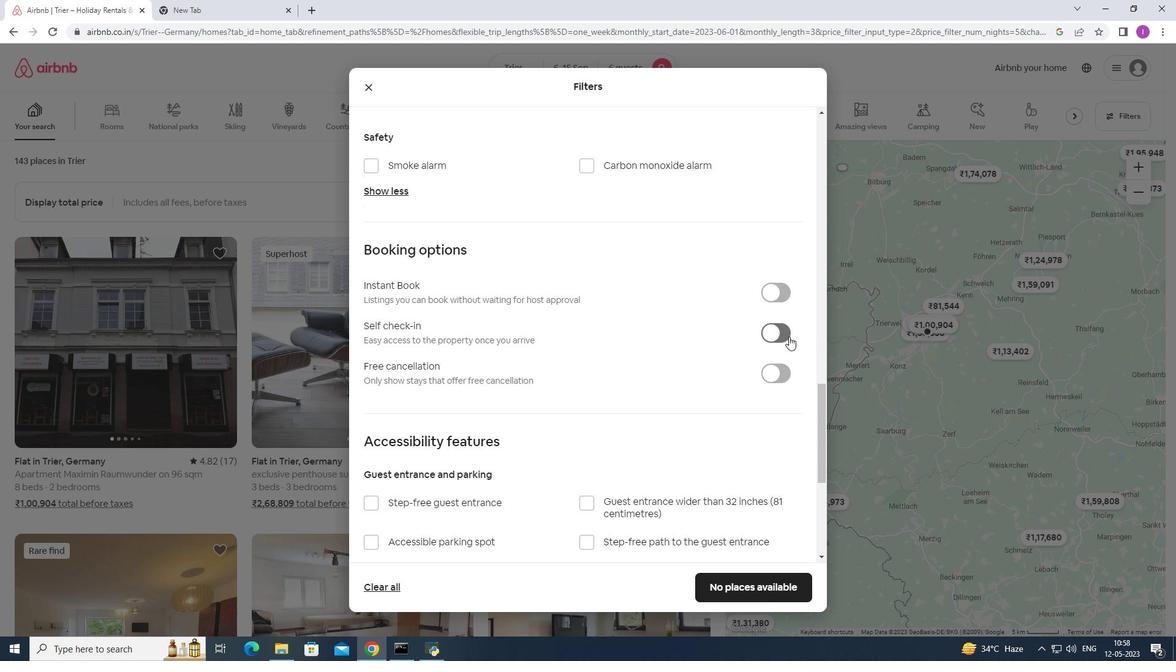 
Action: Mouse moved to (436, 493)
Screenshot: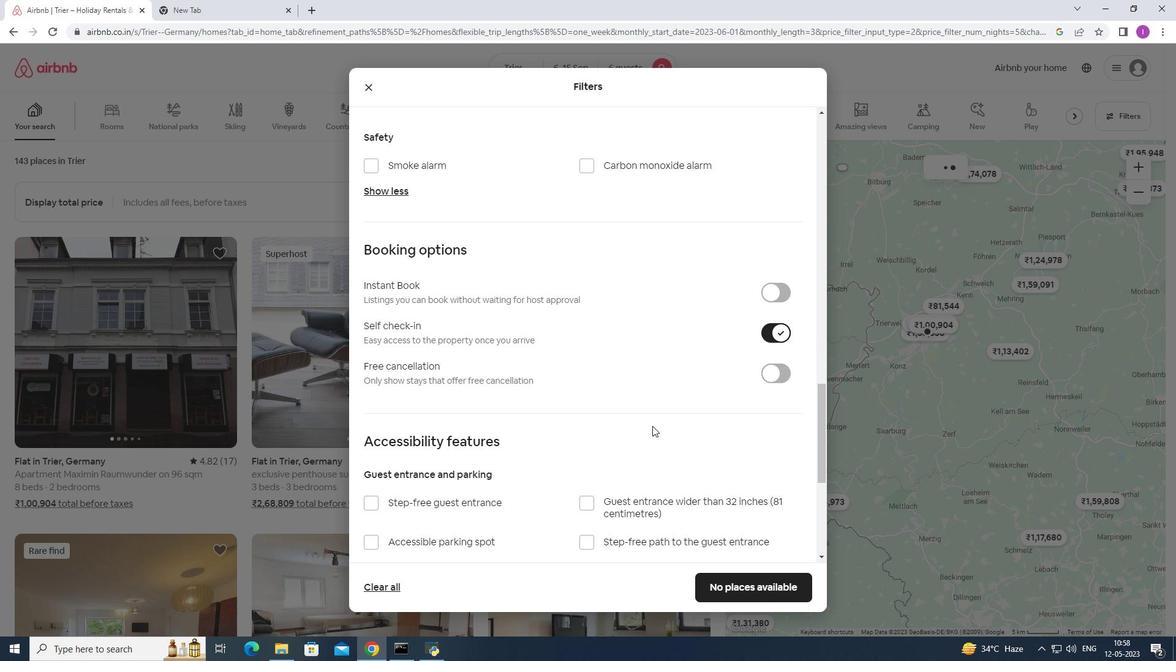 
Action: Mouse scrolled (436, 492) with delta (0, 0)
Screenshot: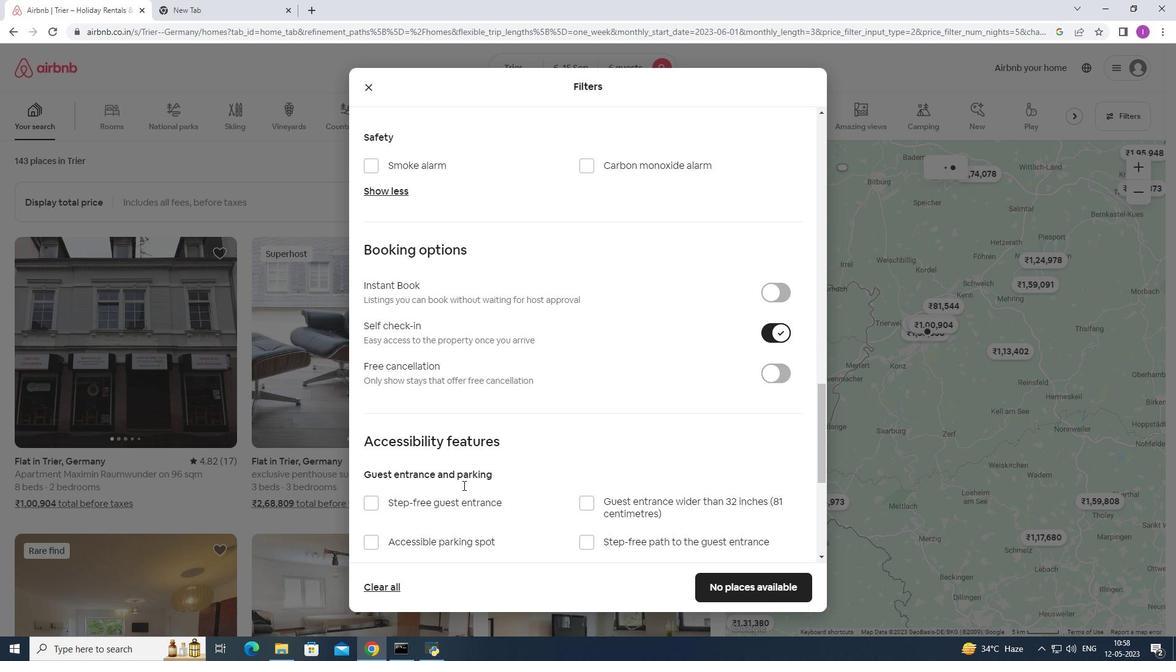 
Action: Mouse scrolled (436, 492) with delta (0, 0)
Screenshot: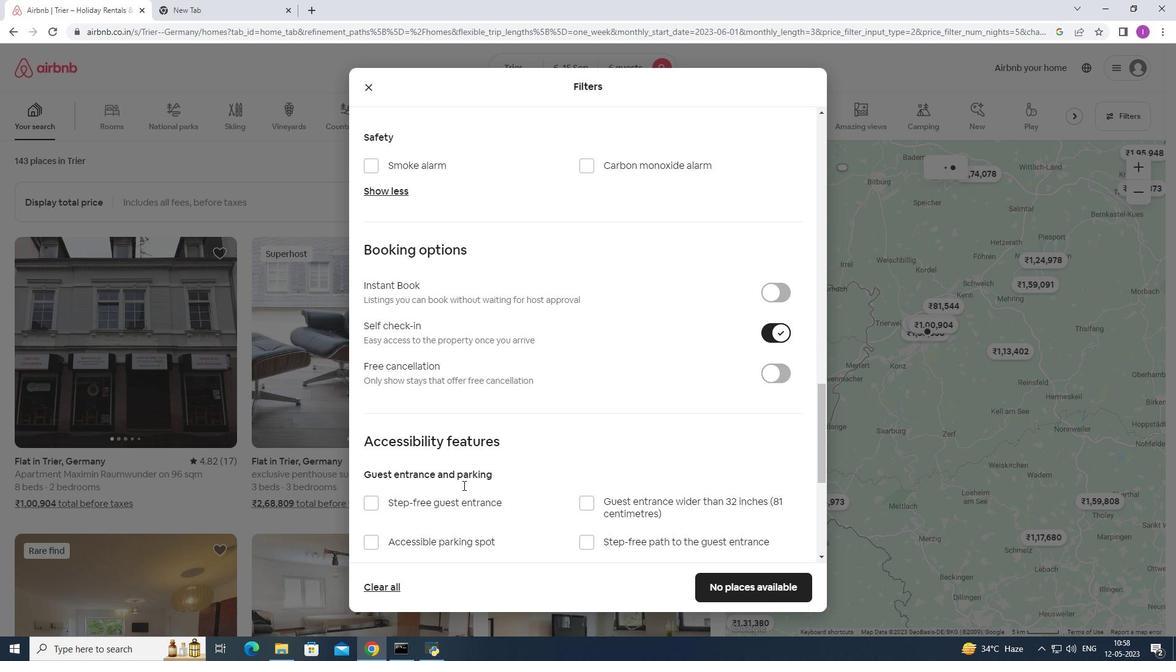 
Action: Mouse moved to (436, 493)
Screenshot: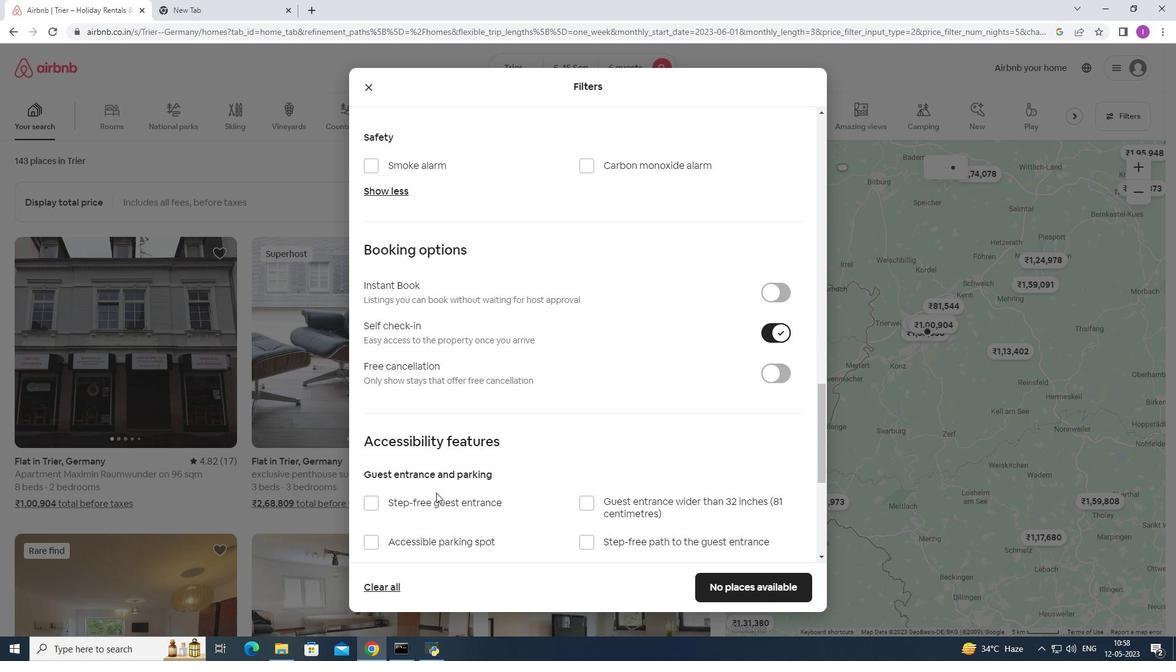 
Action: Mouse scrolled (436, 493) with delta (0, 0)
Screenshot: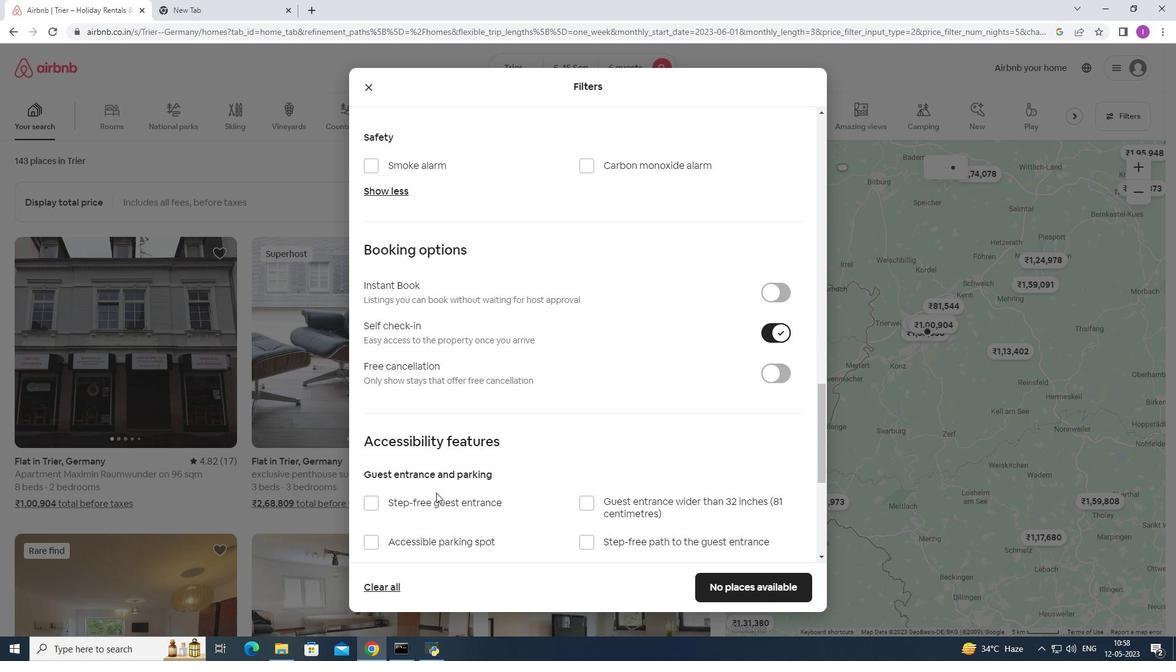 
Action: Mouse scrolled (436, 493) with delta (0, 0)
Screenshot: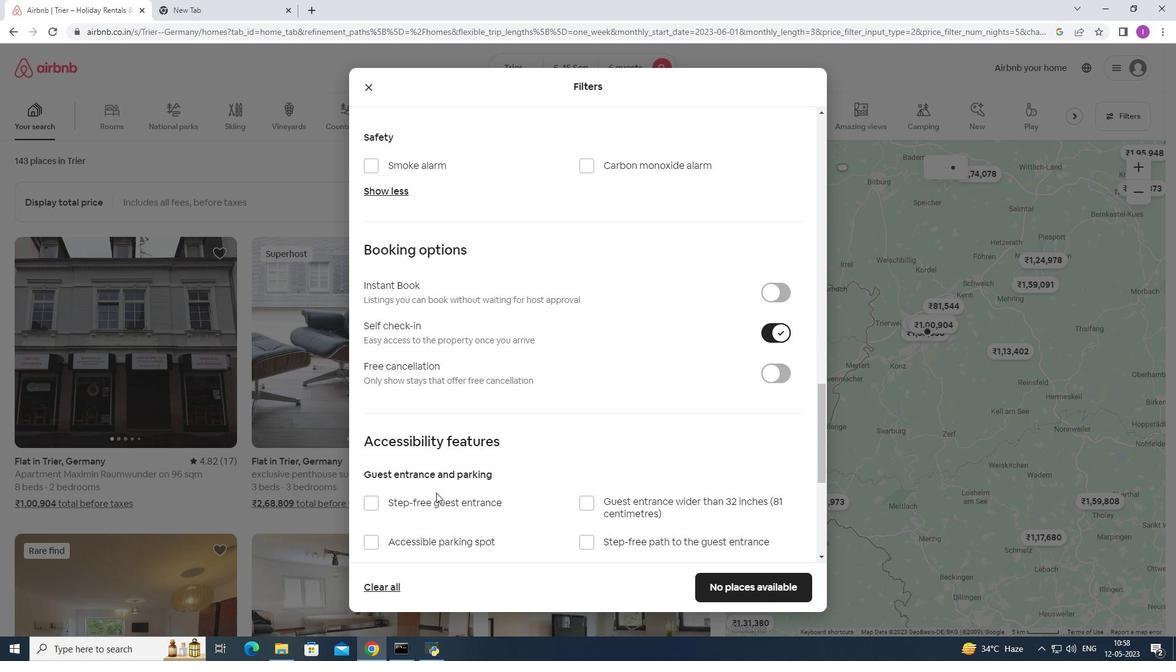 
Action: Mouse scrolled (436, 493) with delta (0, 0)
Screenshot: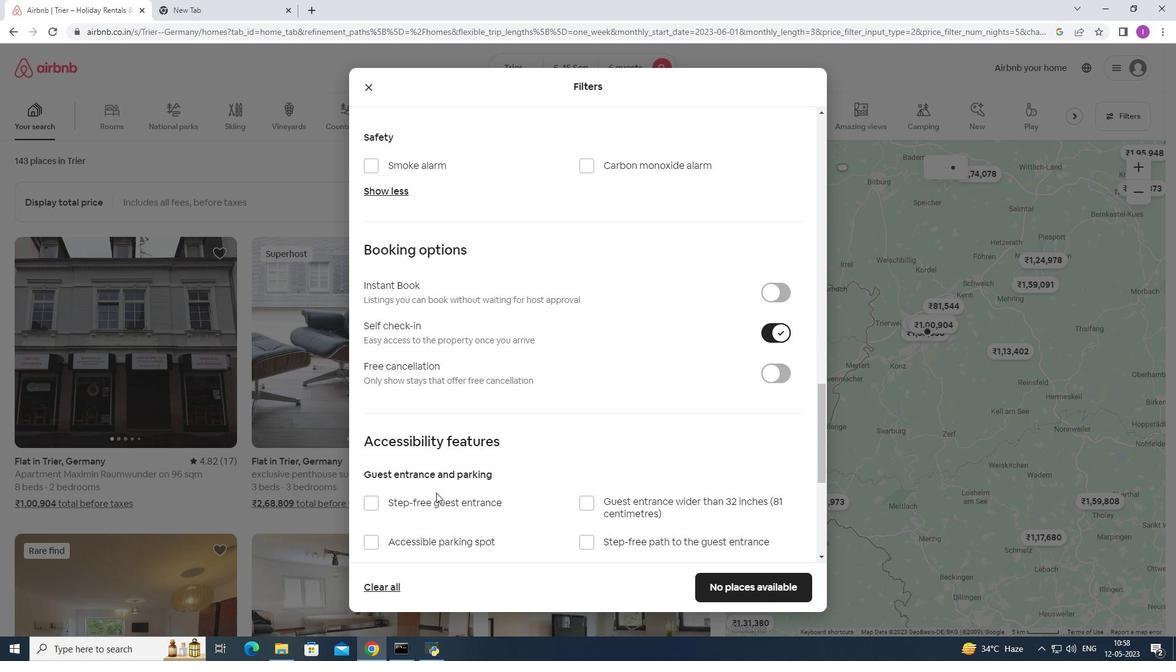 
Action: Mouse moved to (437, 491)
Screenshot: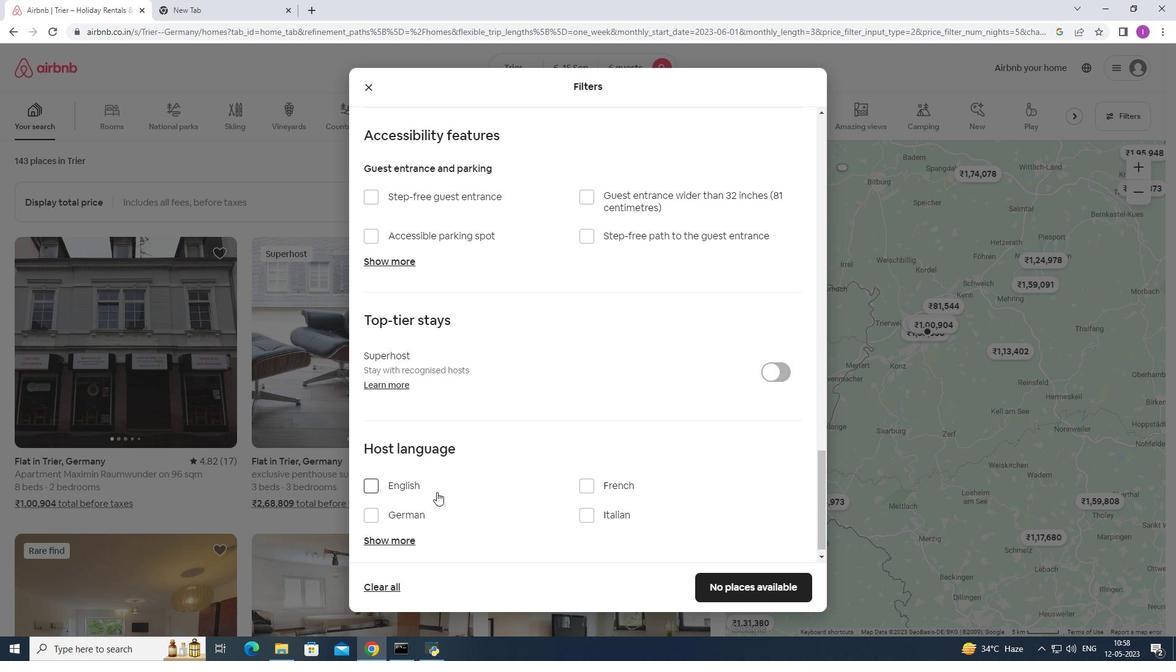 
Action: Mouse scrolled (437, 490) with delta (0, 0)
Screenshot: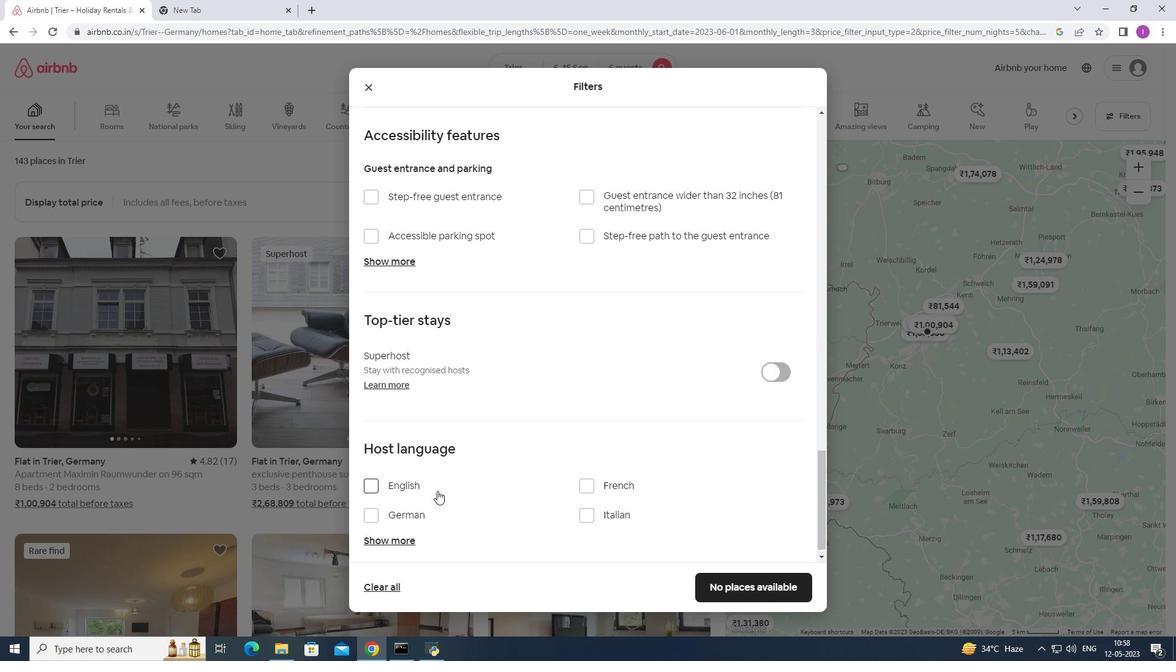 
Action: Mouse scrolled (437, 490) with delta (0, 0)
Screenshot: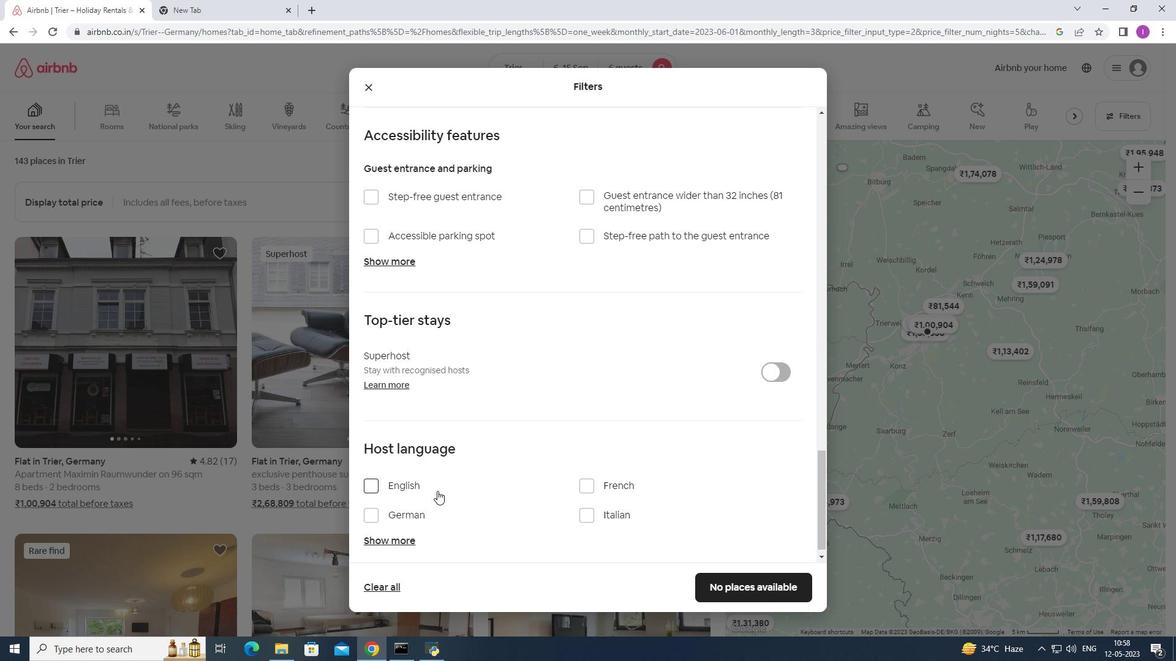
Action: Mouse scrolled (437, 490) with delta (0, 0)
Screenshot: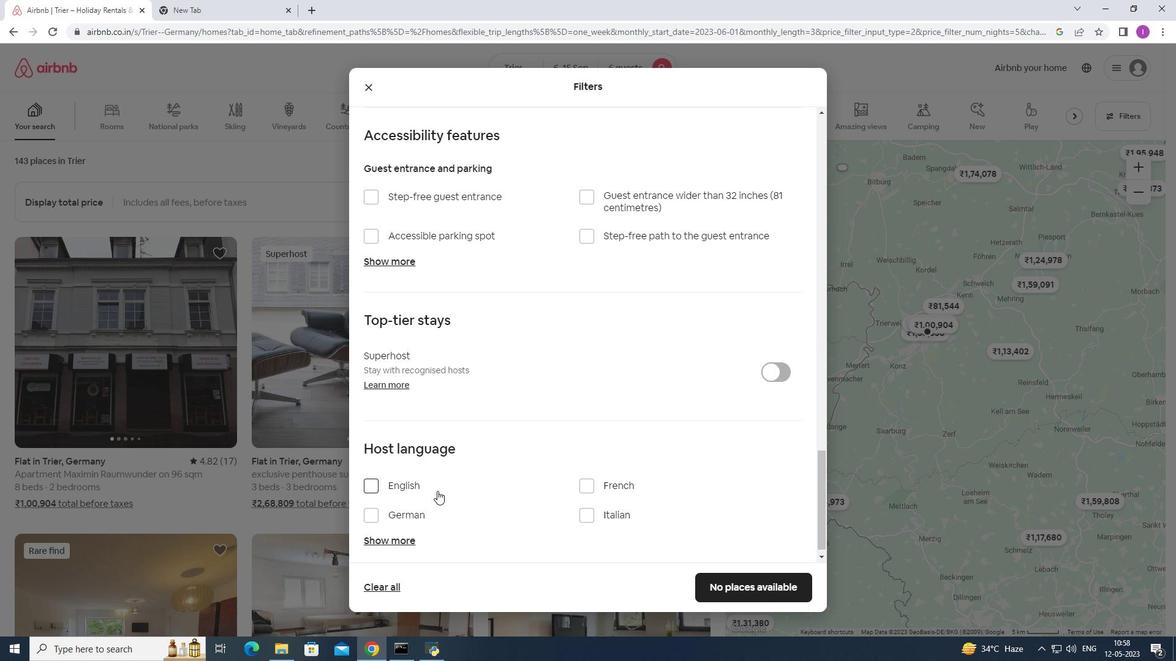 
Action: Mouse moved to (366, 477)
Screenshot: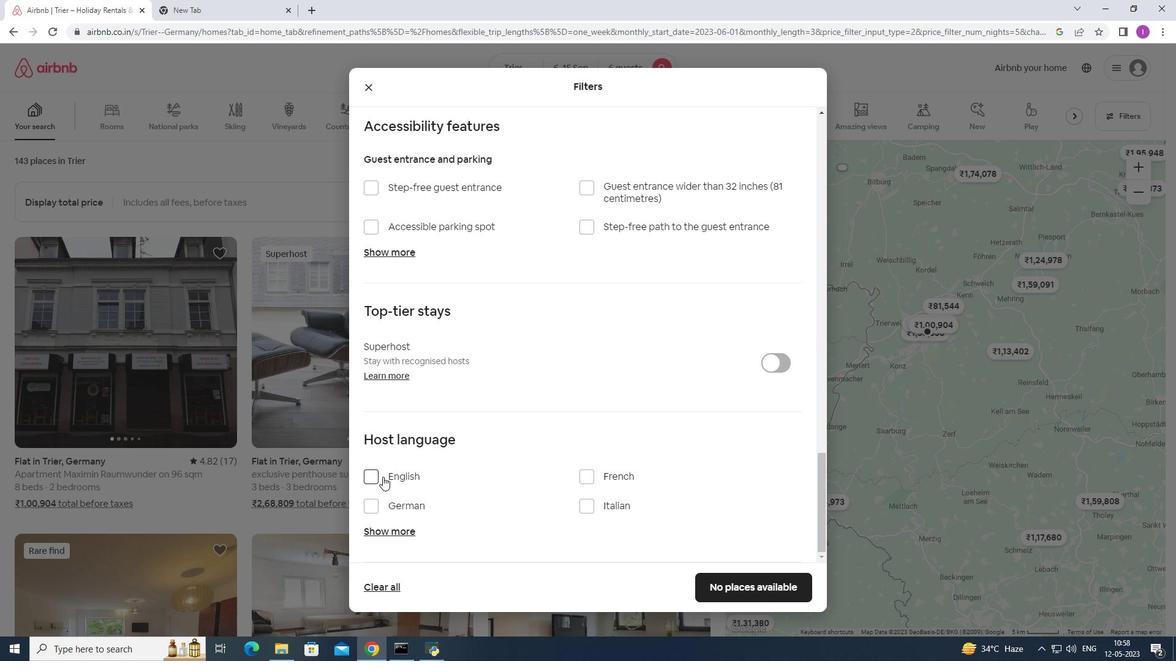 
Action: Mouse pressed left at (366, 477)
Screenshot: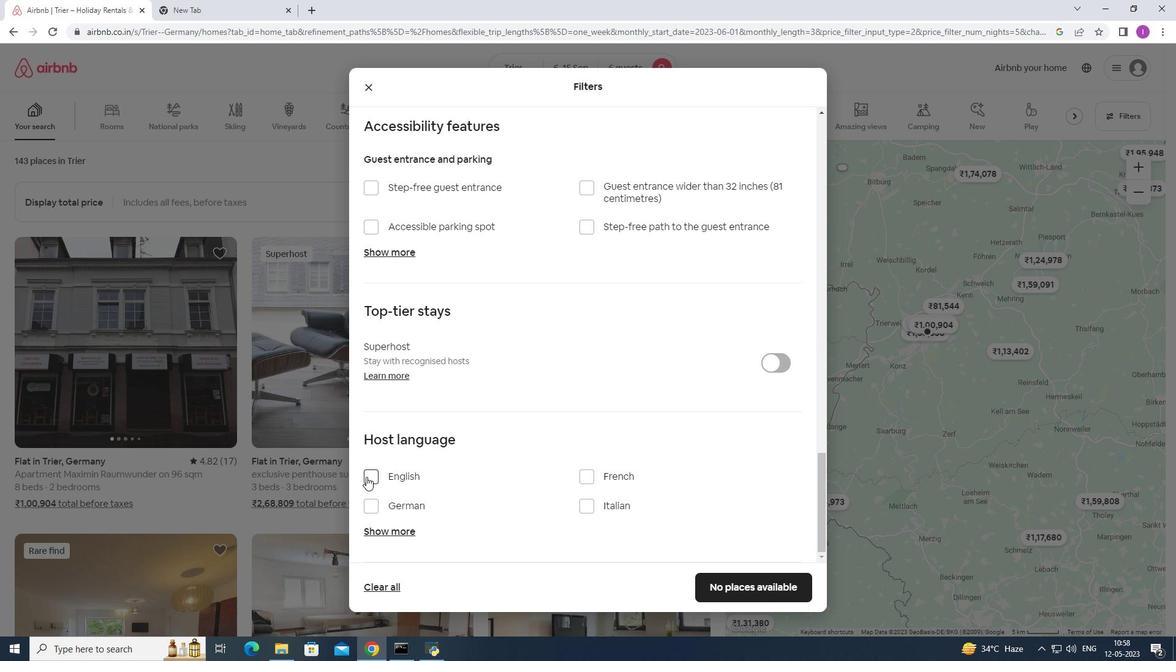 
Action: Mouse moved to (759, 584)
Screenshot: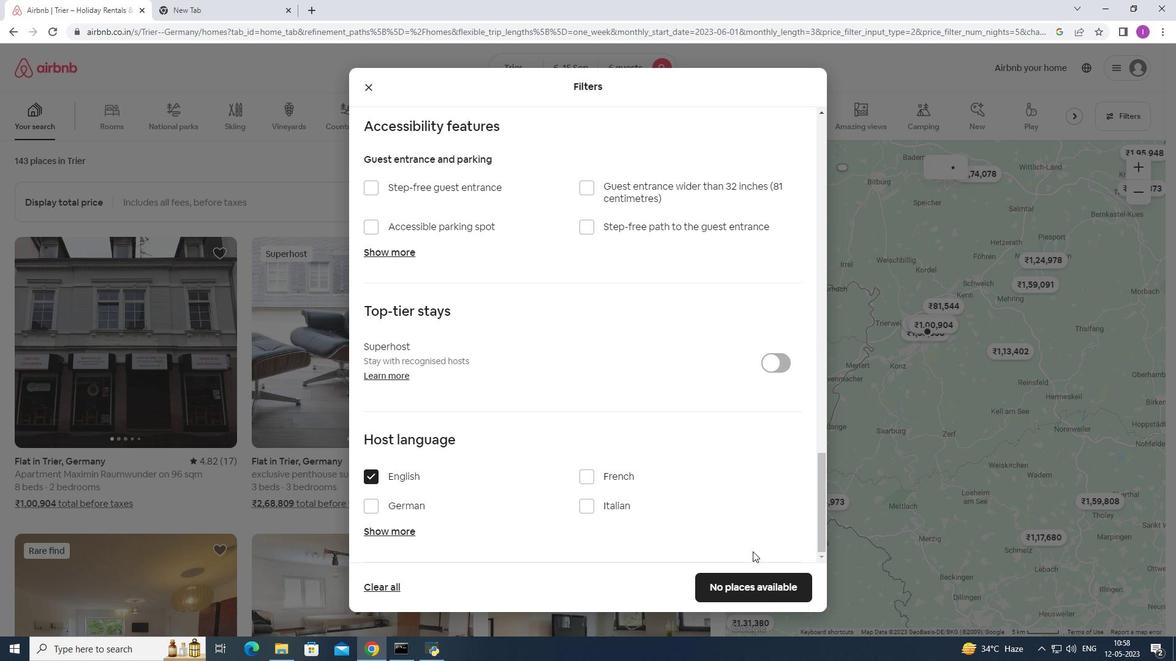 
Action: Mouse pressed left at (759, 584)
Screenshot: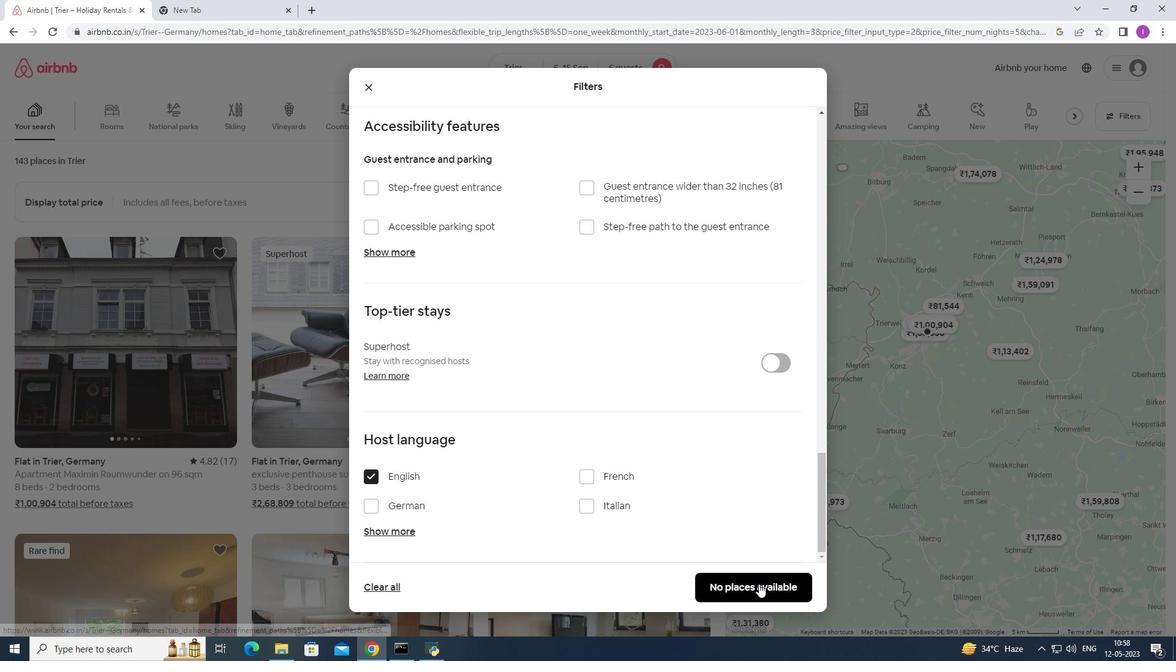 
Action: Mouse moved to (622, 488)
Screenshot: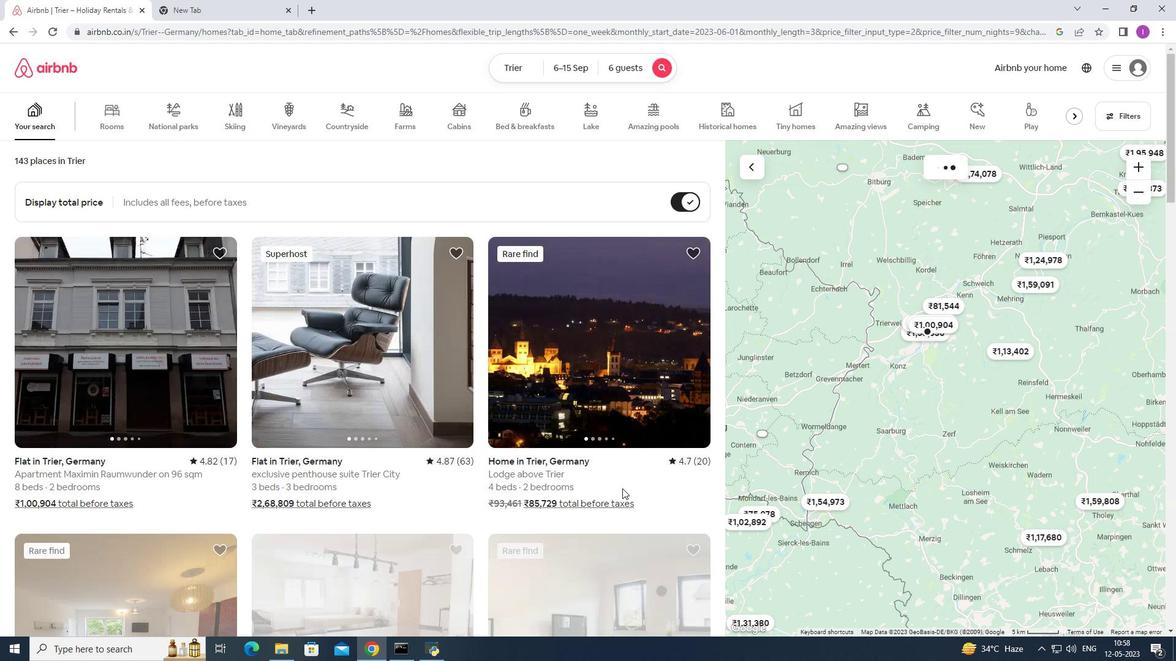 
